 Task: Toggle the ignore the legacy warning.
Action: Mouse moved to (8, 635)
Screenshot: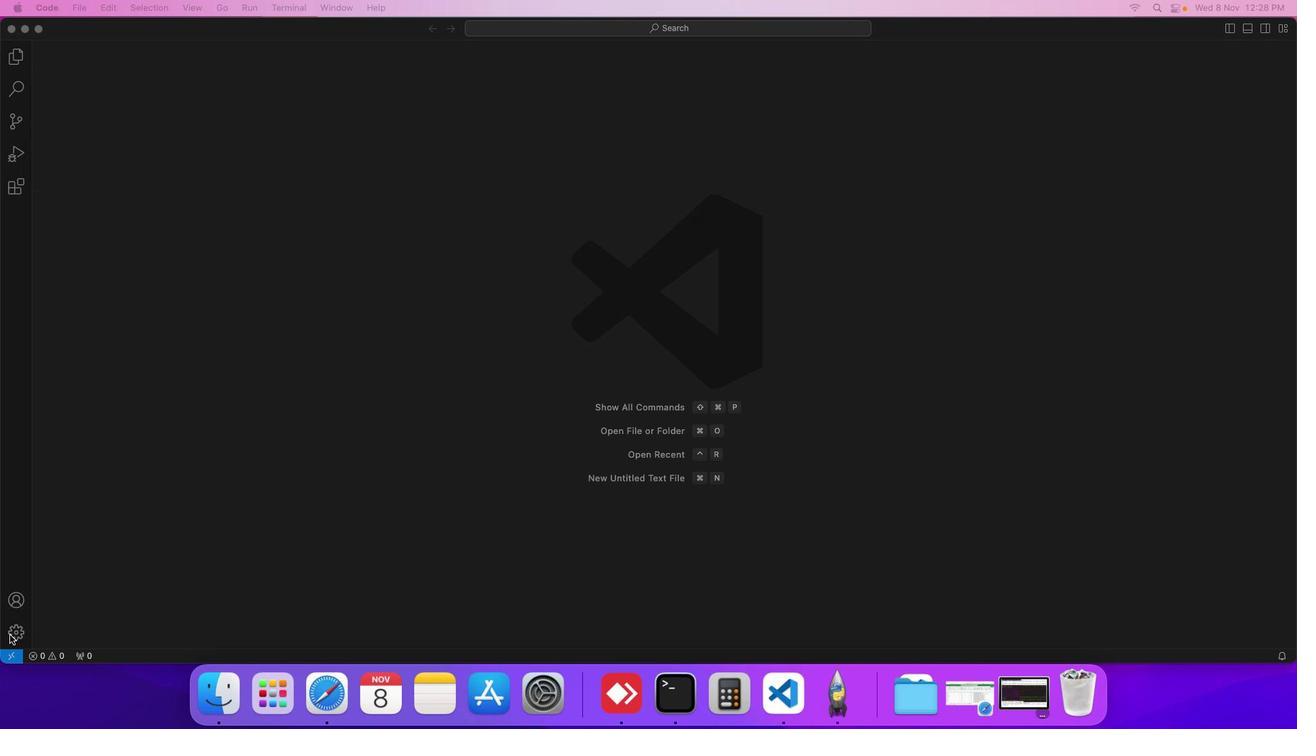 
Action: Mouse pressed left at (8, 635)
Screenshot: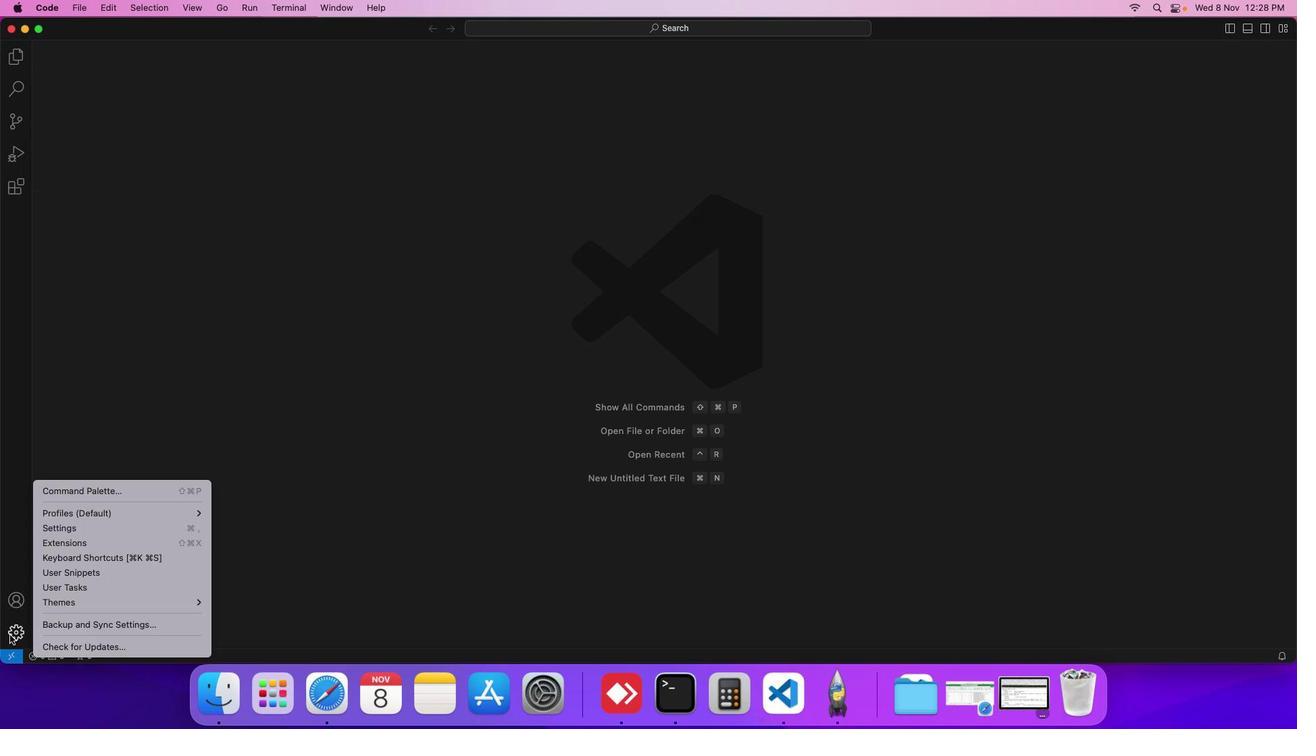 
Action: Mouse moved to (79, 529)
Screenshot: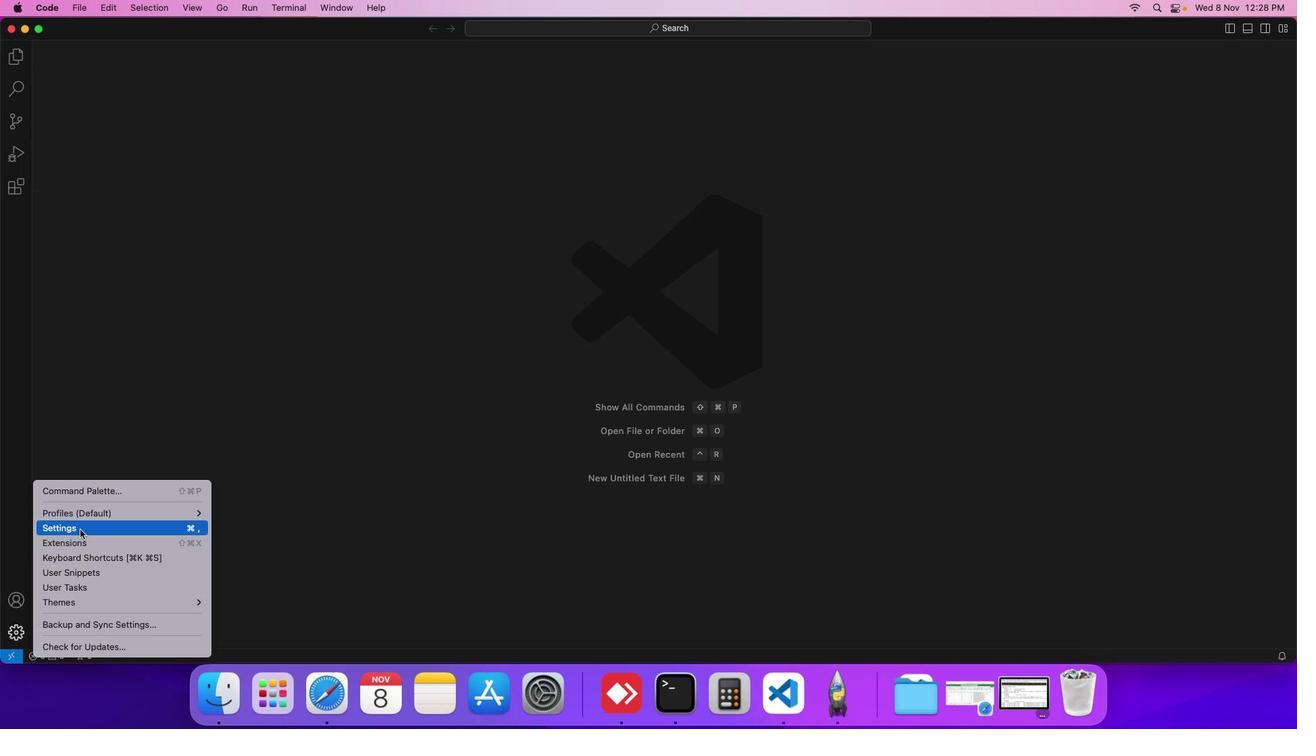 
Action: Mouse pressed left at (79, 529)
Screenshot: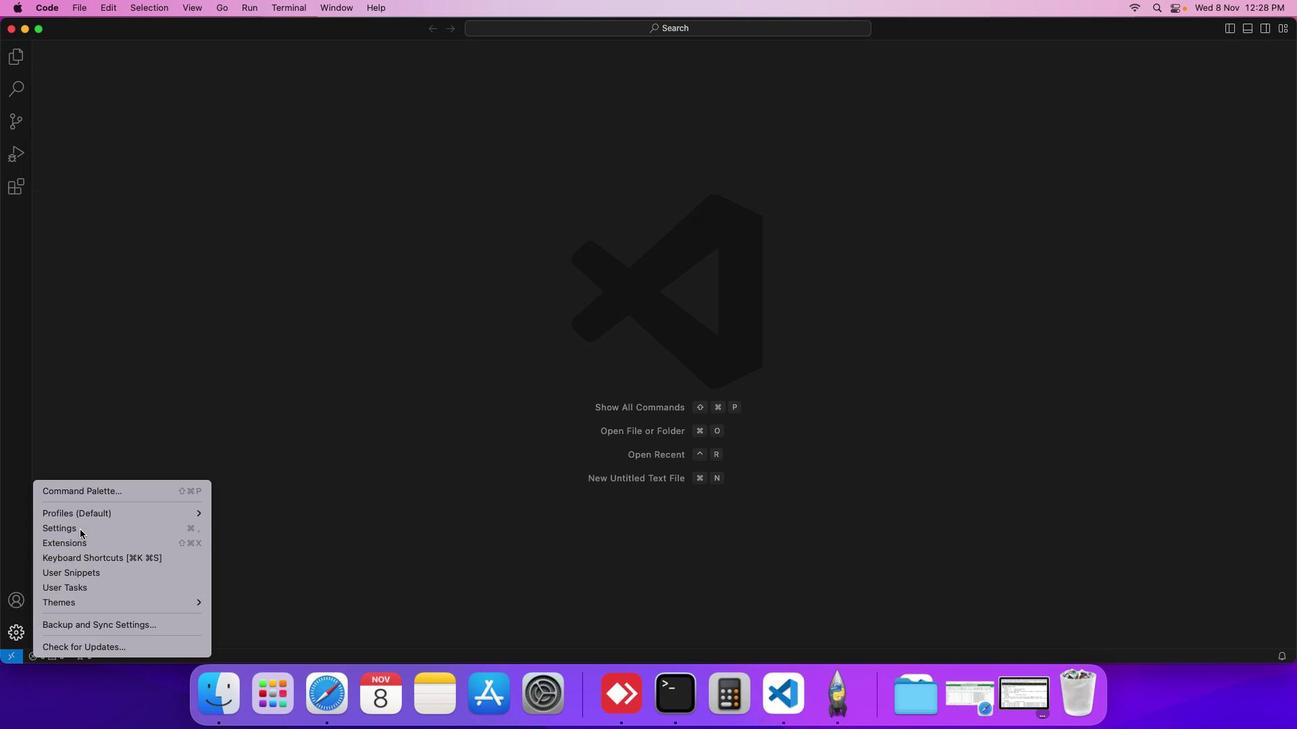 
Action: Mouse moved to (321, 238)
Screenshot: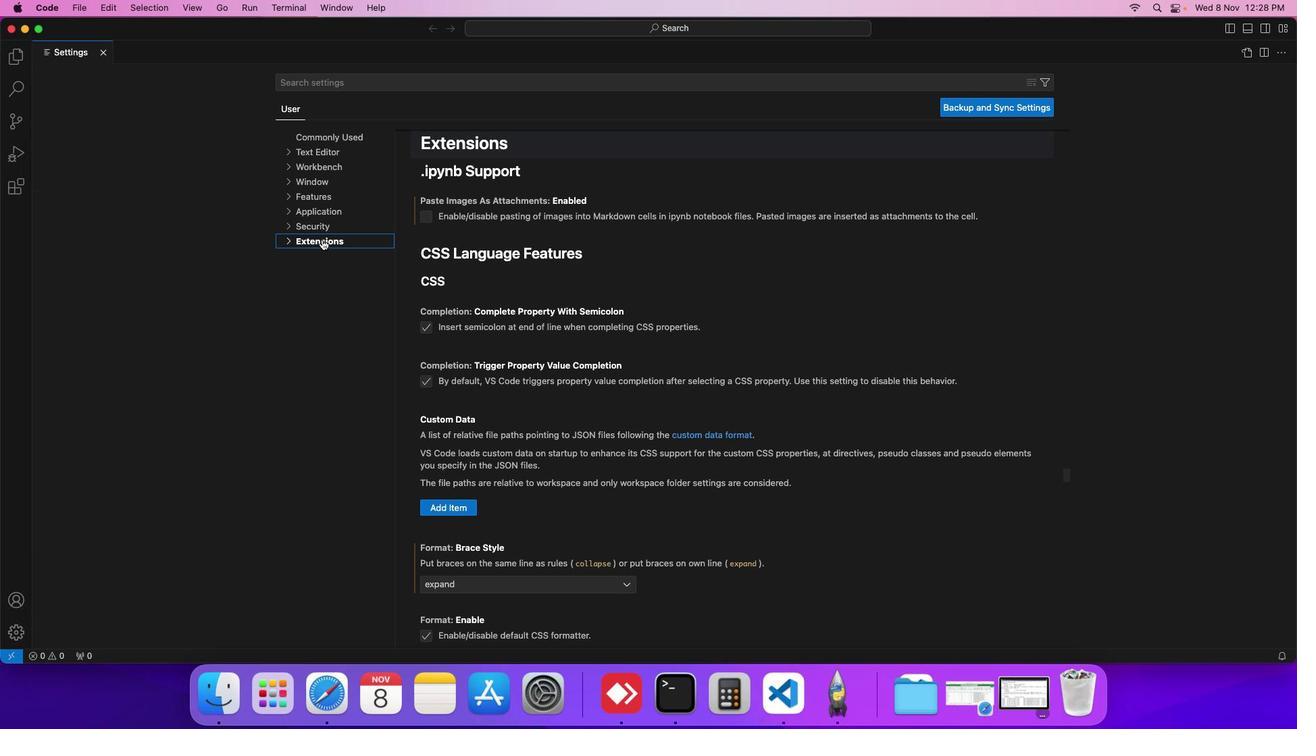 
Action: Mouse pressed left at (321, 238)
Screenshot: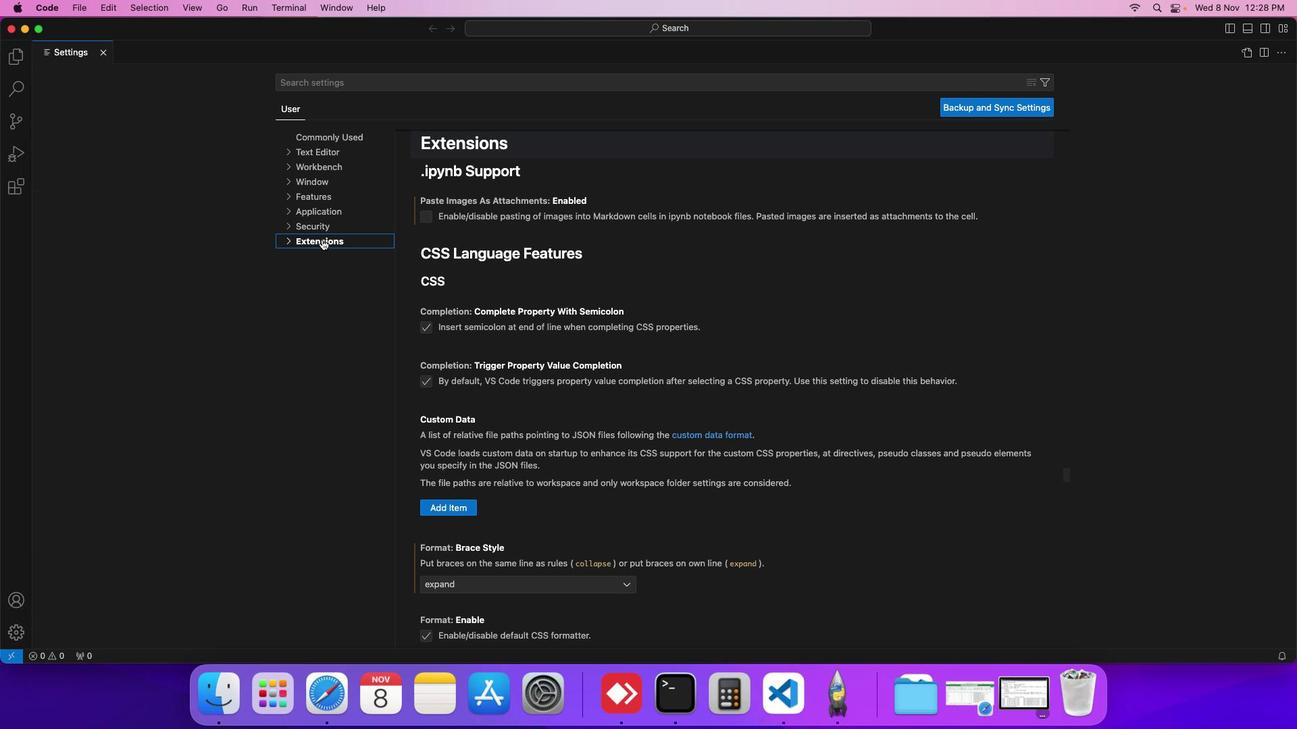 
Action: Mouse moved to (316, 298)
Screenshot: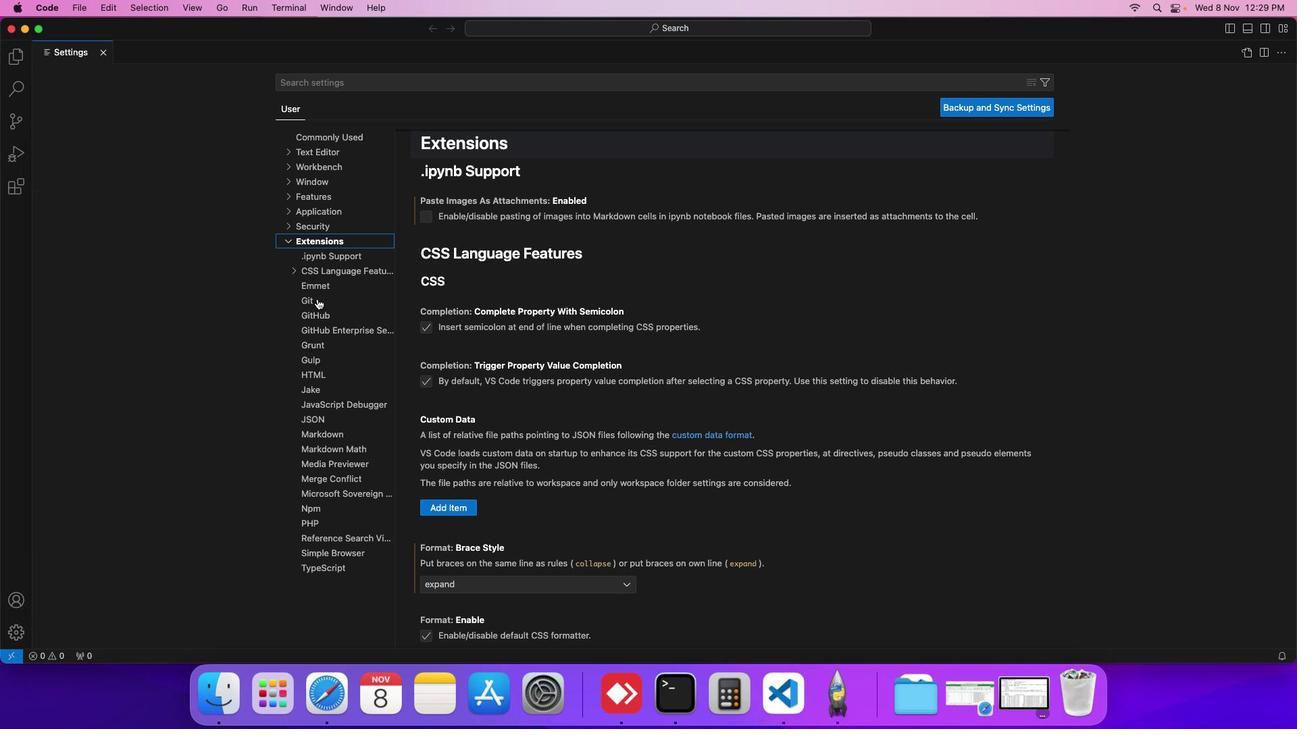 
Action: Mouse pressed left at (316, 298)
Screenshot: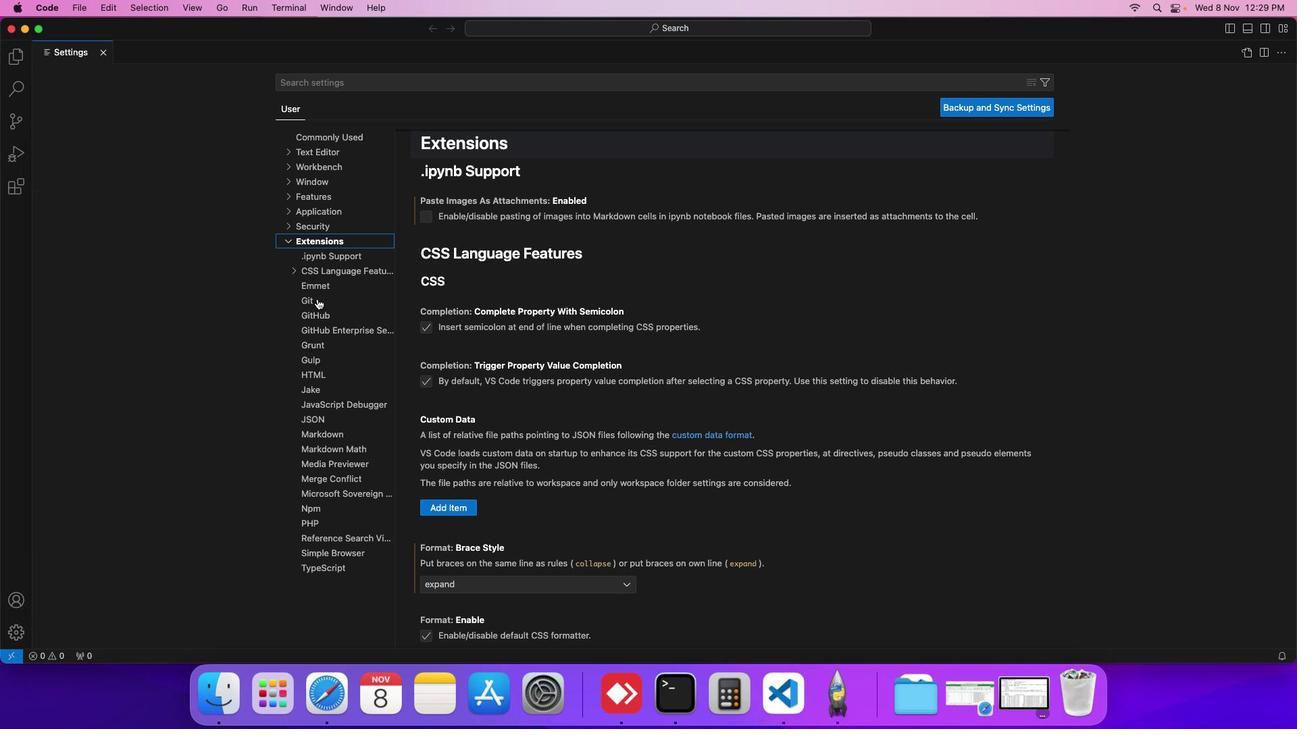 
Action: Mouse moved to (459, 419)
Screenshot: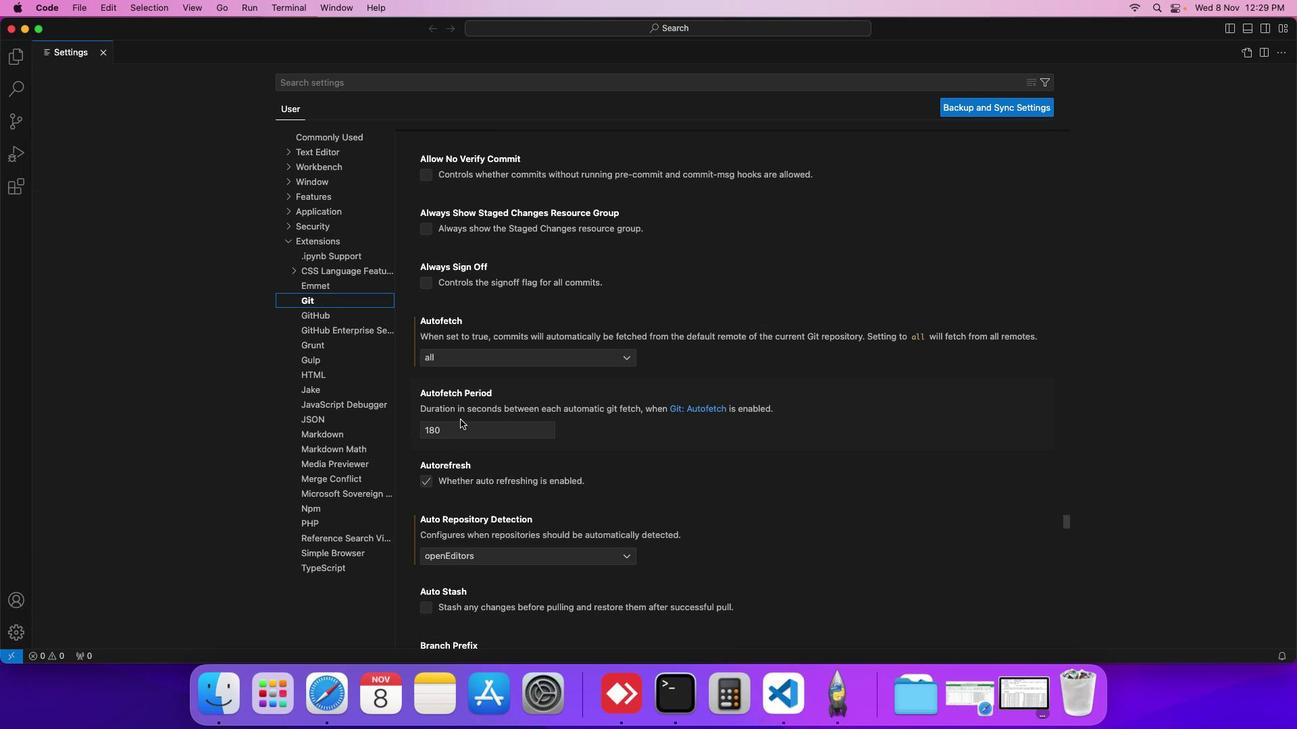 
Action: Mouse scrolled (459, 419) with delta (0, 0)
Screenshot: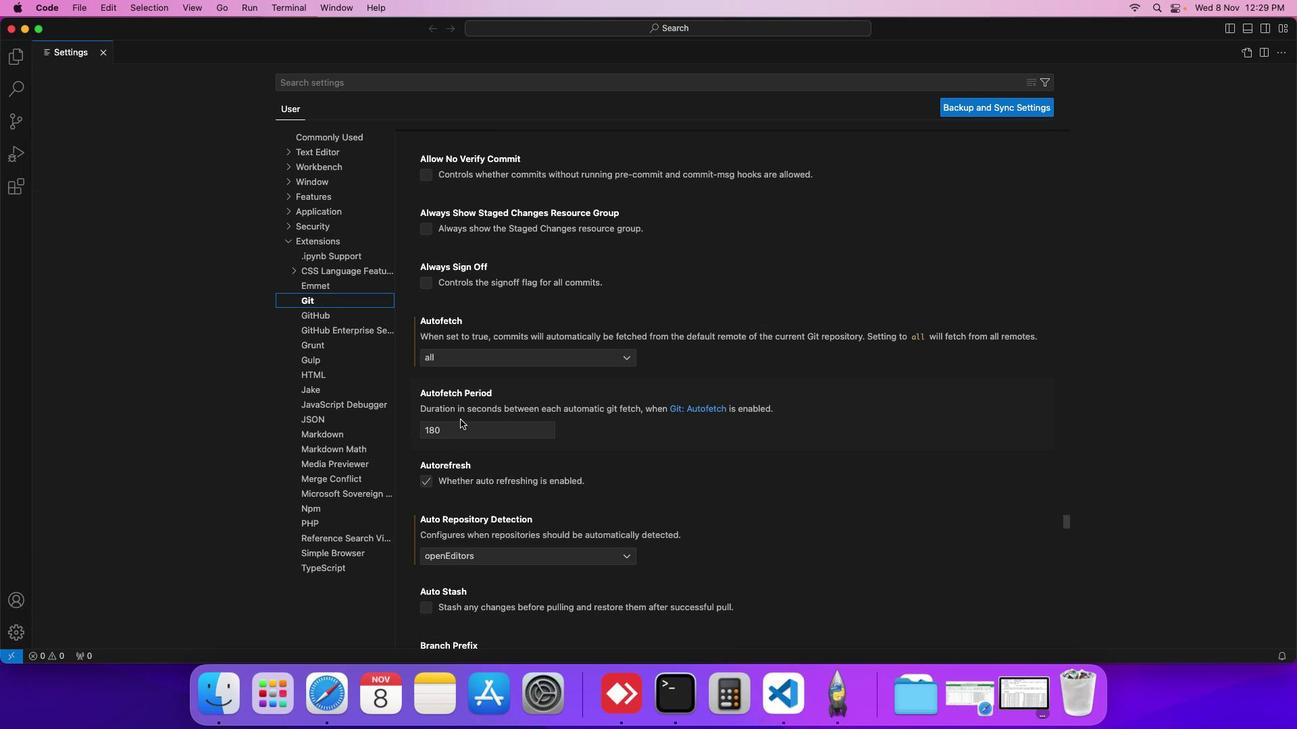
Action: Mouse scrolled (459, 419) with delta (0, 0)
Screenshot: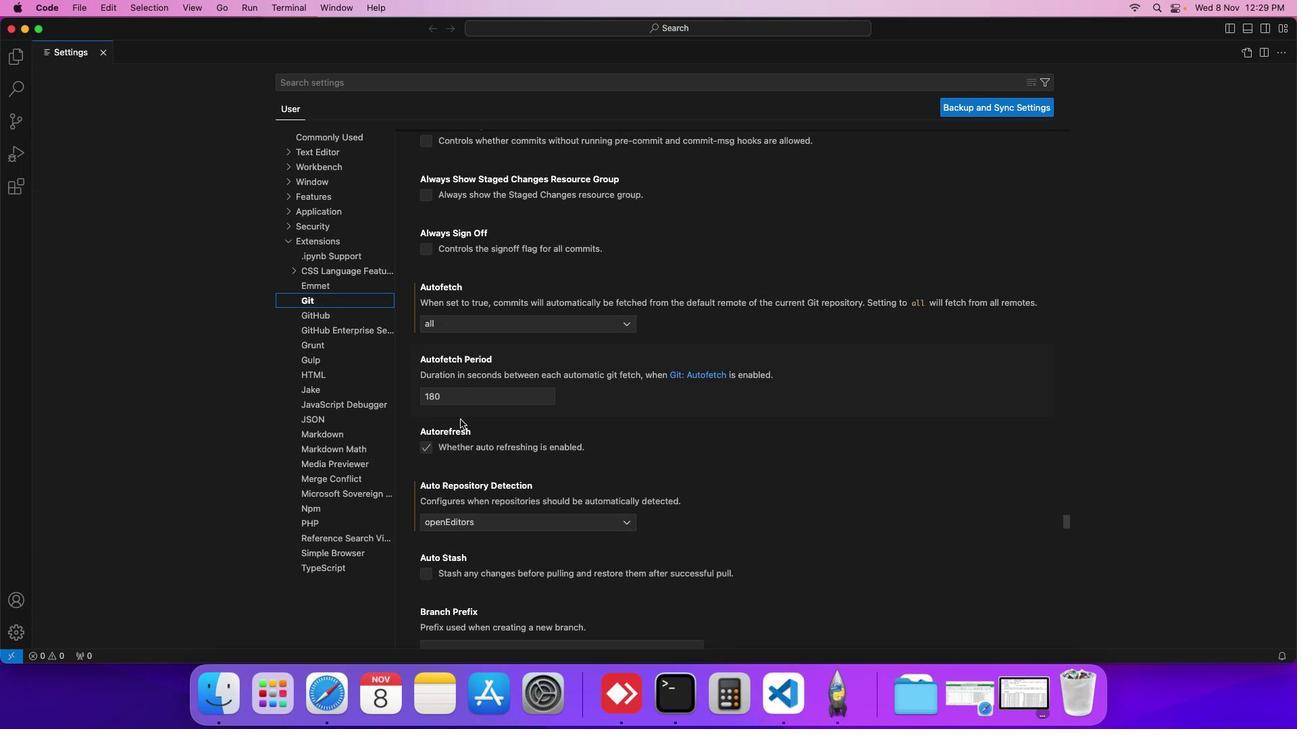 
Action: Mouse scrolled (459, 419) with delta (0, 0)
Screenshot: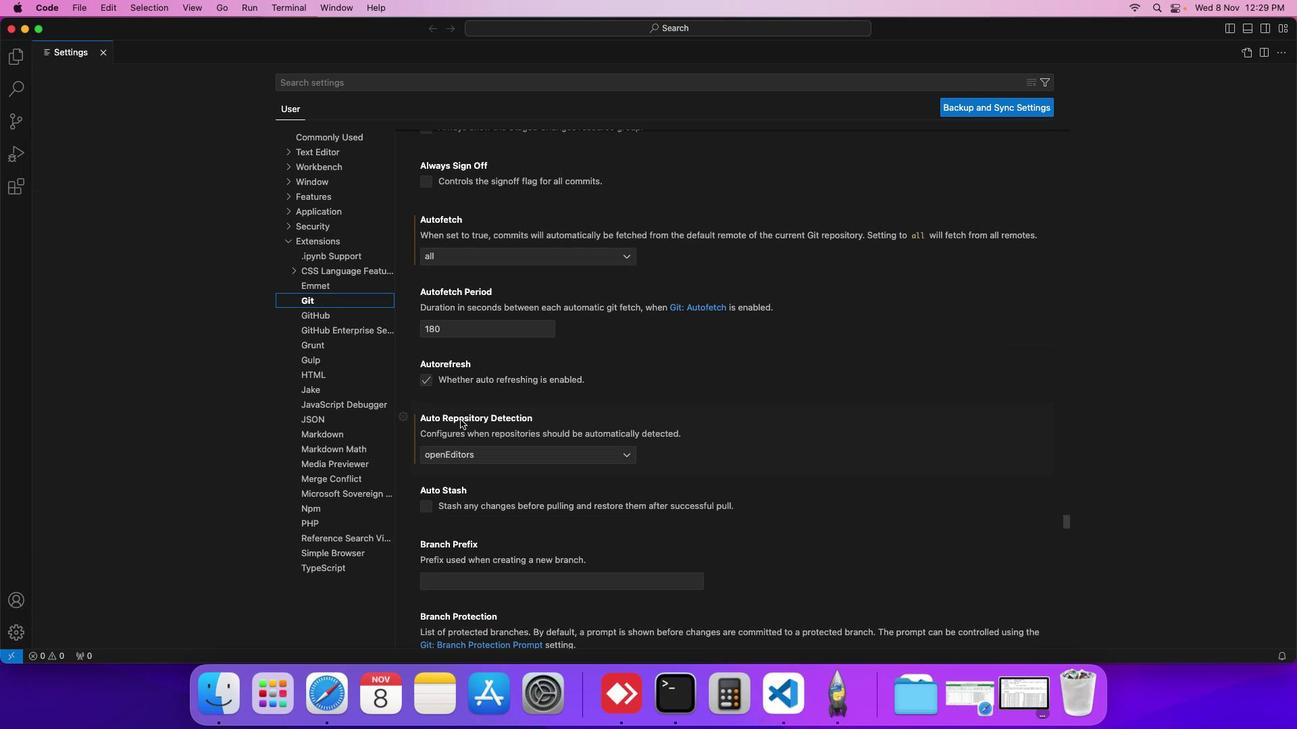 
Action: Mouse scrolled (459, 419) with delta (0, -1)
Screenshot: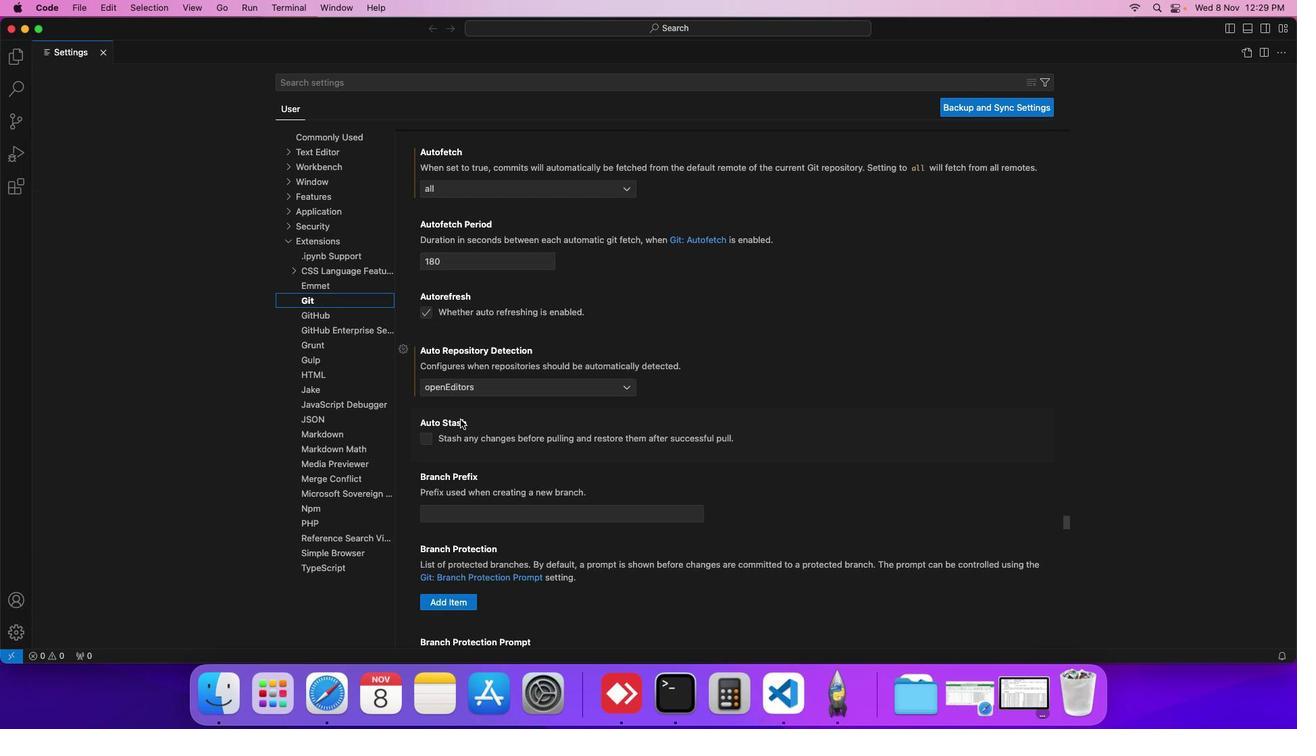 
Action: Mouse scrolled (459, 419) with delta (0, -1)
Screenshot: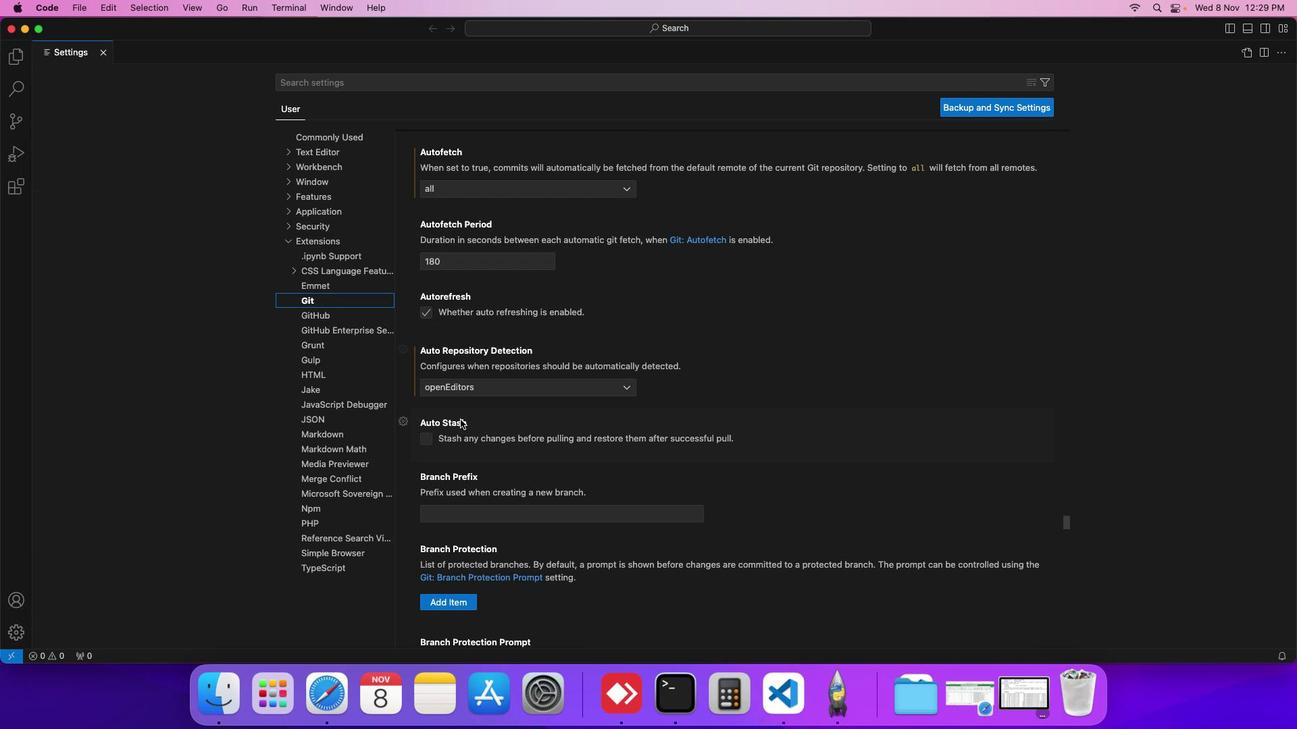 
Action: Mouse scrolled (459, 419) with delta (0, -1)
Screenshot: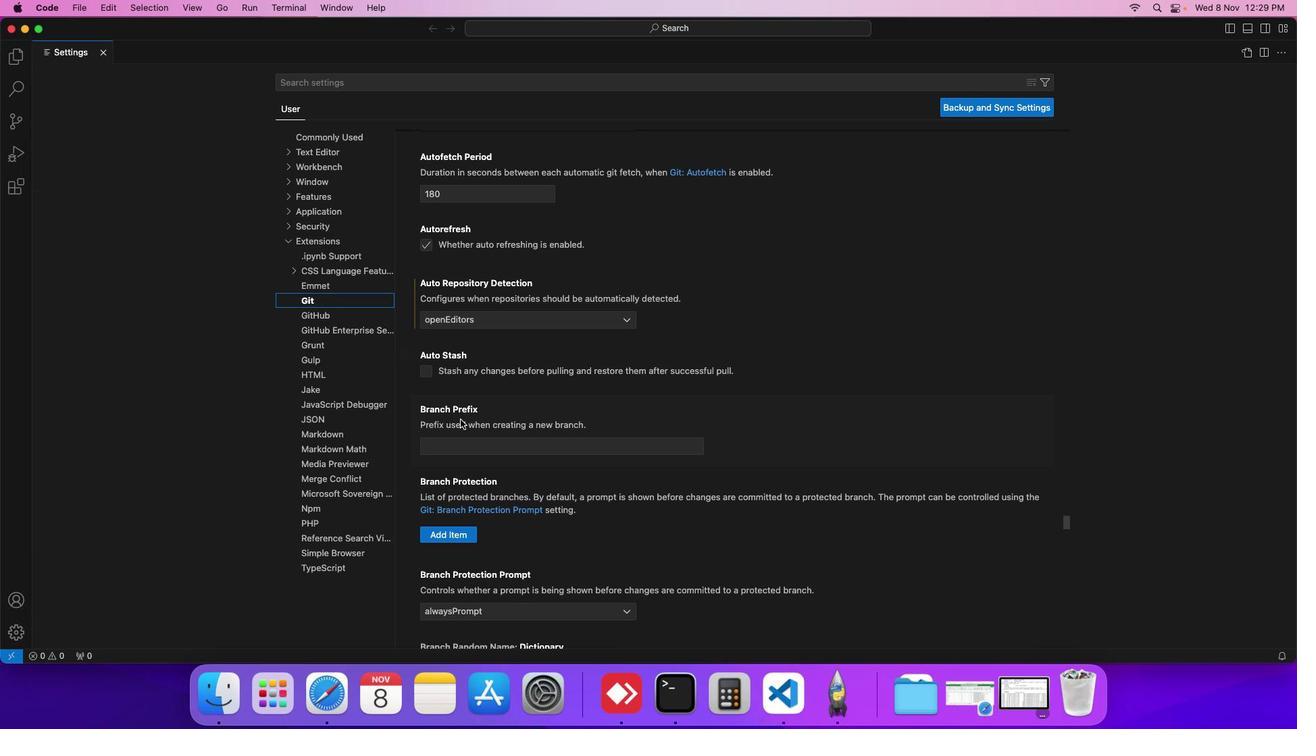 
Action: Mouse scrolled (459, 419) with delta (0, 0)
Screenshot: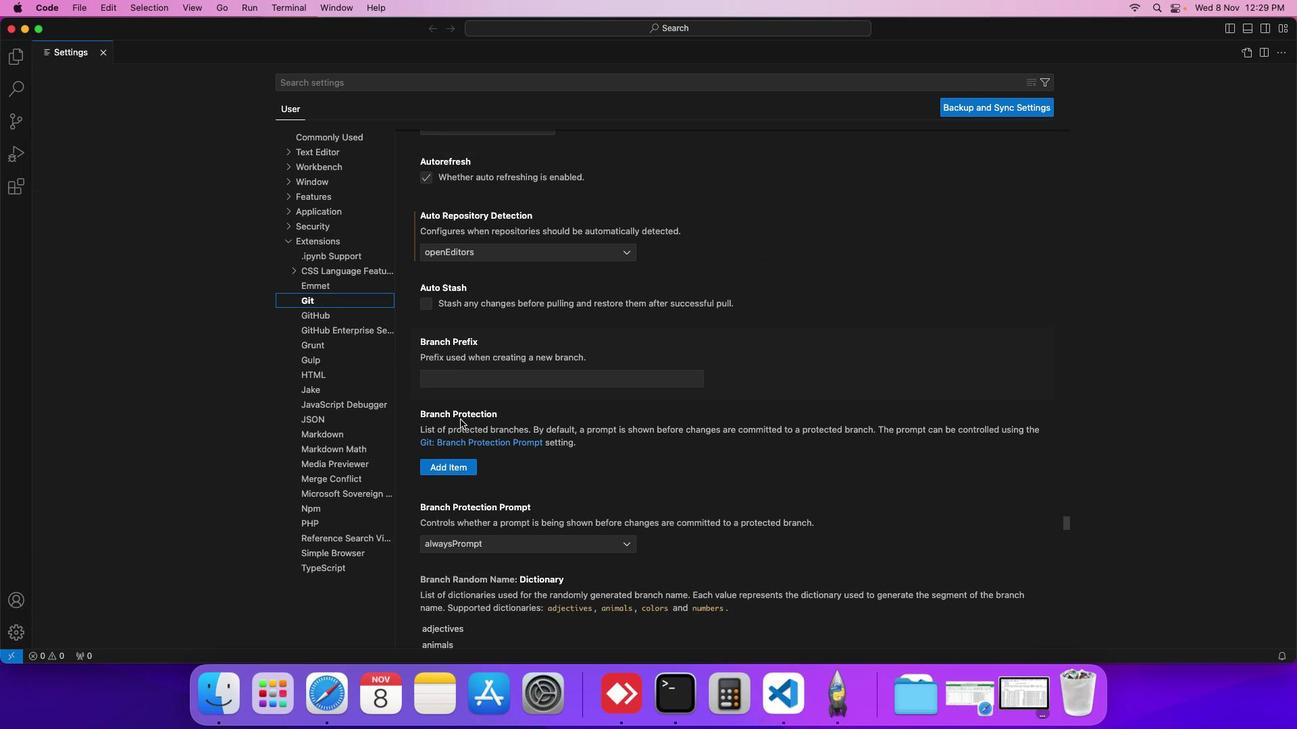 
Action: Mouse scrolled (459, 419) with delta (0, 0)
Screenshot: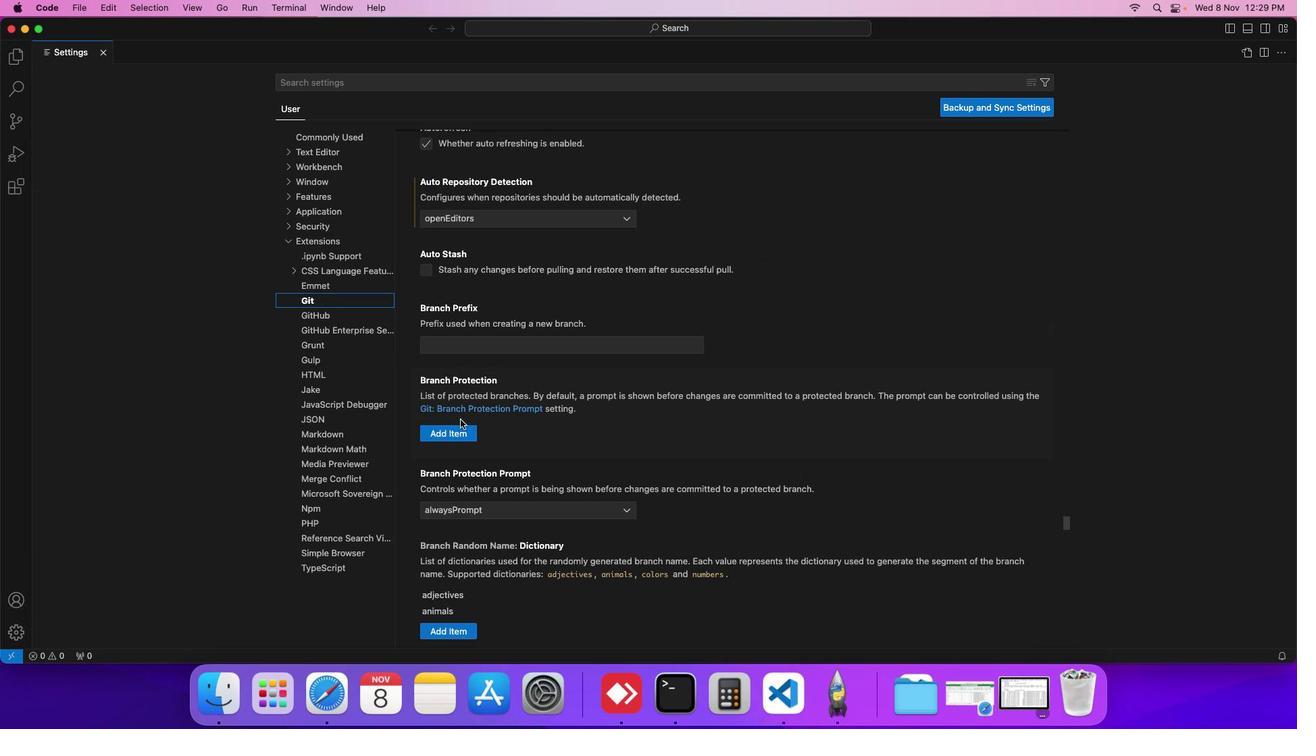 
Action: Mouse scrolled (459, 419) with delta (0, 0)
Screenshot: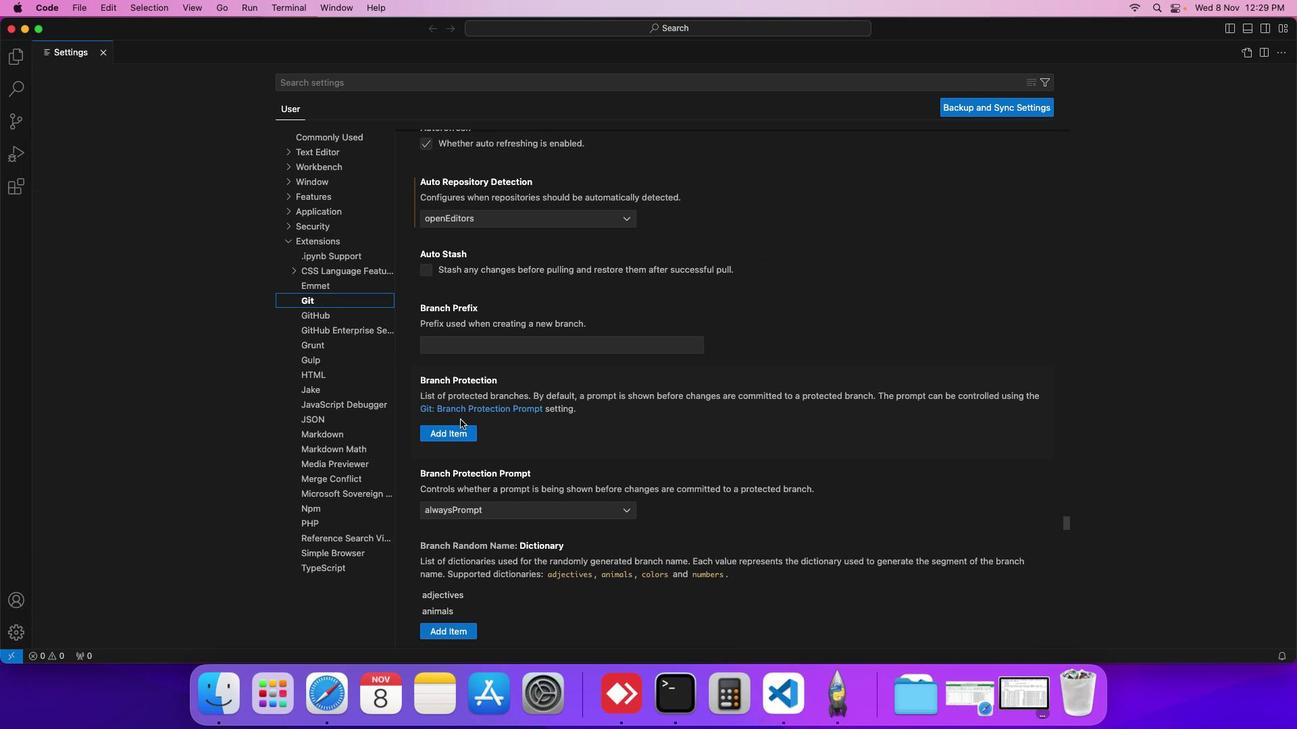 
Action: Mouse scrolled (459, 419) with delta (0, 0)
Screenshot: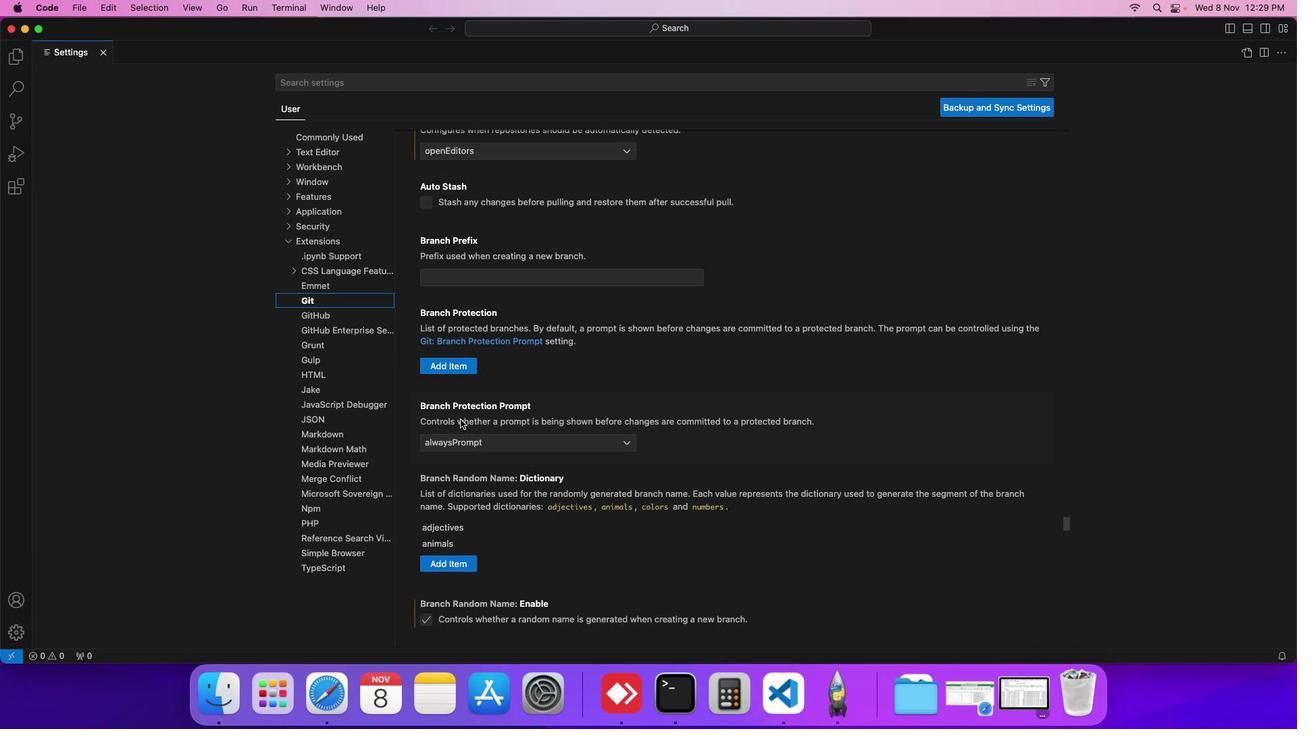 
Action: Mouse scrolled (459, 419) with delta (0, 0)
Screenshot: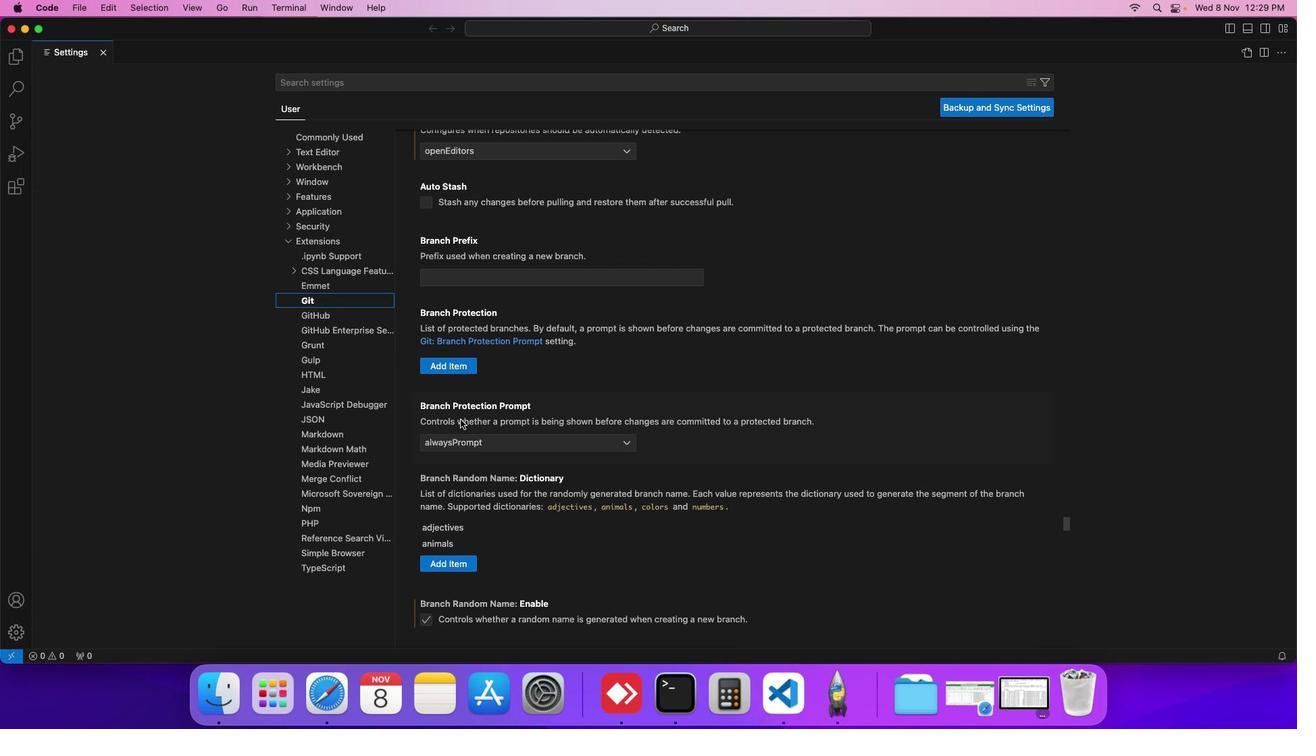 
Action: Mouse scrolled (459, 419) with delta (0, 0)
Screenshot: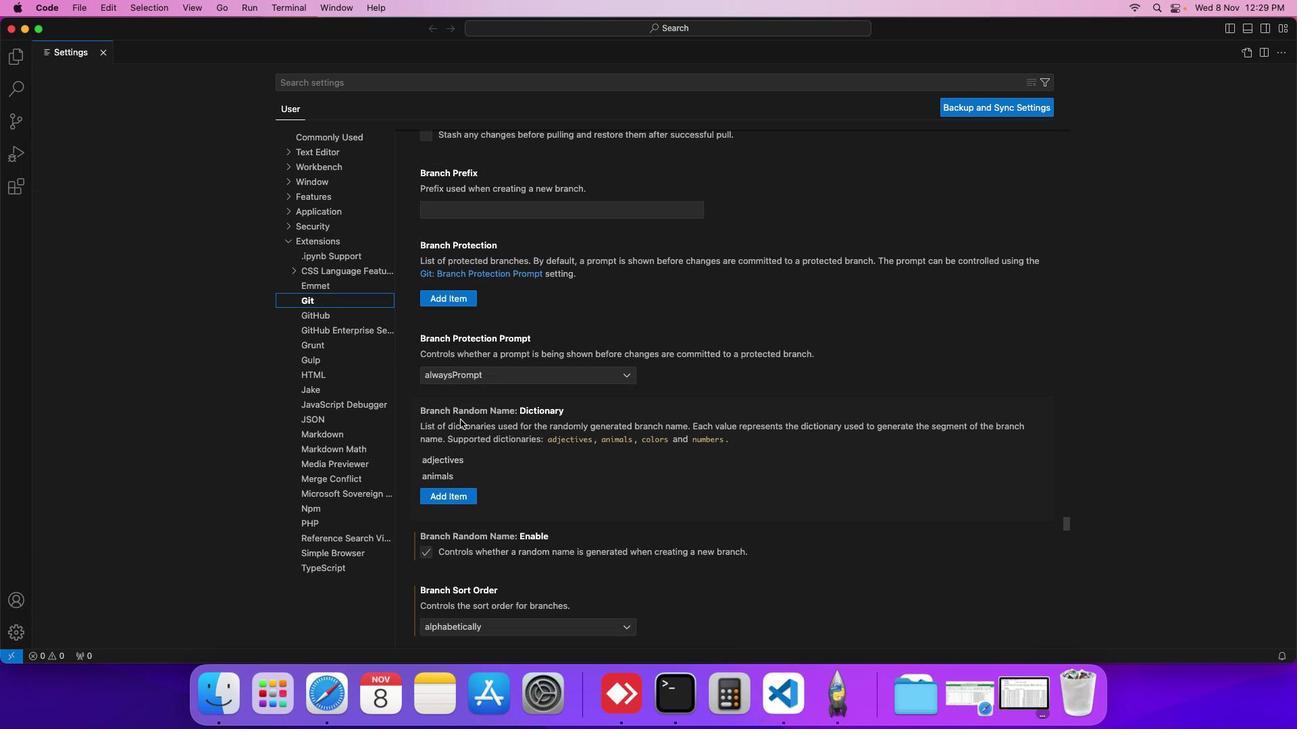 
Action: Mouse scrolled (459, 419) with delta (0, 0)
Screenshot: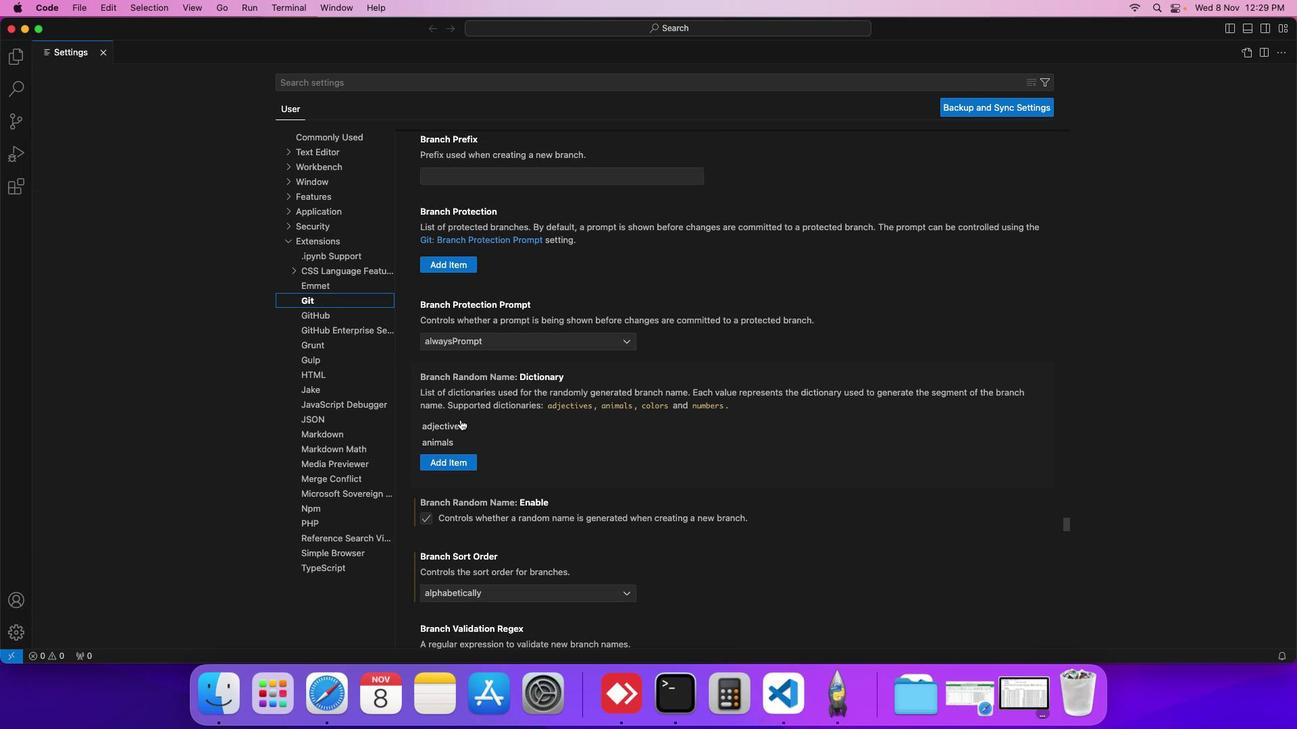 
Action: Mouse scrolled (459, 419) with delta (0, 0)
Screenshot: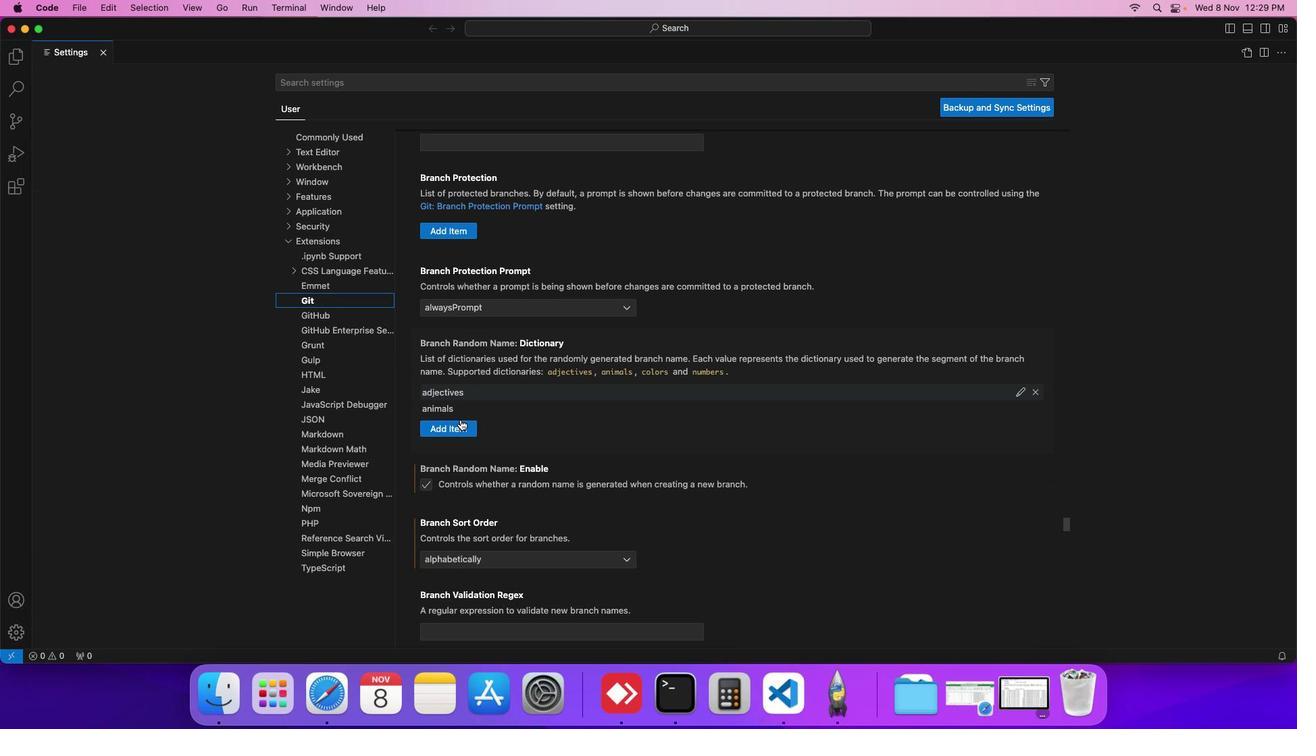 
Action: Mouse moved to (459, 419)
Screenshot: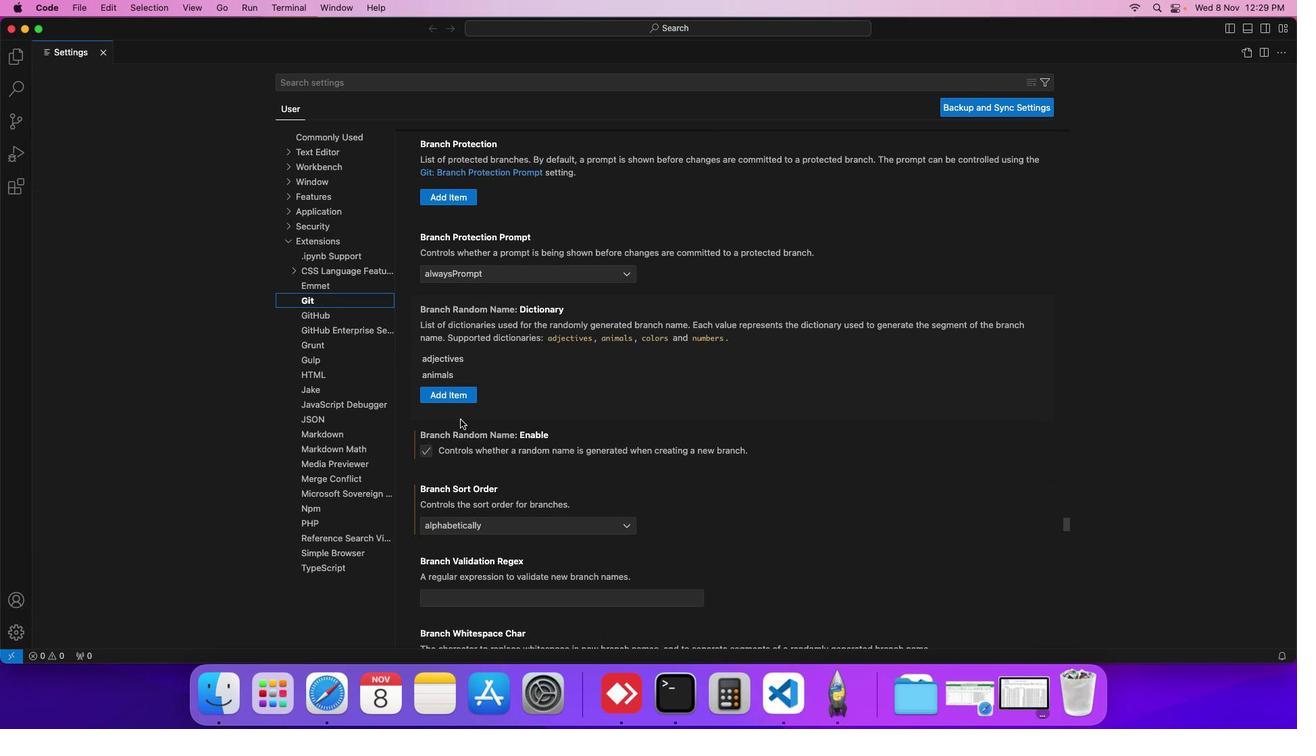 
Action: Mouse scrolled (459, 419) with delta (0, 0)
Screenshot: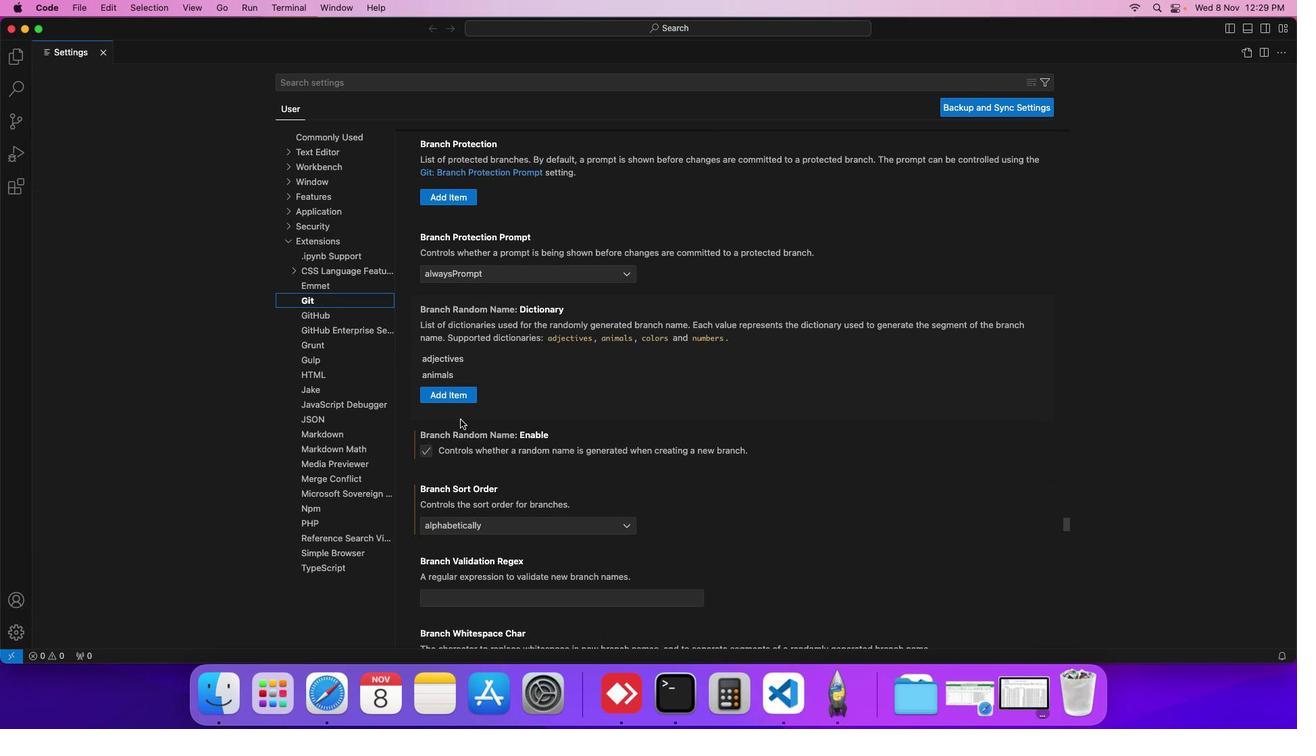 
Action: Mouse scrolled (459, 419) with delta (0, 0)
Screenshot: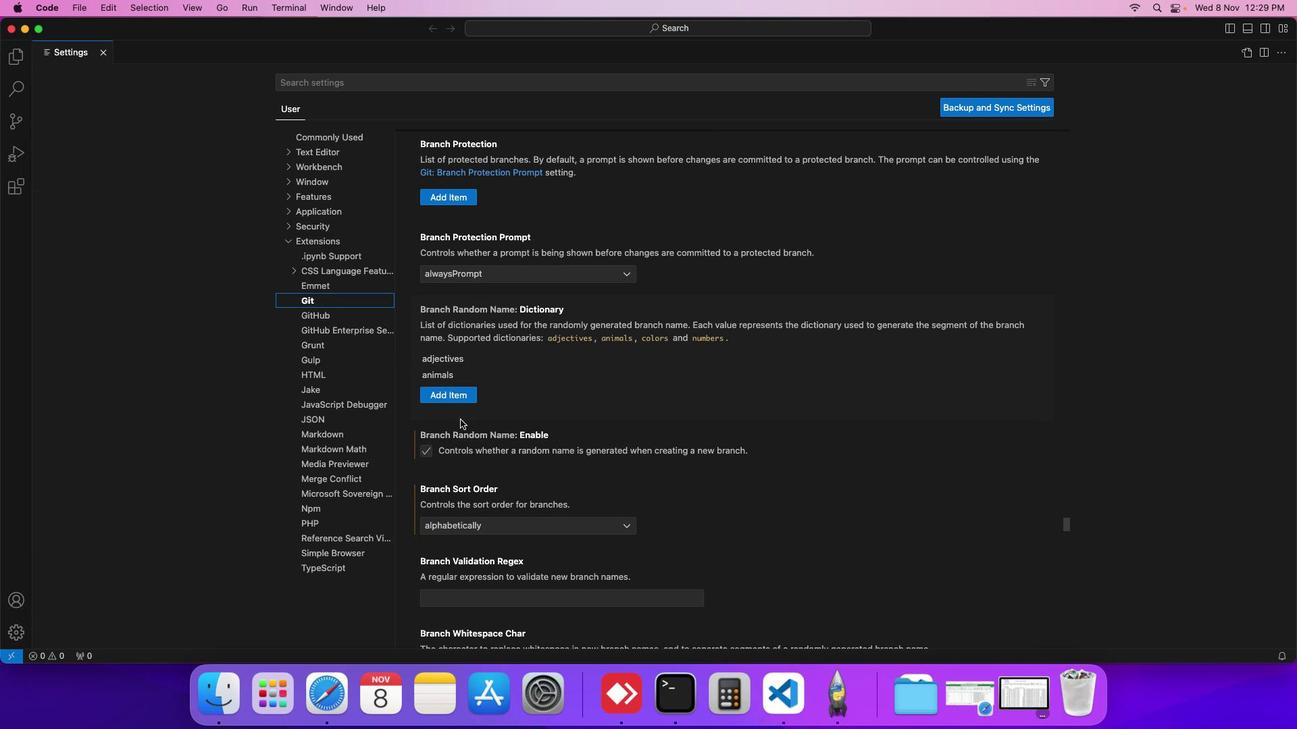 
Action: Mouse scrolled (459, 419) with delta (0, 0)
Screenshot: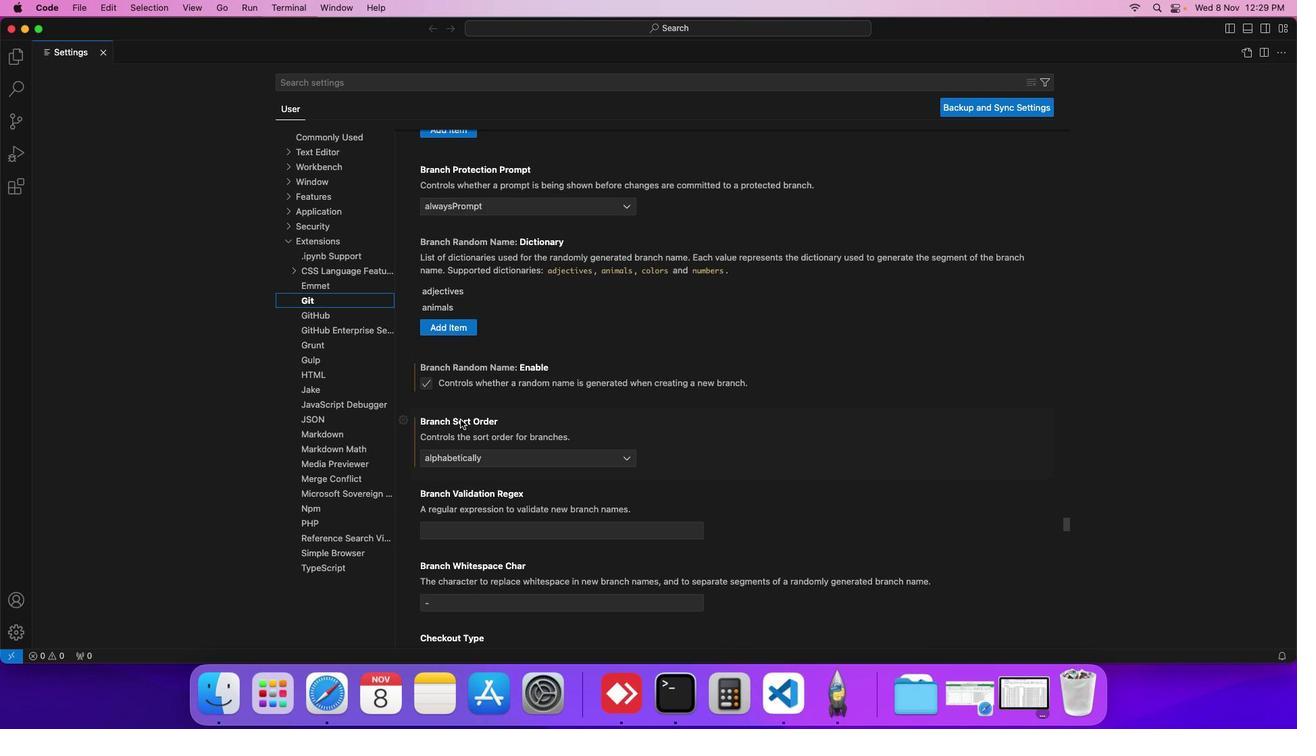
Action: Mouse scrolled (459, 419) with delta (0, 0)
Screenshot: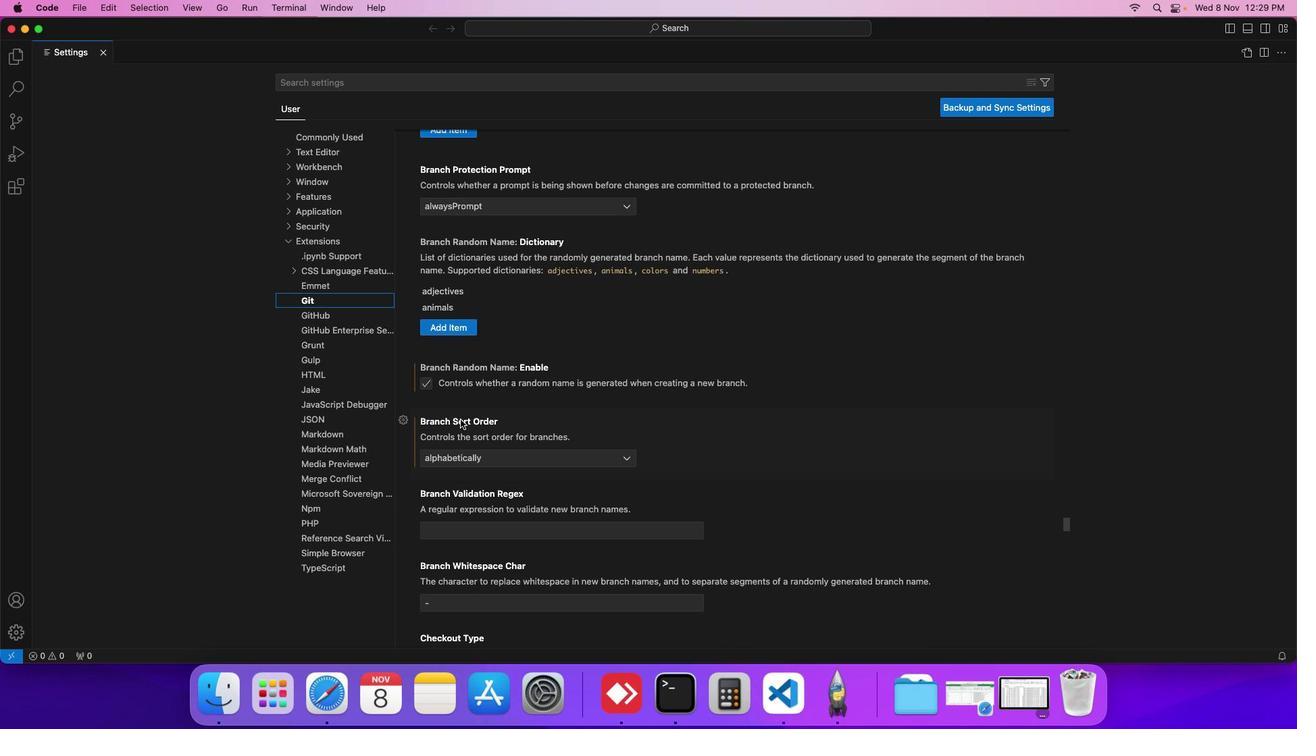 
Action: Mouse scrolled (459, 419) with delta (0, 0)
Screenshot: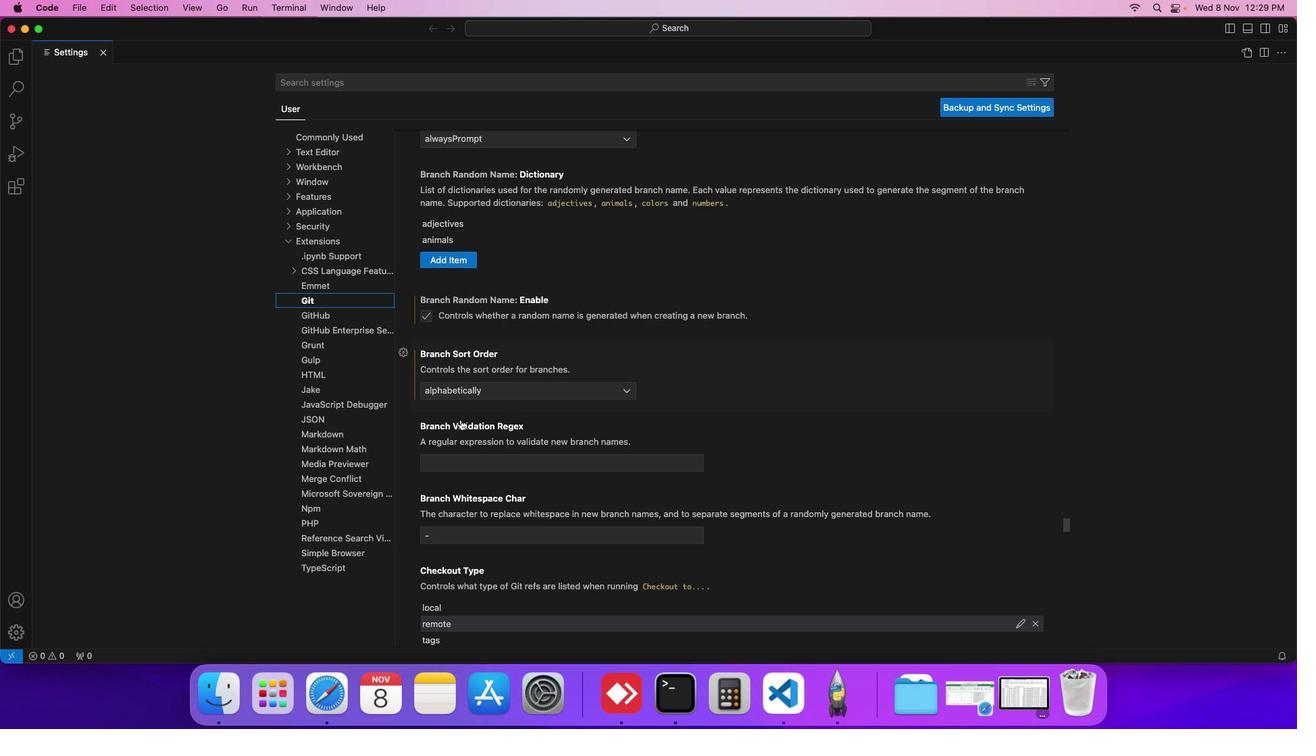 
Action: Mouse scrolled (459, 419) with delta (0, 0)
Screenshot: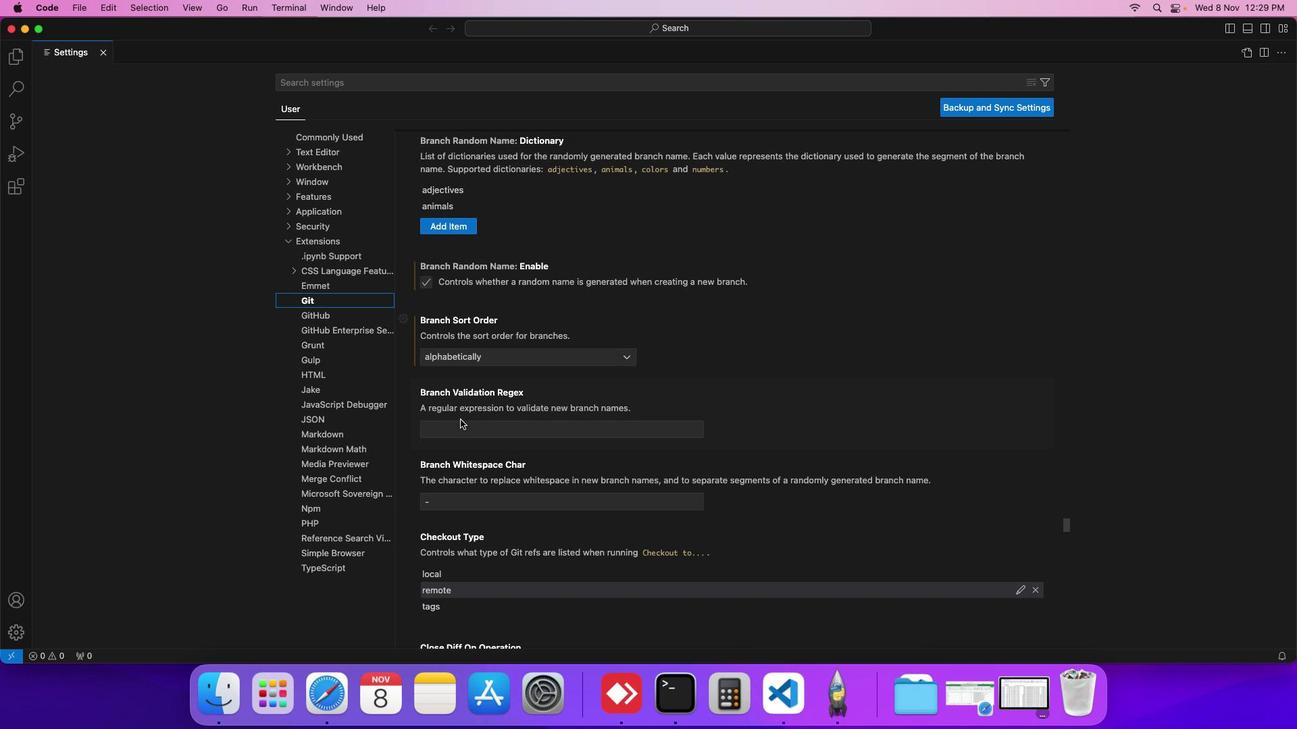 
Action: Mouse scrolled (459, 419) with delta (0, 0)
Screenshot: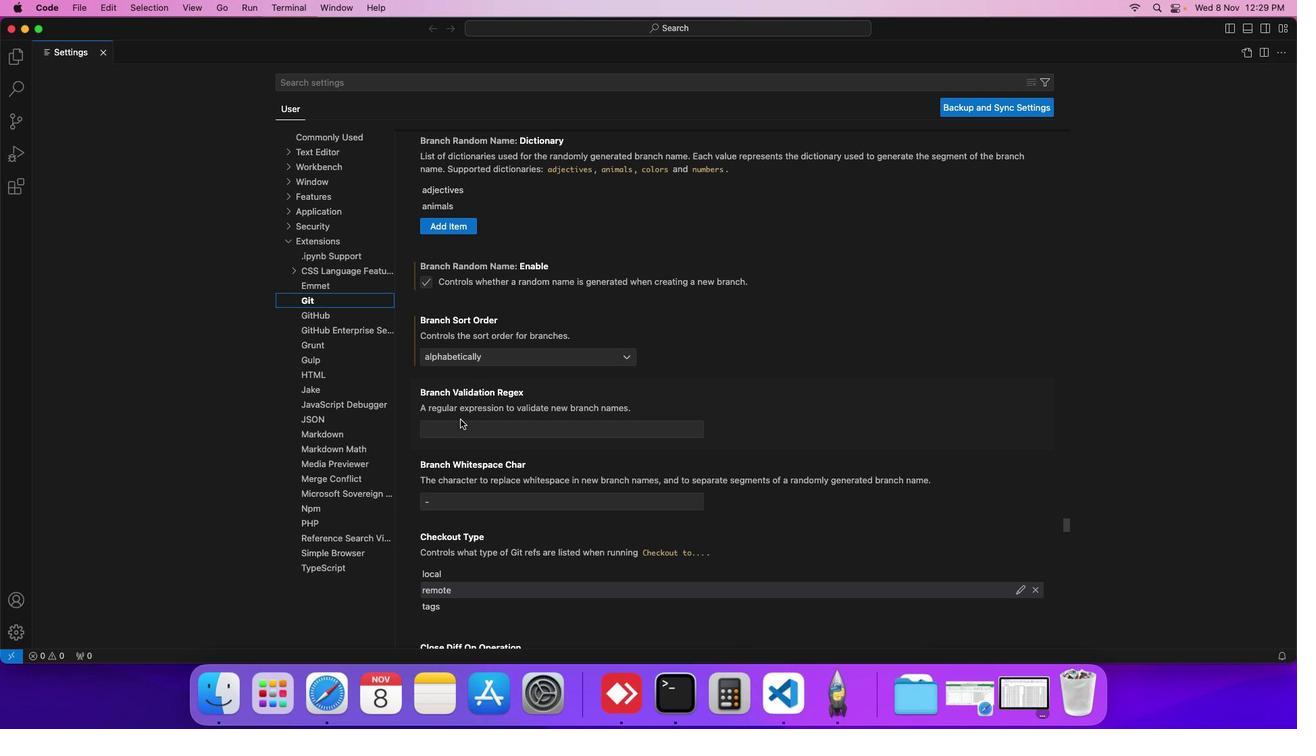 
Action: Mouse scrolled (459, 419) with delta (0, 0)
Screenshot: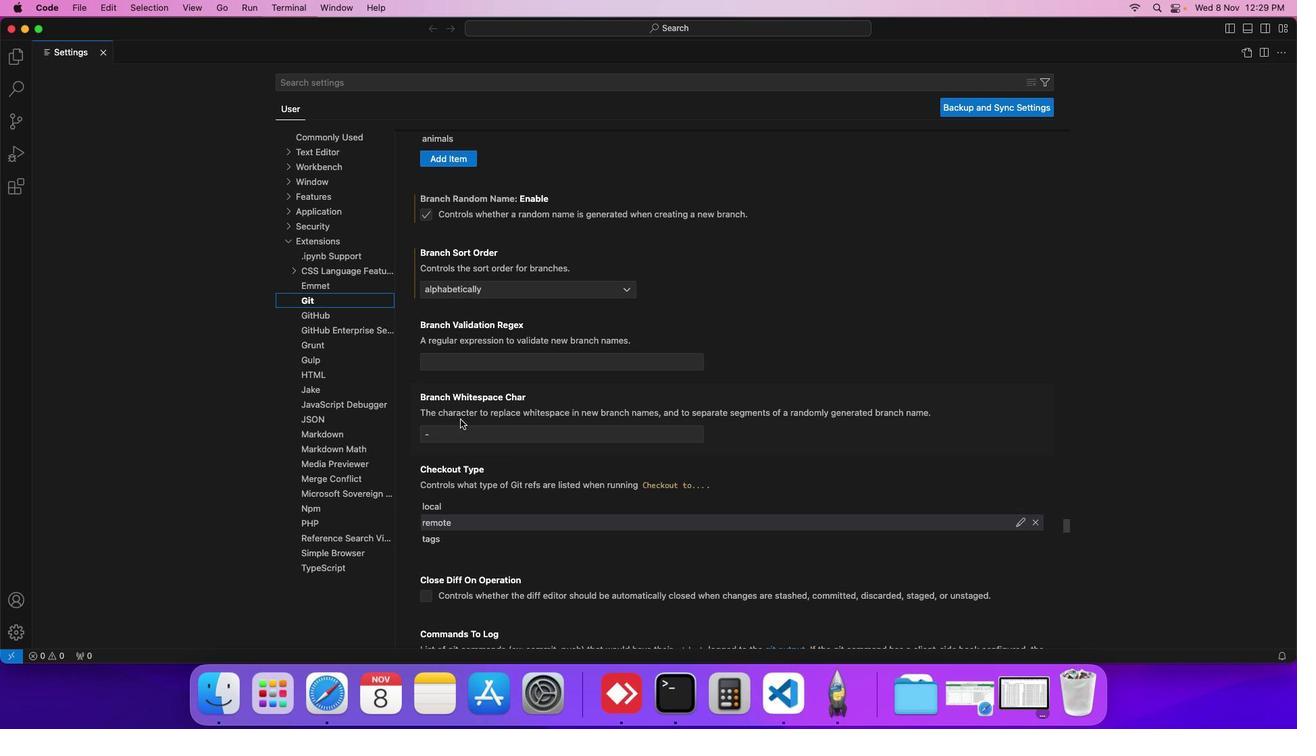 
Action: Mouse scrolled (459, 419) with delta (0, 0)
Screenshot: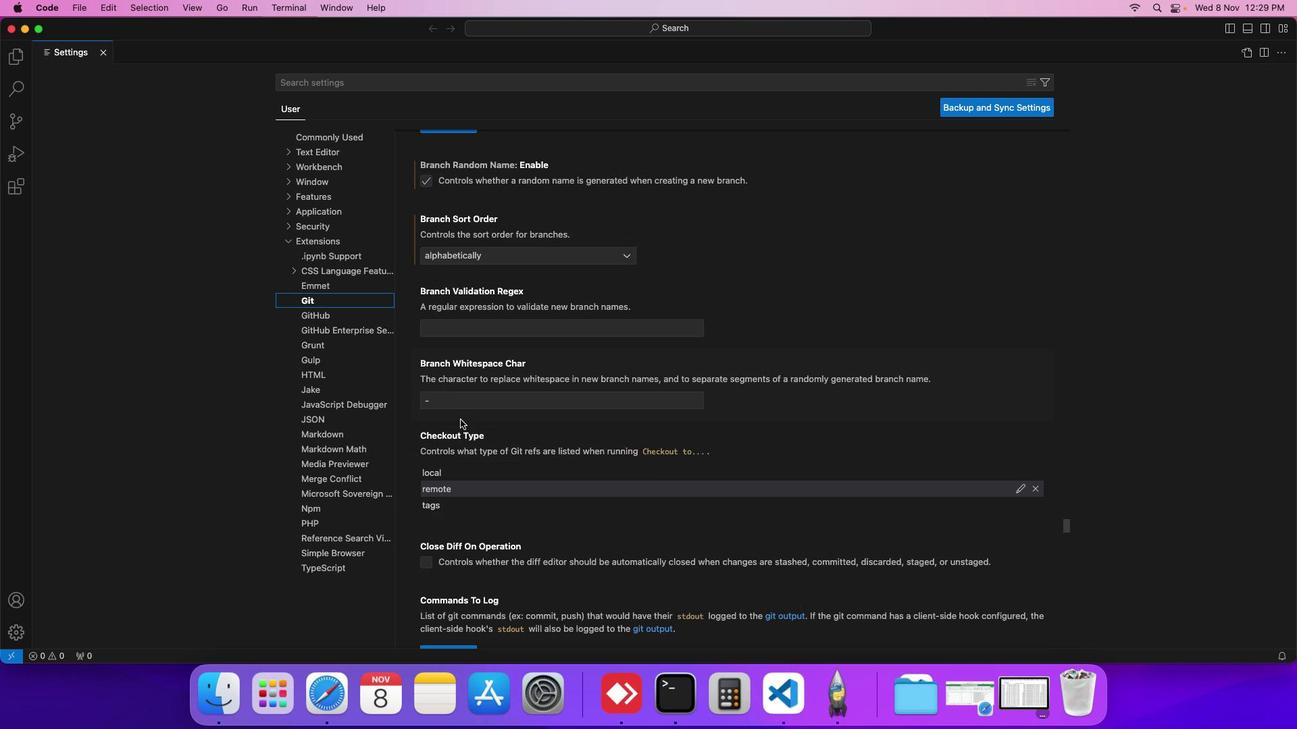 
Action: Mouse scrolled (459, 419) with delta (0, 0)
Screenshot: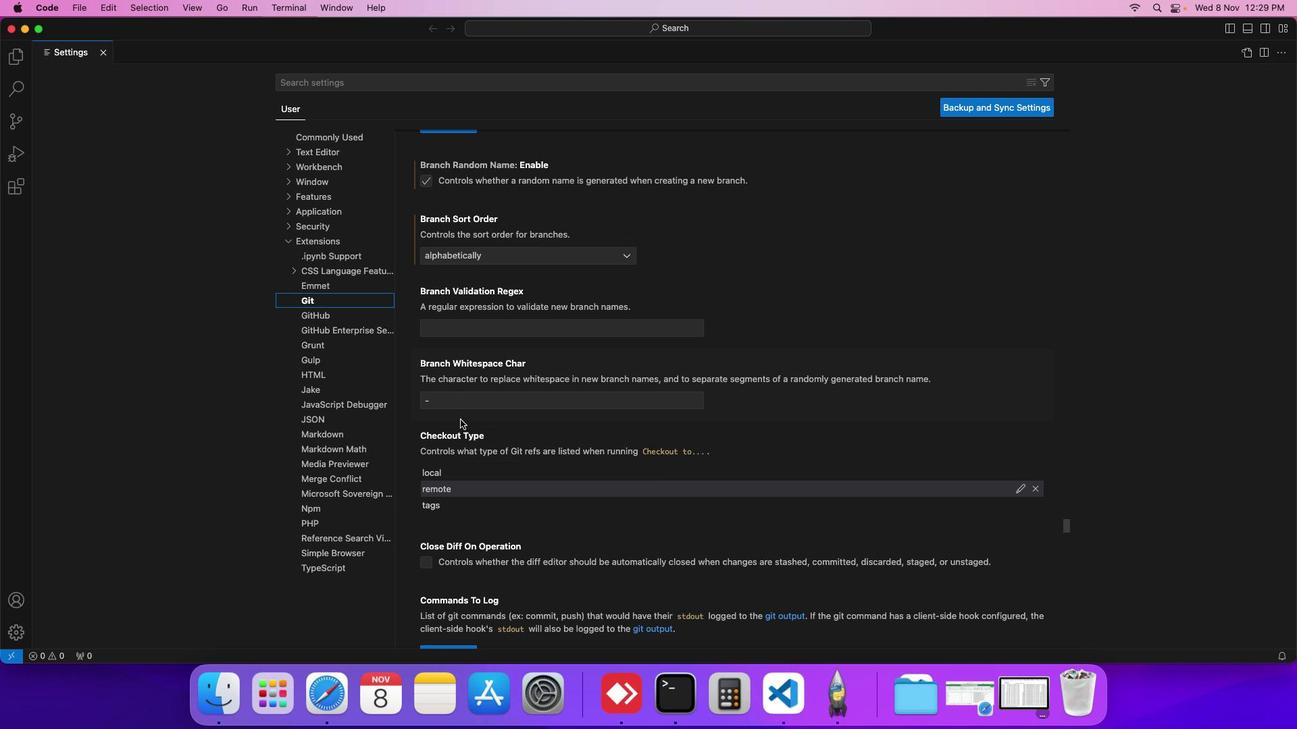 
Action: Mouse scrolled (459, 419) with delta (0, 0)
Screenshot: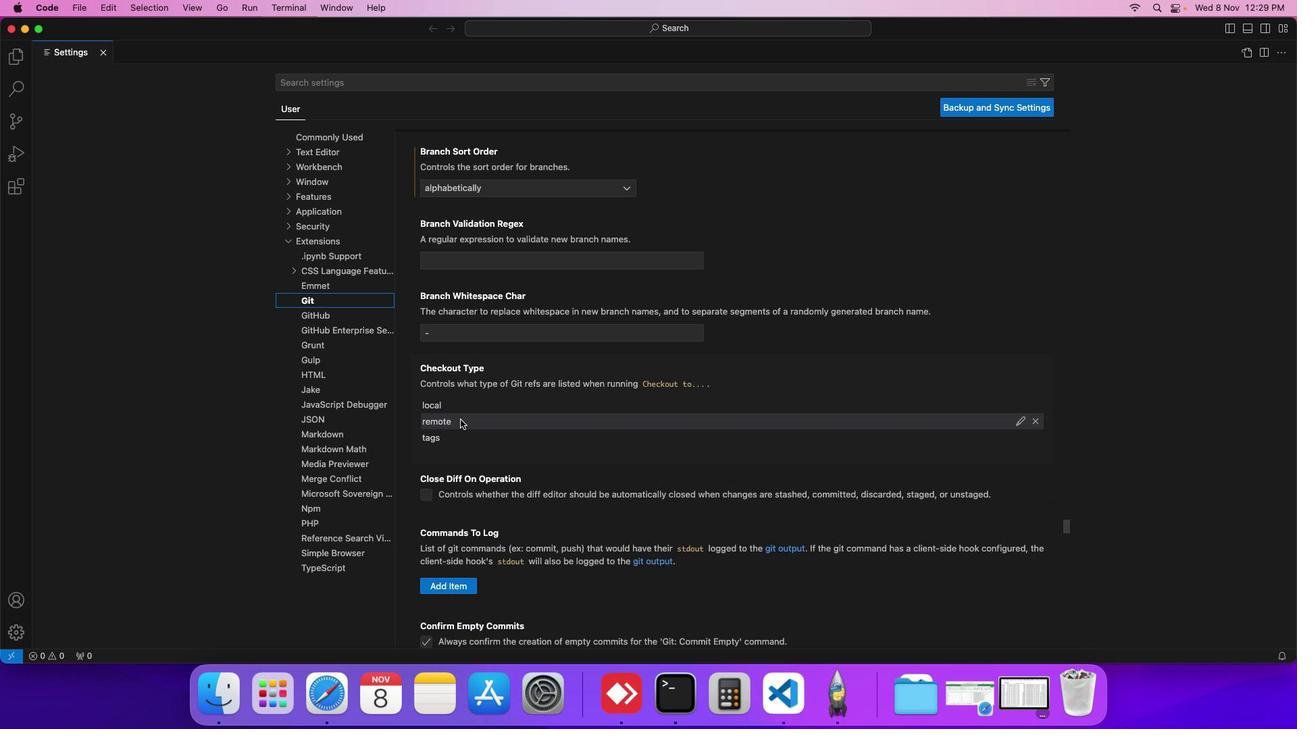 
Action: Mouse scrolled (459, 419) with delta (0, 0)
Screenshot: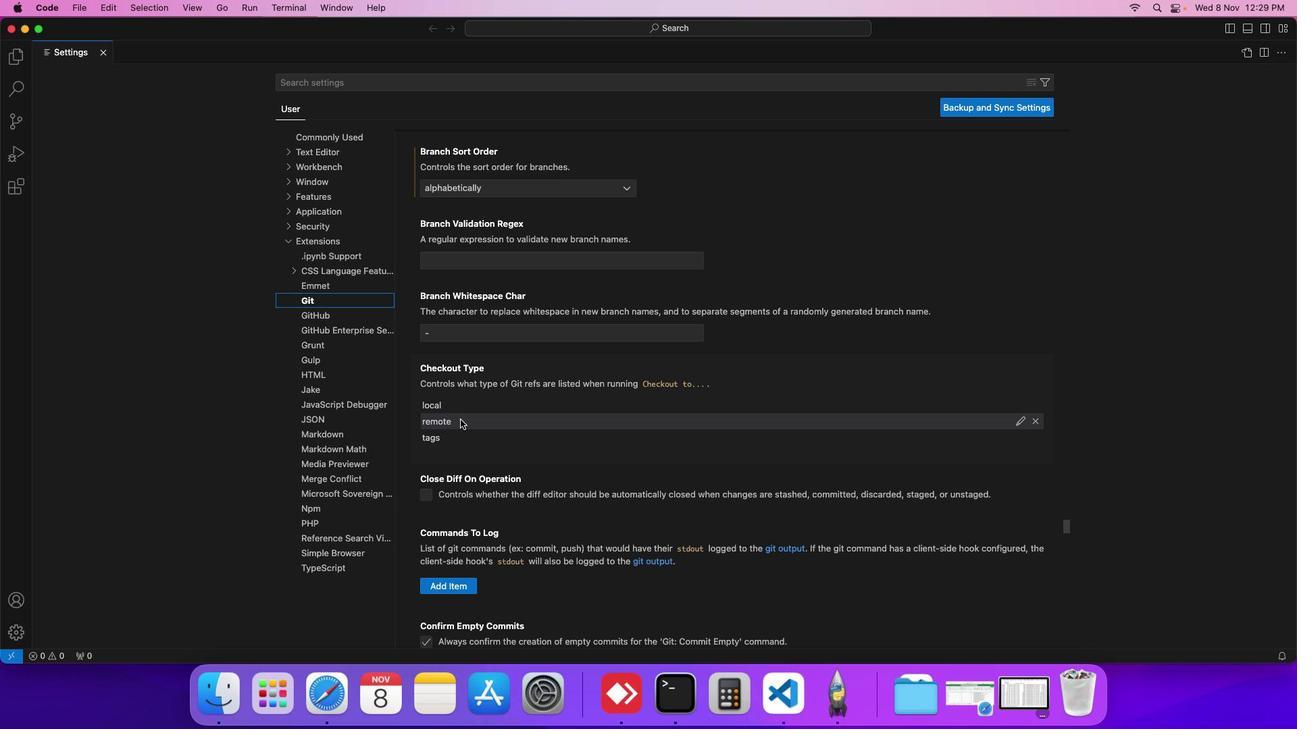 
Action: Mouse scrolled (459, 419) with delta (0, 0)
Screenshot: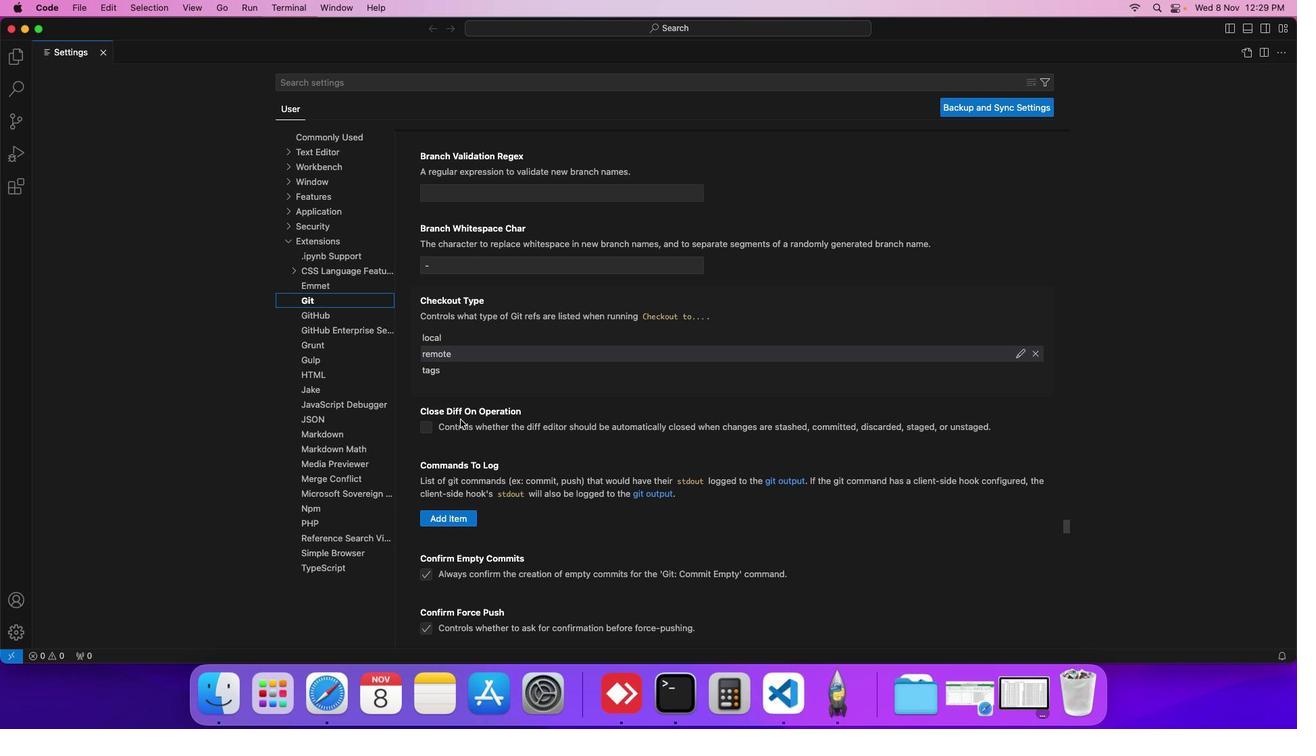
Action: Mouse scrolled (459, 419) with delta (0, 0)
Screenshot: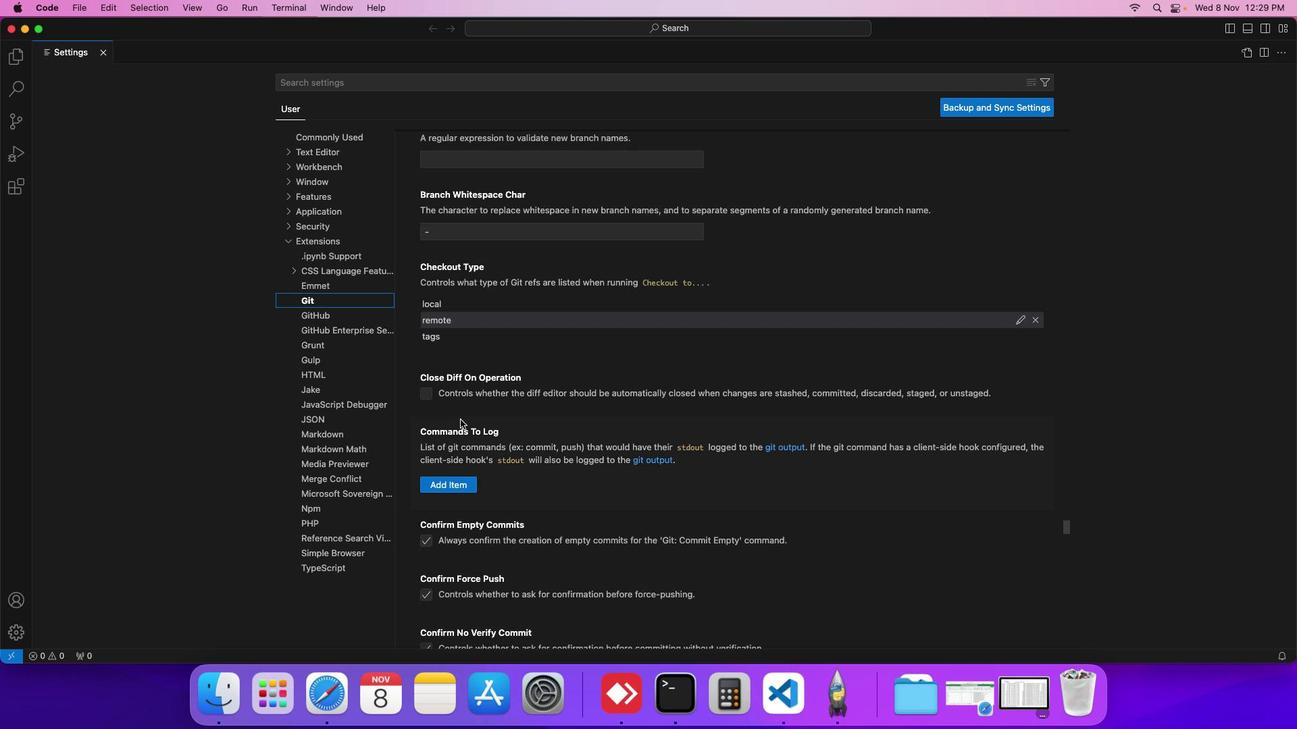 
Action: Mouse scrolled (459, 419) with delta (0, 0)
Screenshot: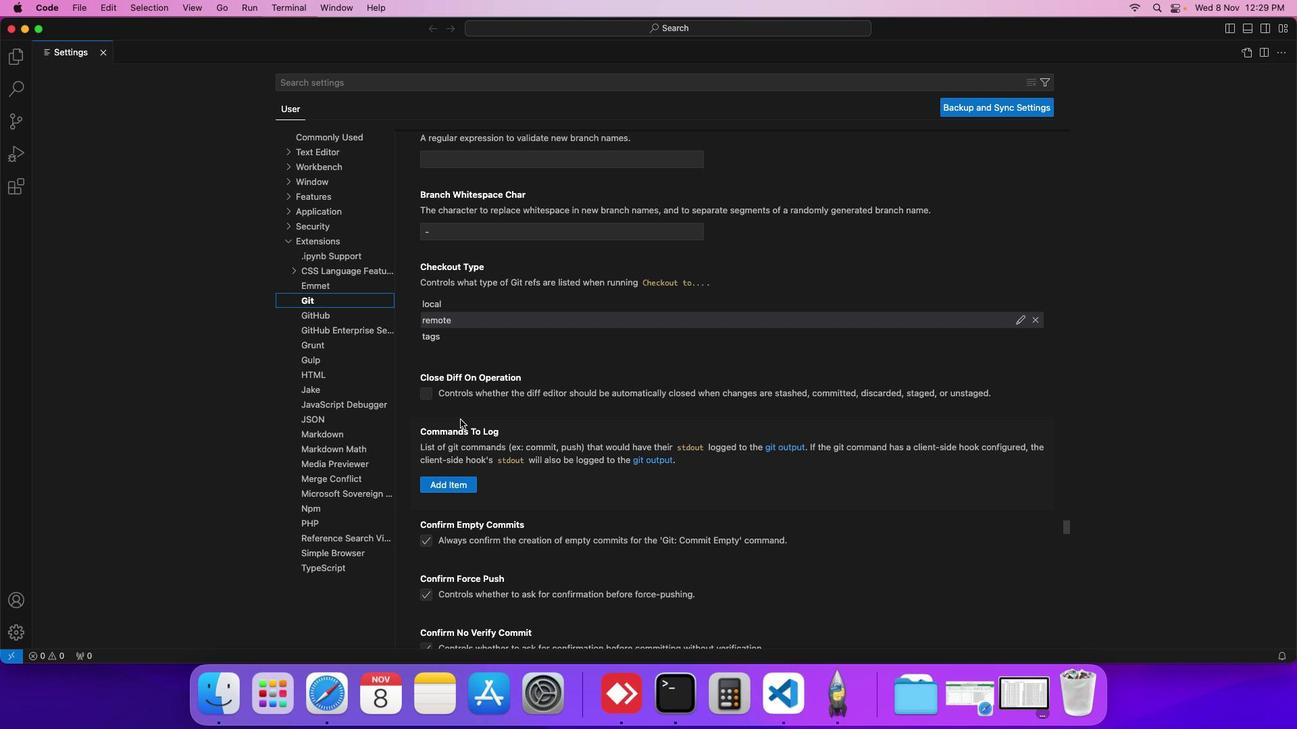 
Action: Mouse moved to (459, 419)
Screenshot: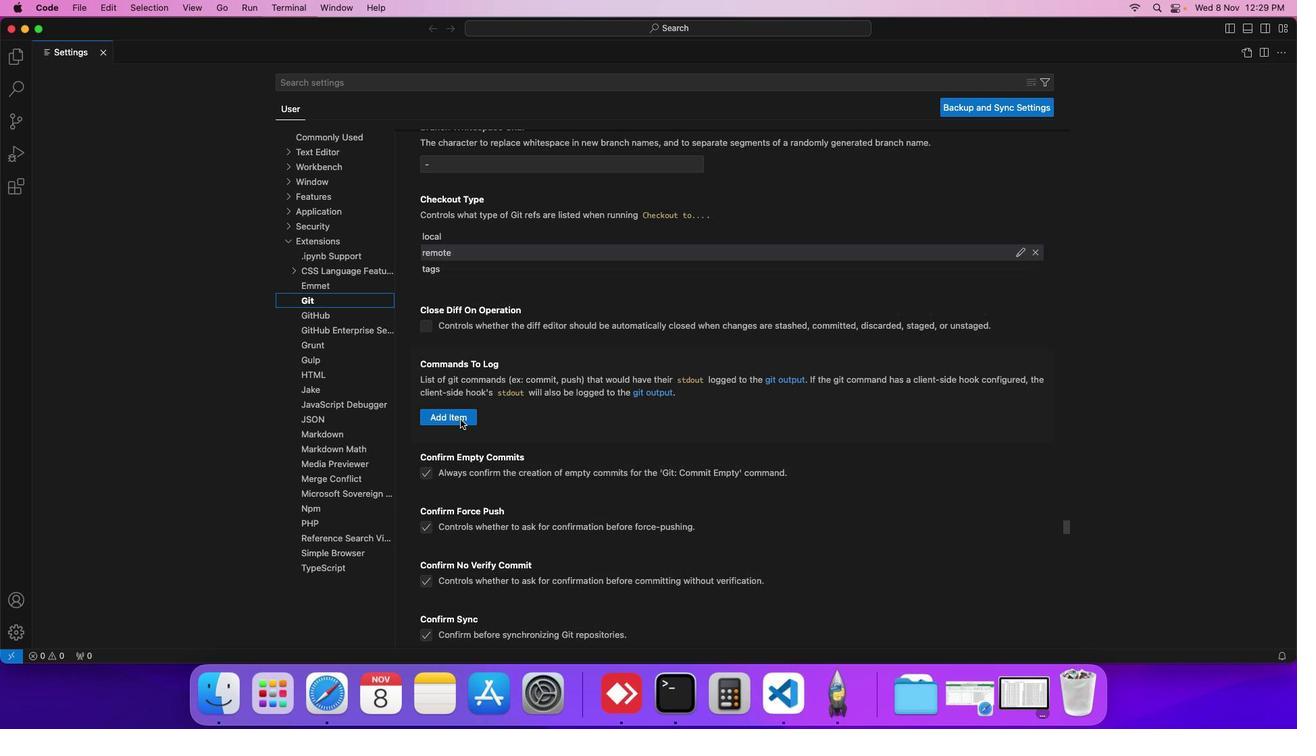 
Action: Mouse scrolled (459, 419) with delta (0, 0)
Screenshot: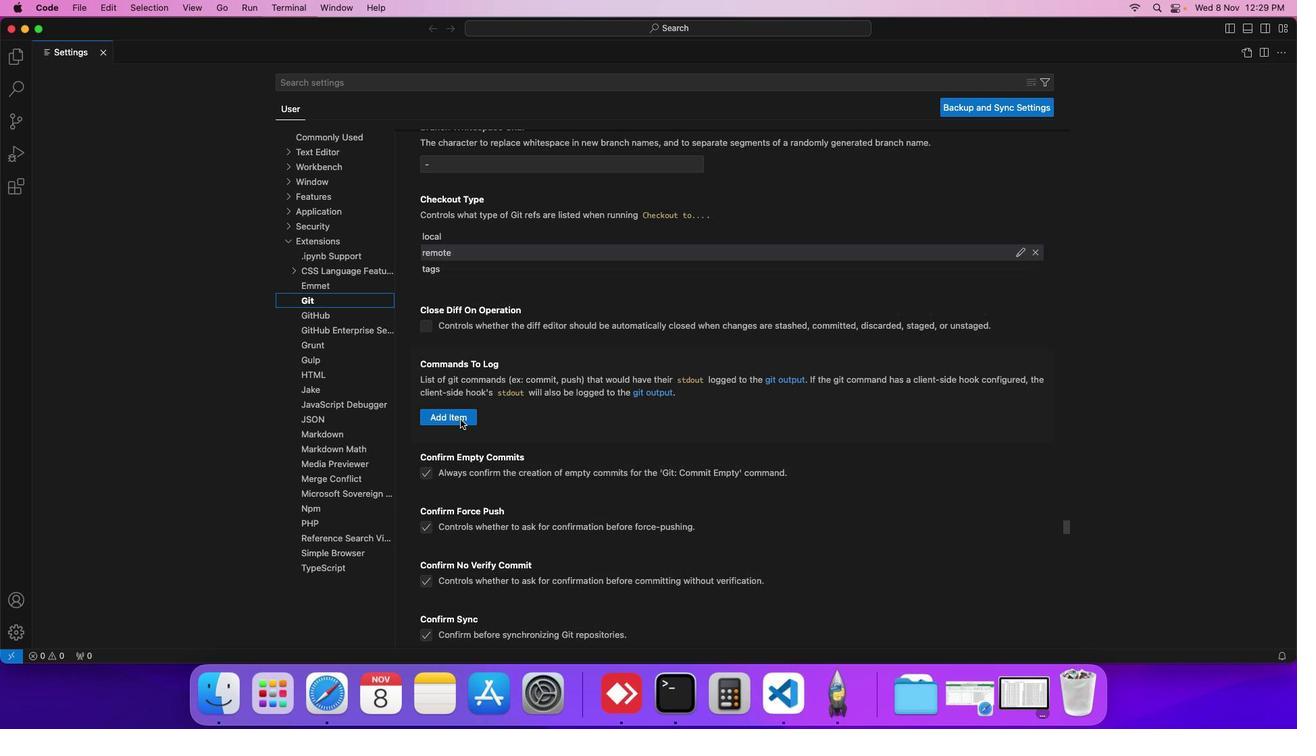 
Action: Mouse moved to (460, 419)
Screenshot: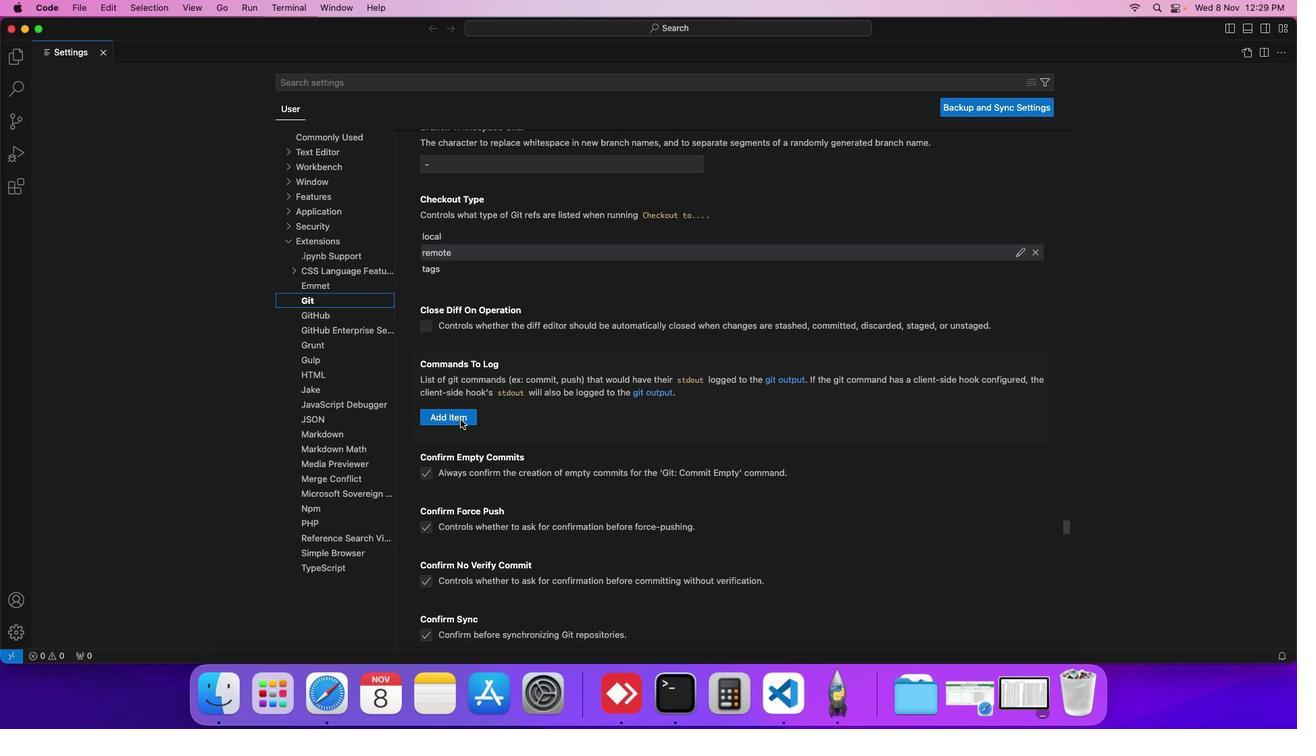 
Action: Mouse scrolled (460, 419) with delta (0, 0)
Screenshot: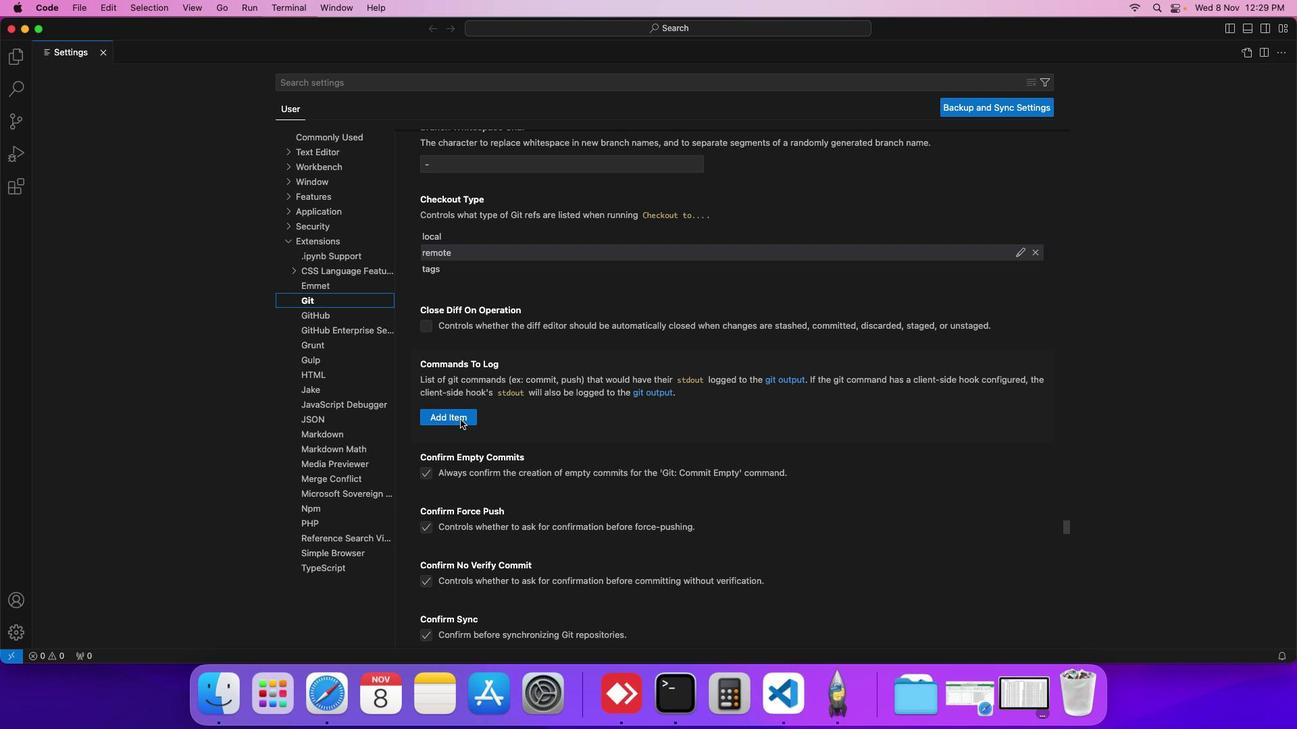 
Action: Mouse scrolled (460, 419) with delta (0, 0)
Screenshot: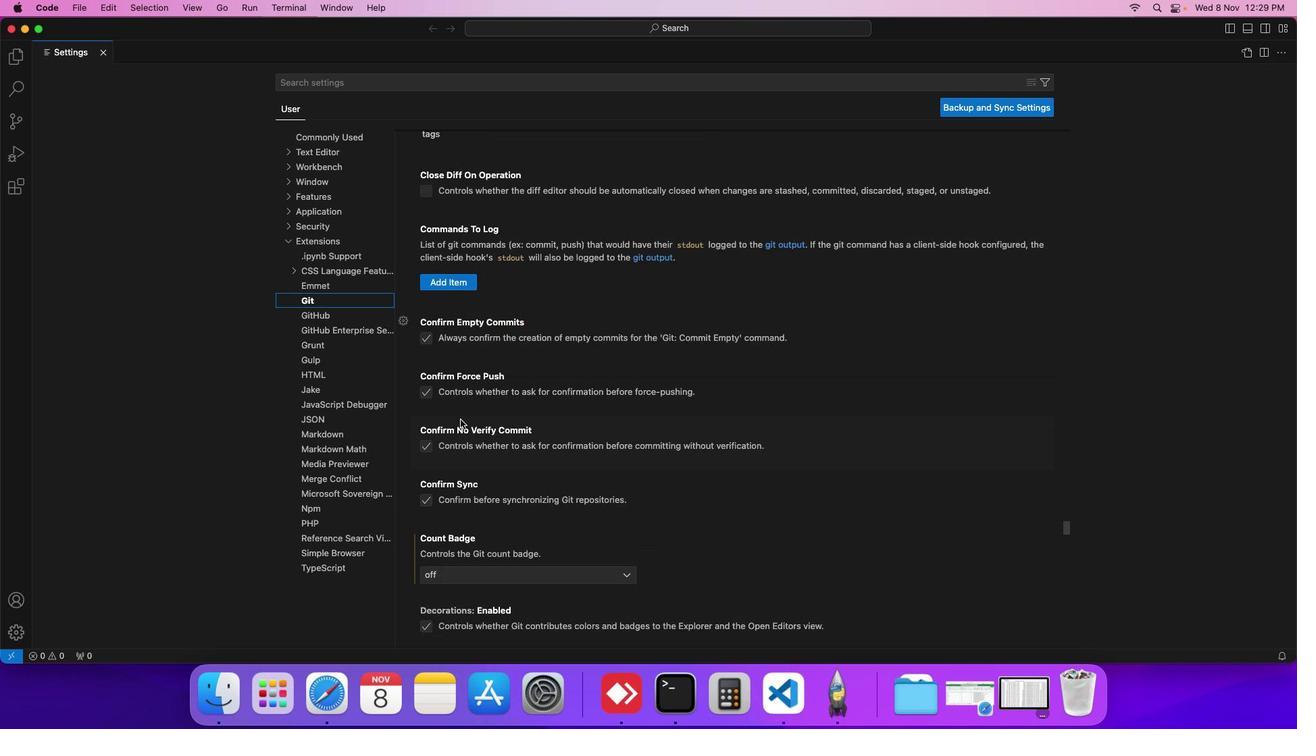 
Action: Mouse scrolled (460, 419) with delta (0, 0)
Screenshot: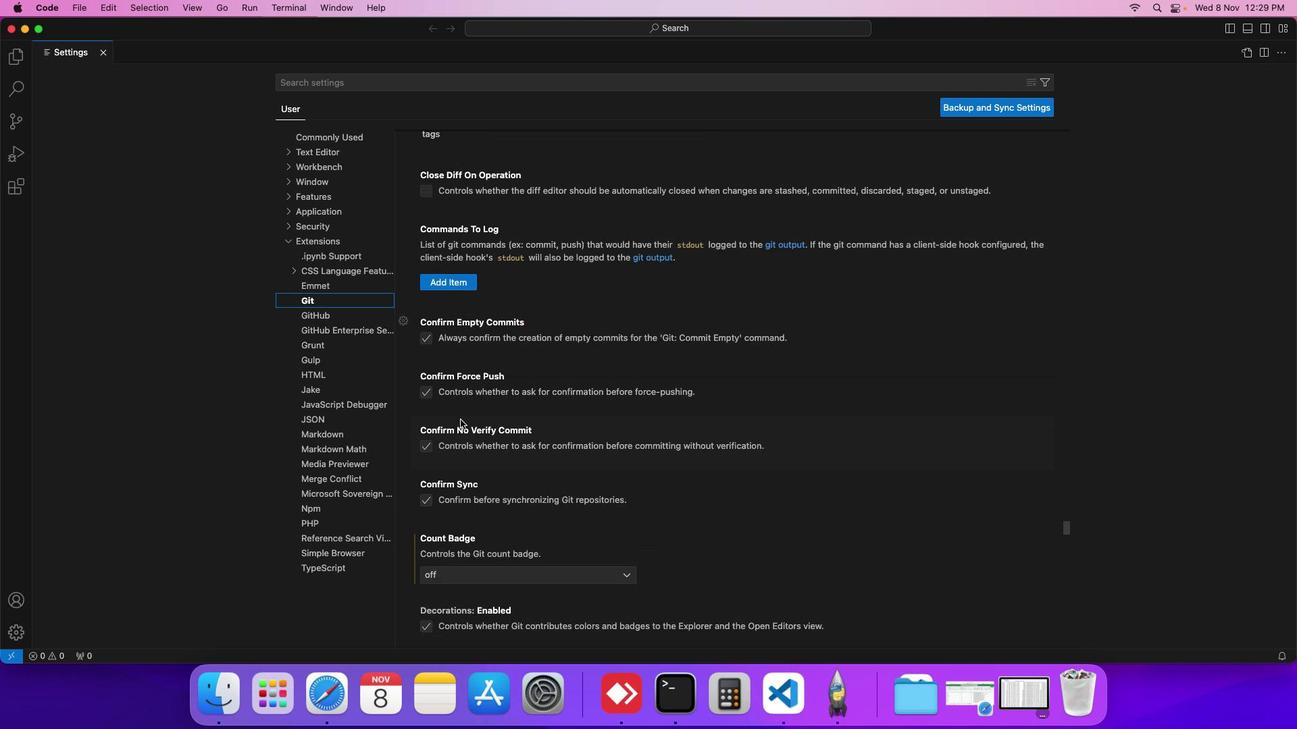 
Action: Mouse scrolled (460, 419) with delta (0, -1)
Screenshot: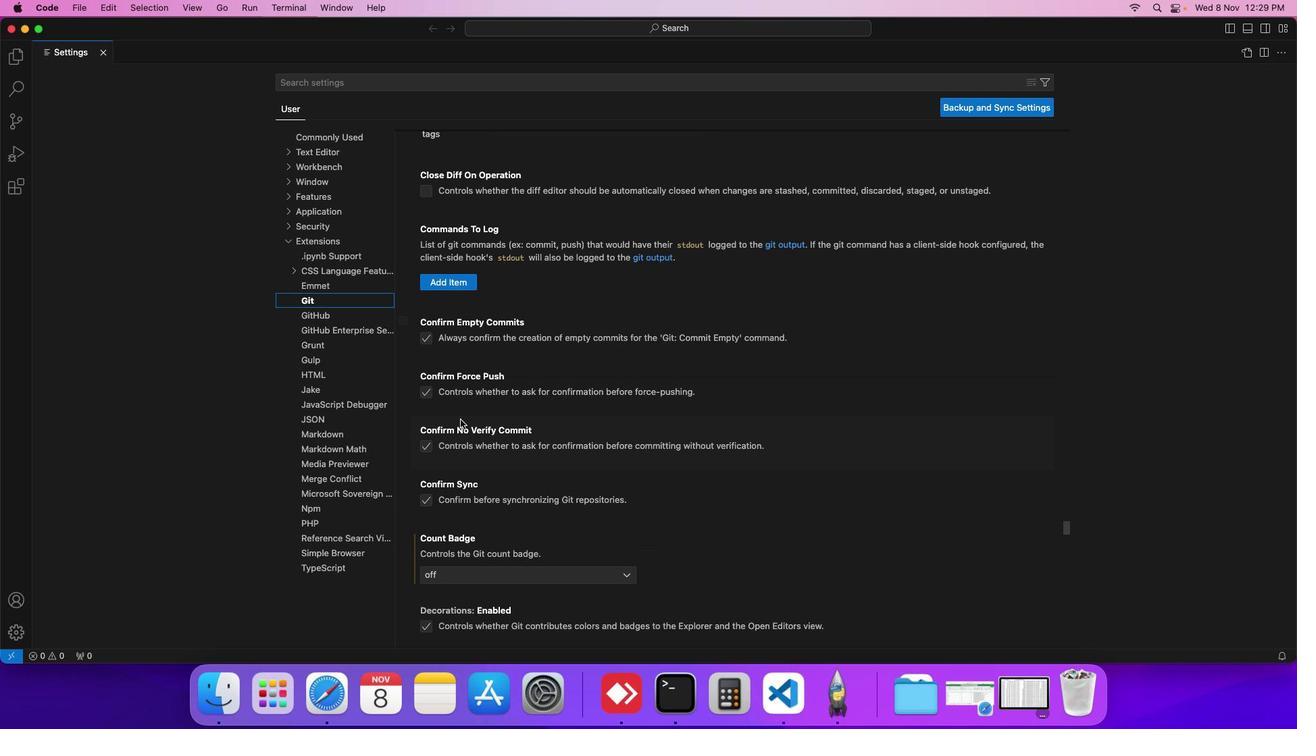
Action: Mouse scrolled (460, 419) with delta (0, 0)
Screenshot: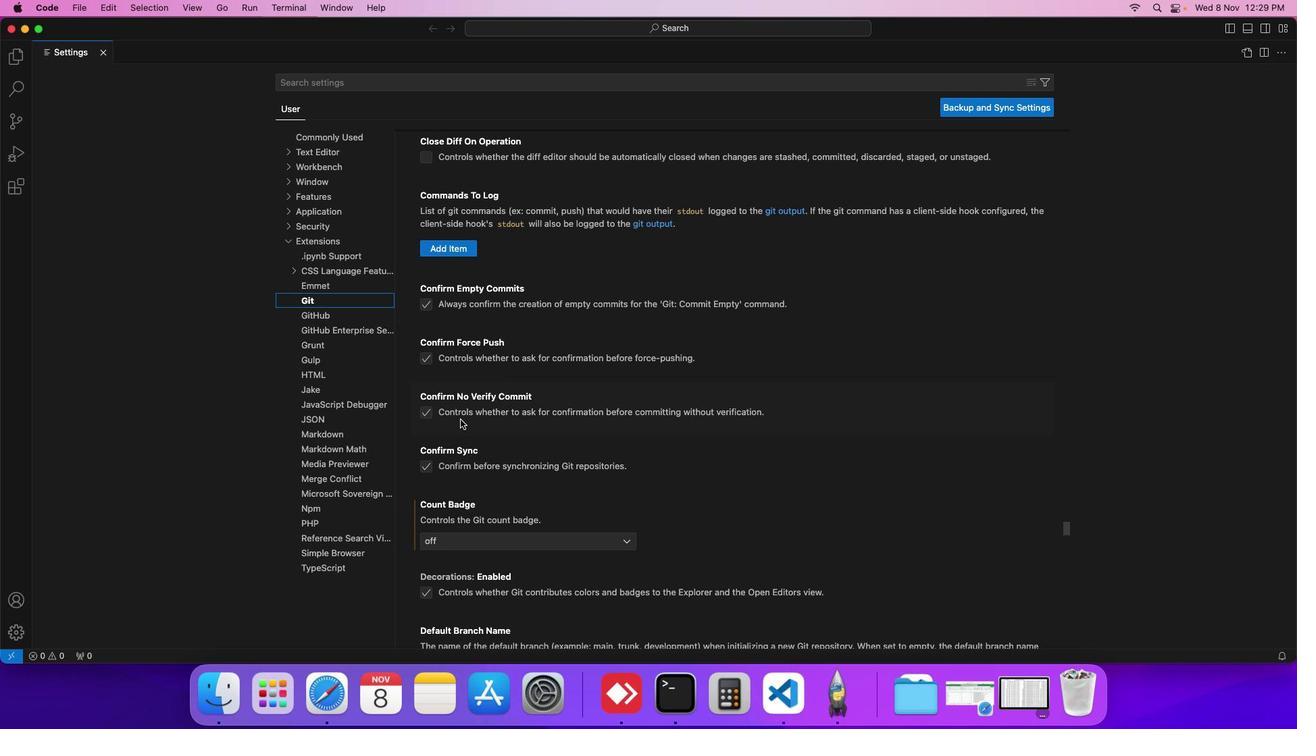 
Action: Mouse scrolled (460, 419) with delta (0, 0)
Screenshot: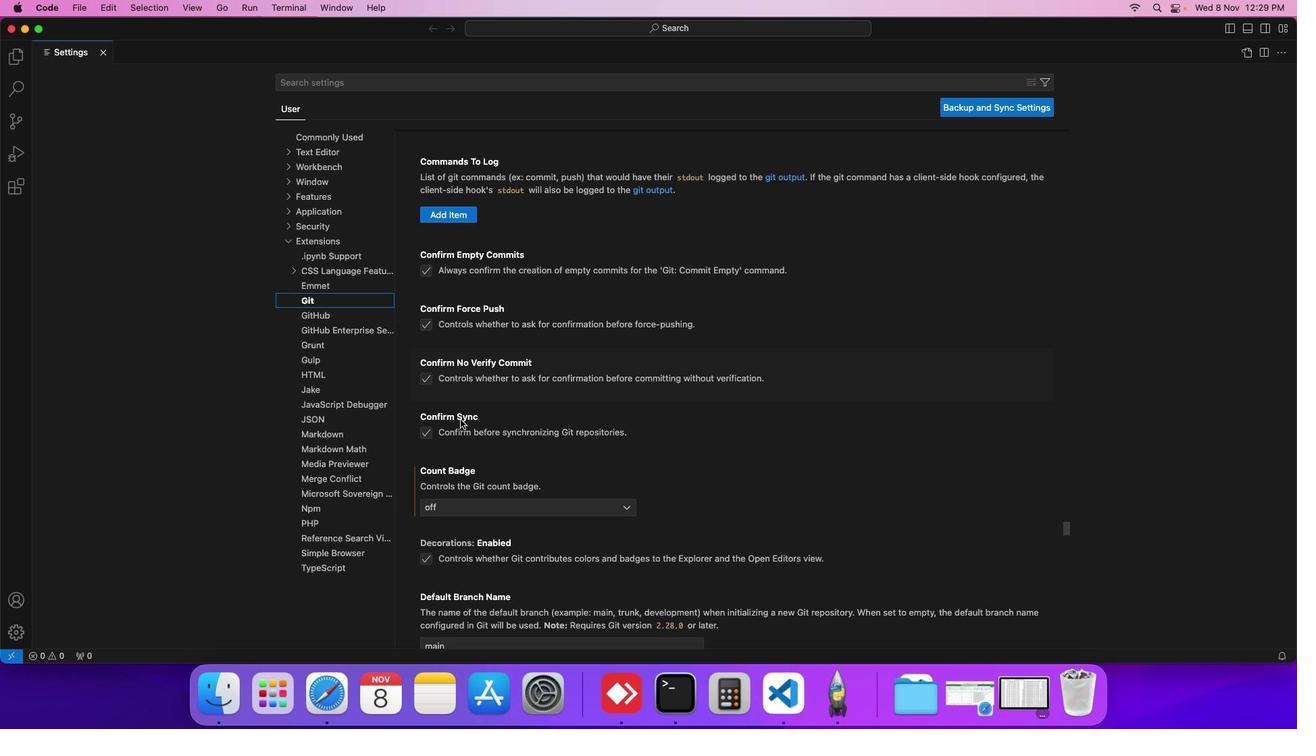 
Action: Mouse scrolled (460, 419) with delta (0, 0)
Screenshot: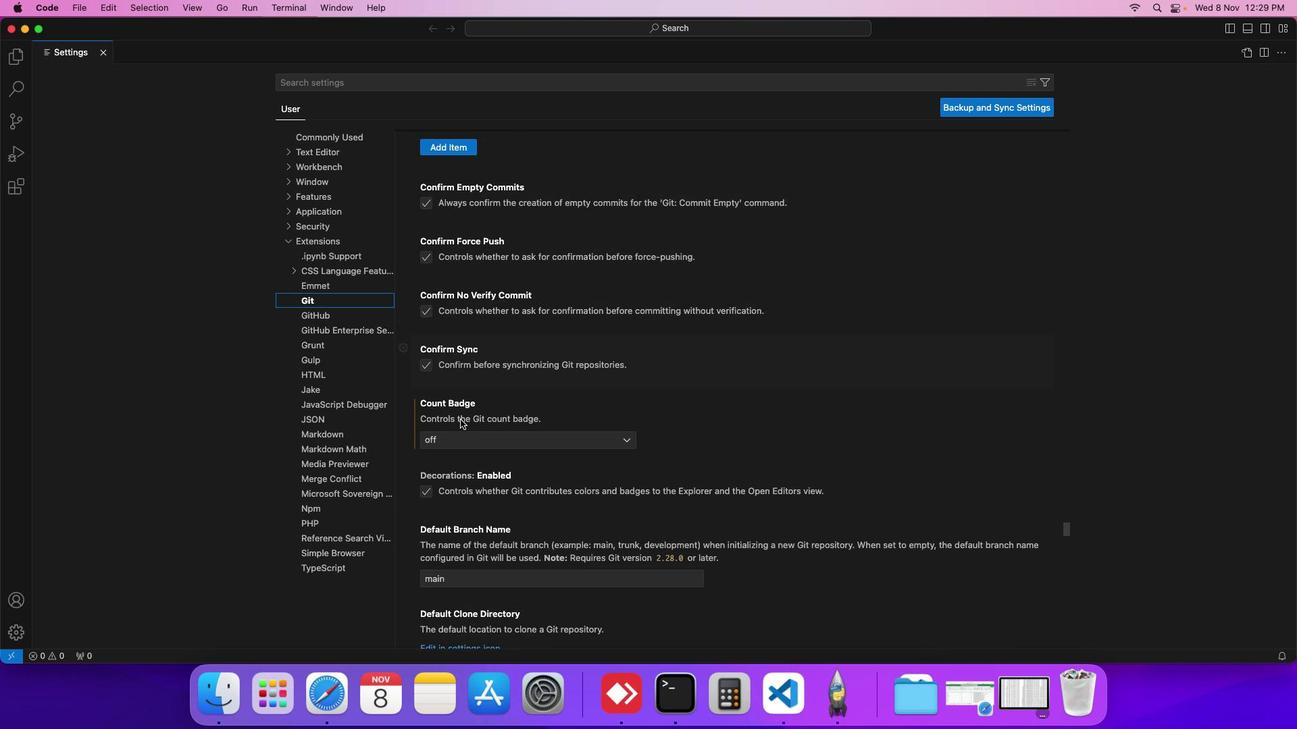 
Action: Mouse scrolled (460, 419) with delta (0, 0)
Screenshot: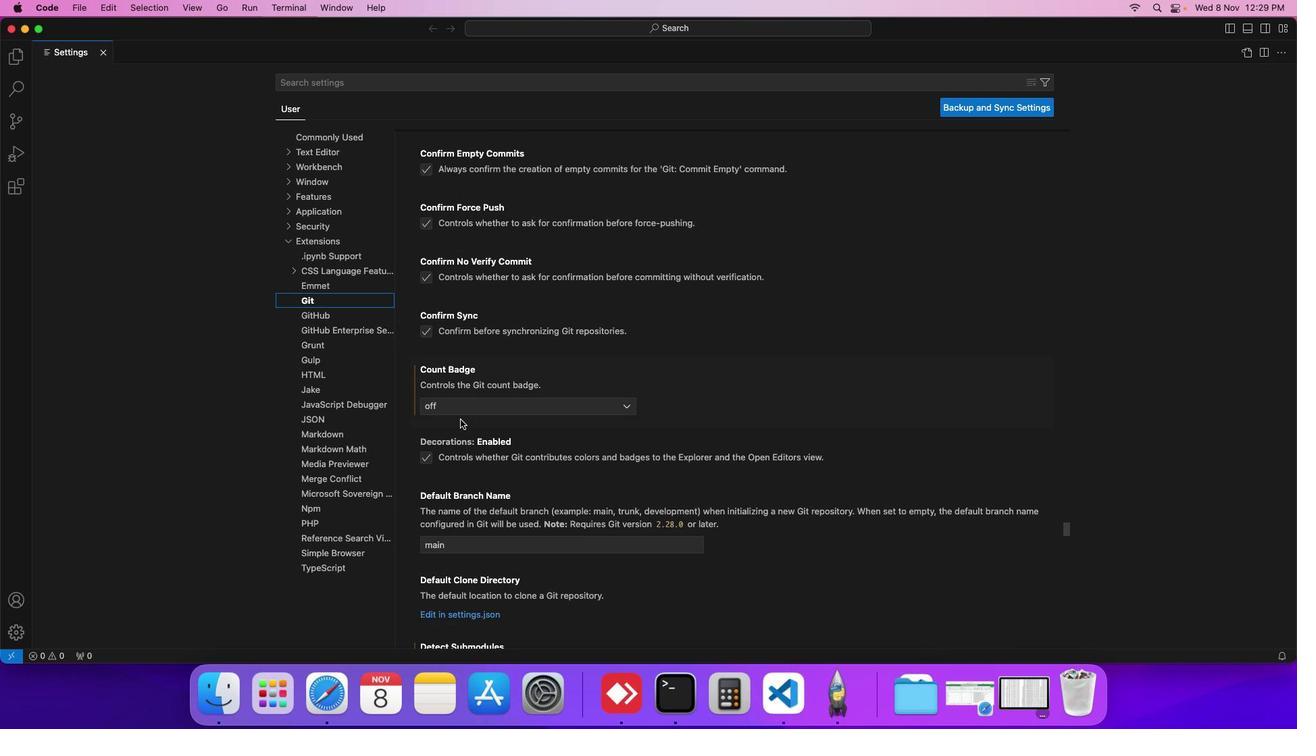 
Action: Mouse scrolled (460, 419) with delta (0, 0)
Screenshot: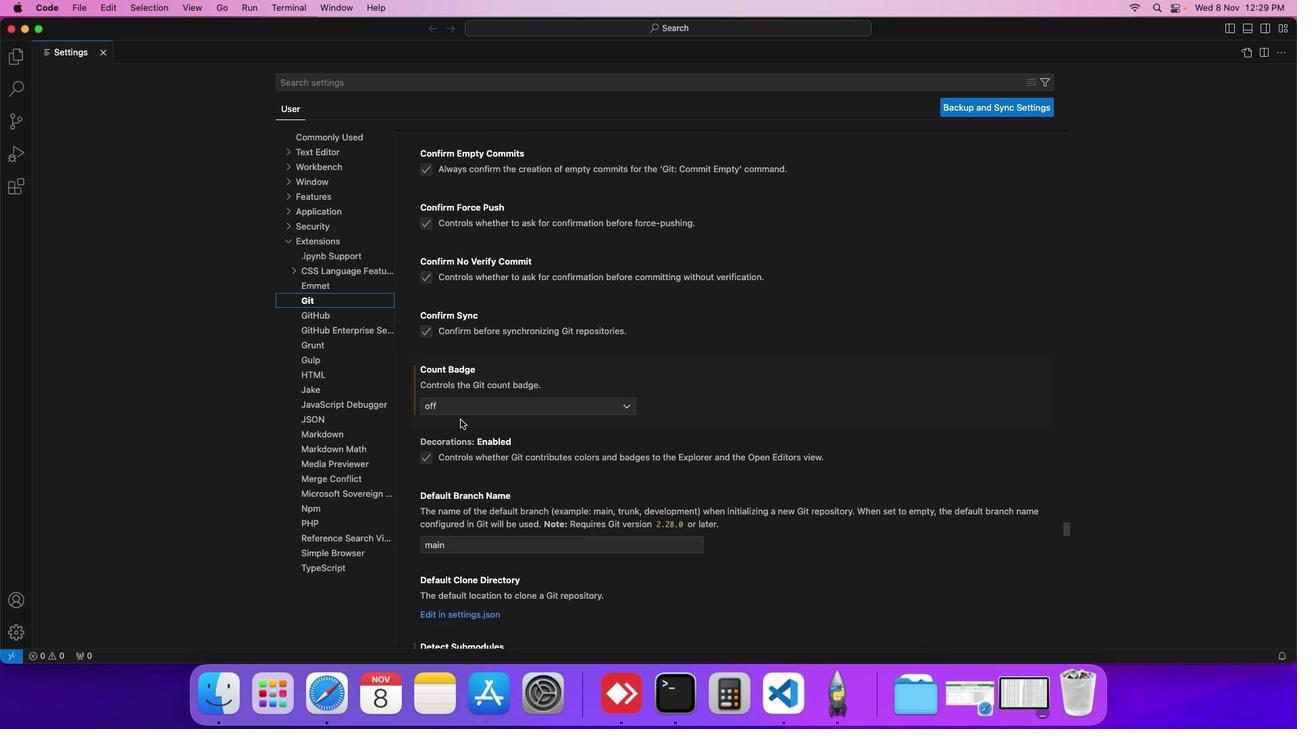 
Action: Mouse scrolled (460, 419) with delta (0, 0)
Screenshot: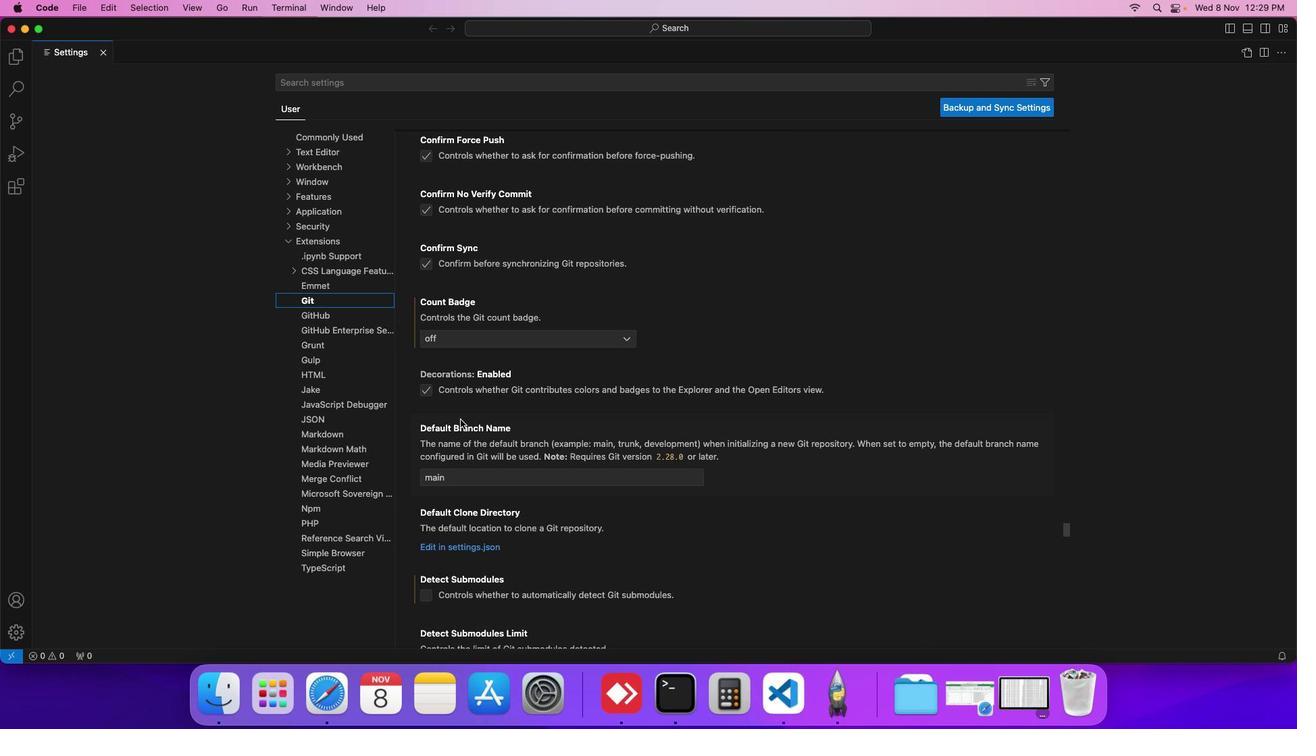 
Action: Mouse scrolled (460, 419) with delta (0, 0)
Screenshot: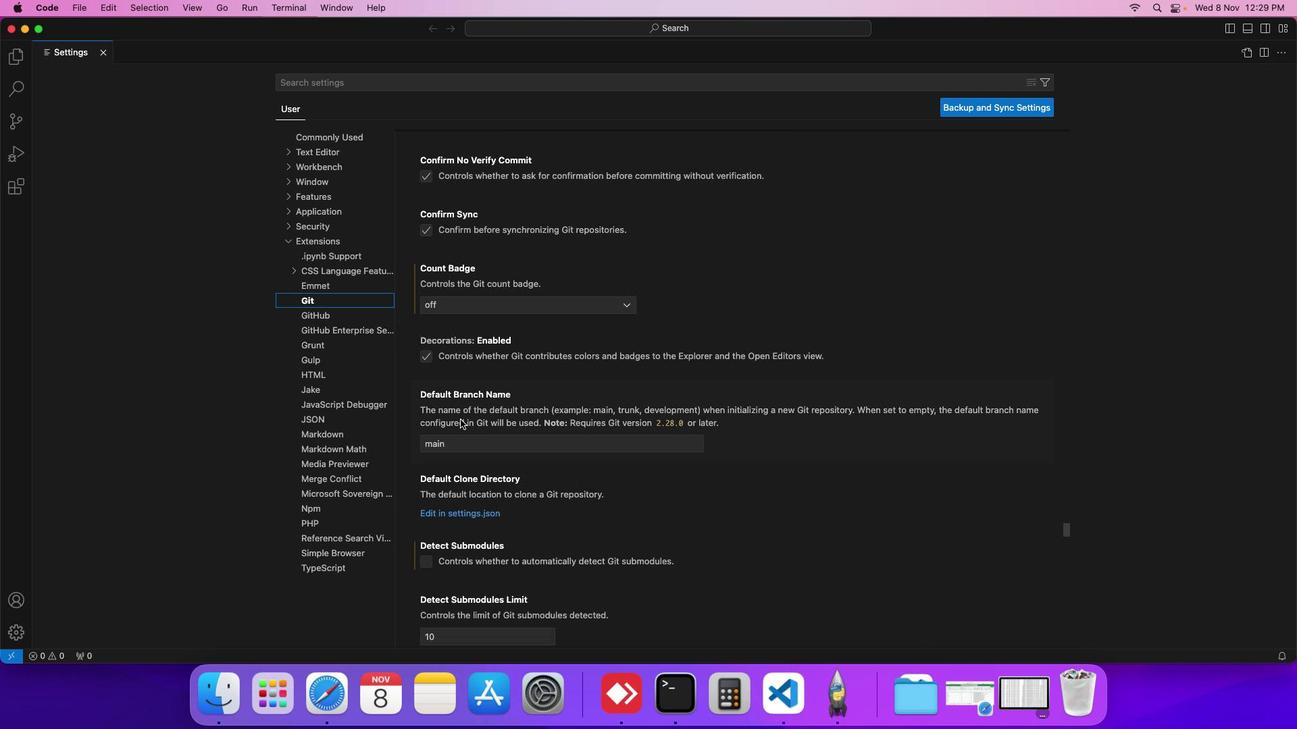 
Action: Mouse scrolled (460, 419) with delta (0, 0)
Screenshot: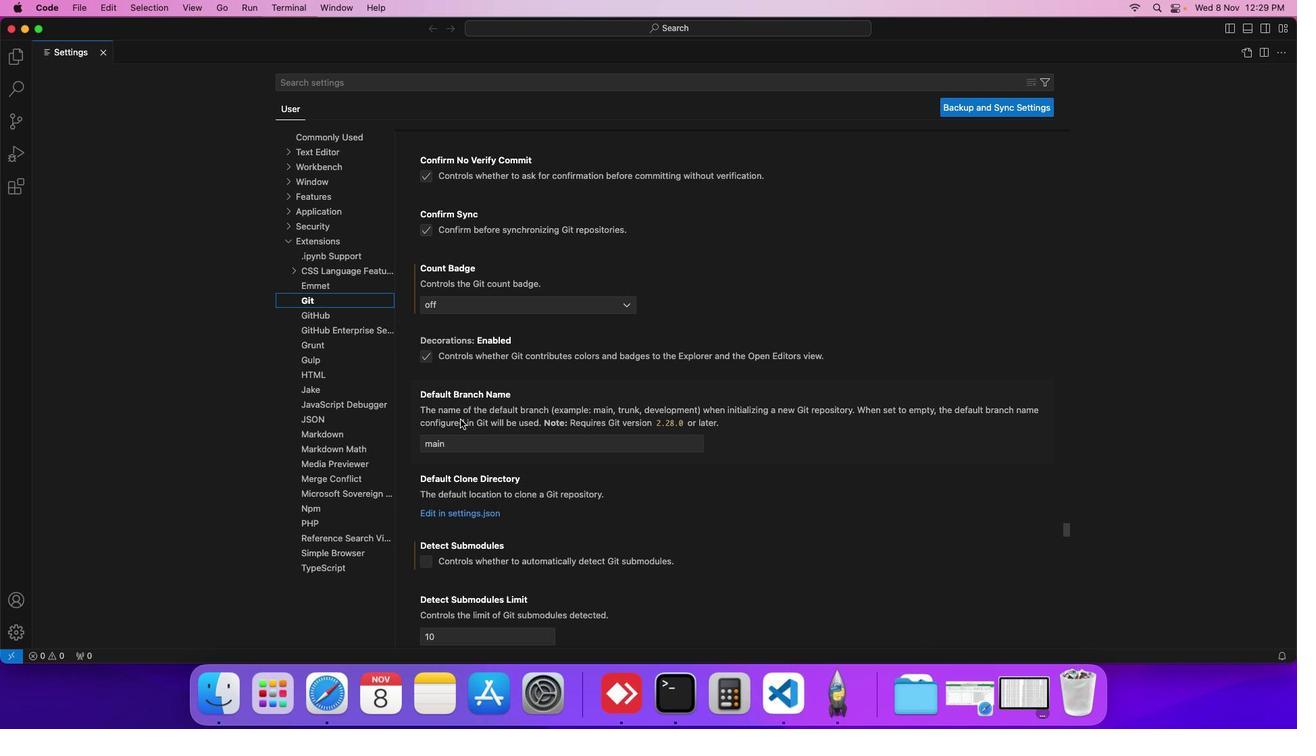 
Action: Mouse scrolled (460, 419) with delta (0, 0)
Screenshot: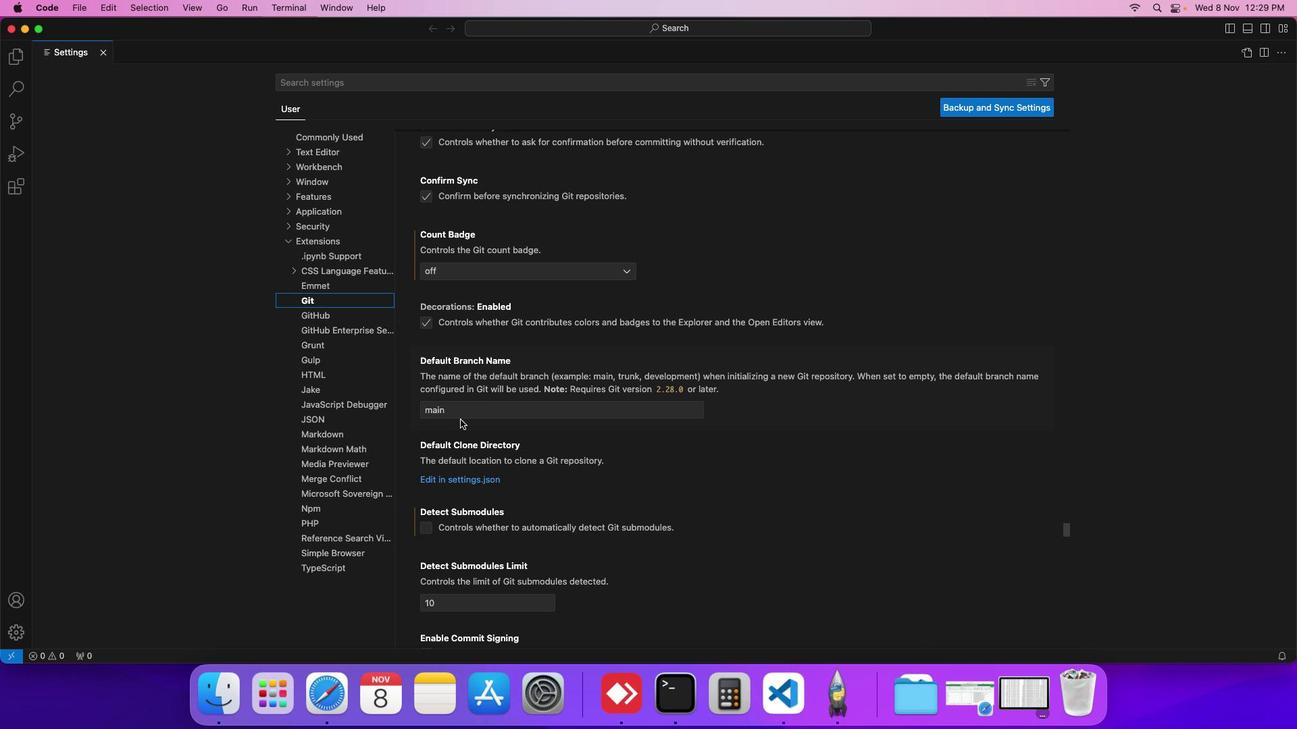 
Action: Mouse scrolled (460, 419) with delta (0, 0)
Screenshot: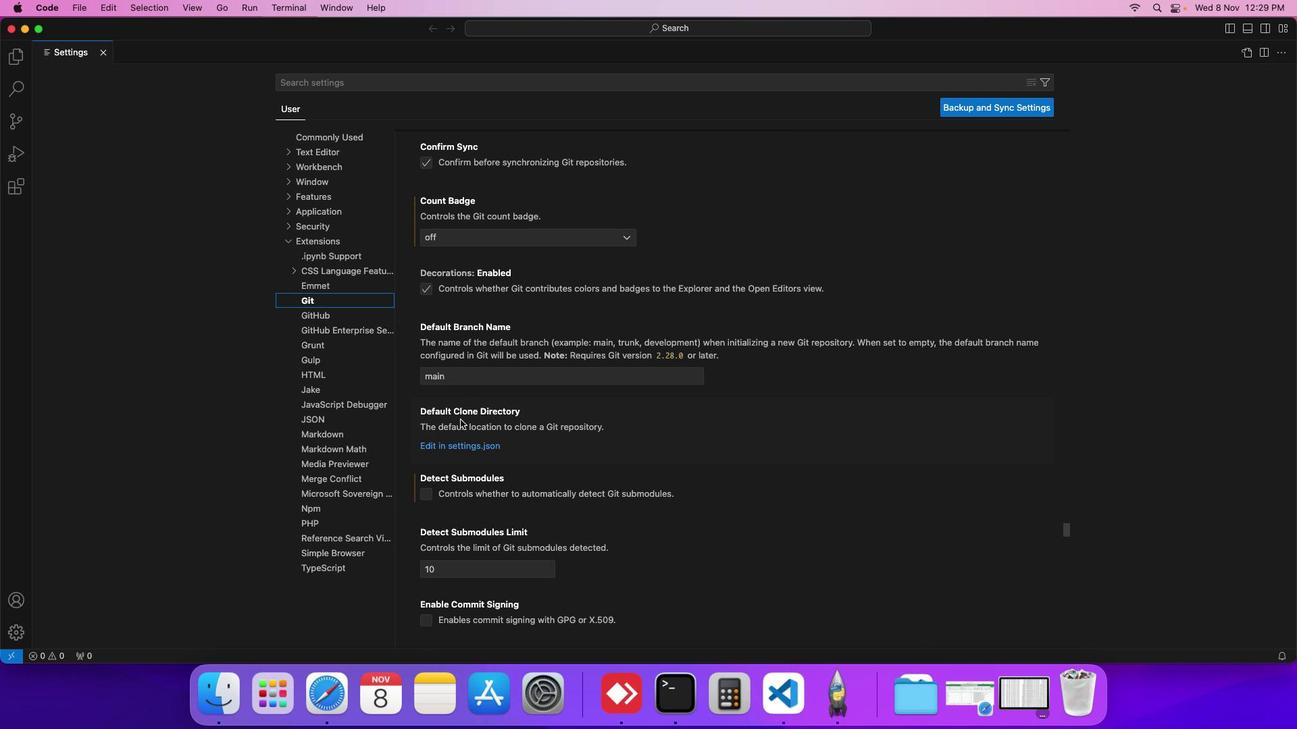 
Action: Mouse scrolled (460, 419) with delta (0, 0)
Screenshot: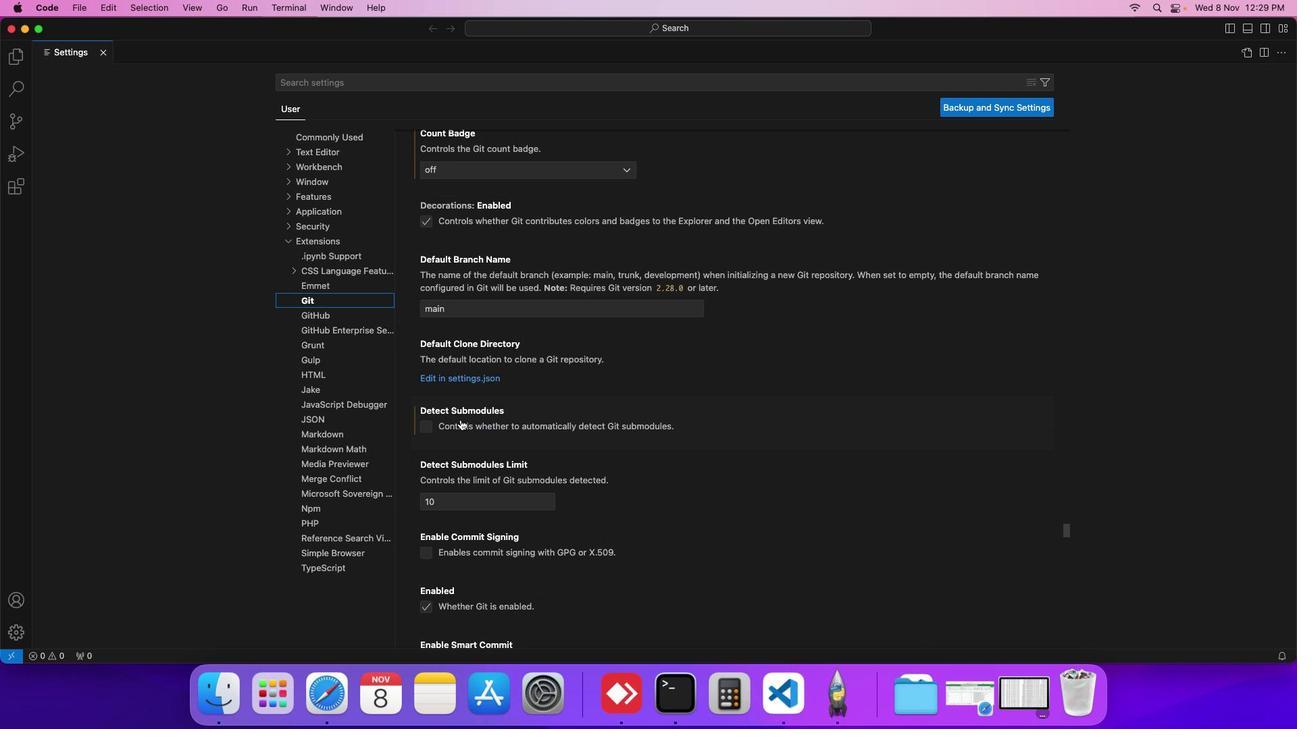 
Action: Mouse scrolled (460, 419) with delta (0, 0)
Screenshot: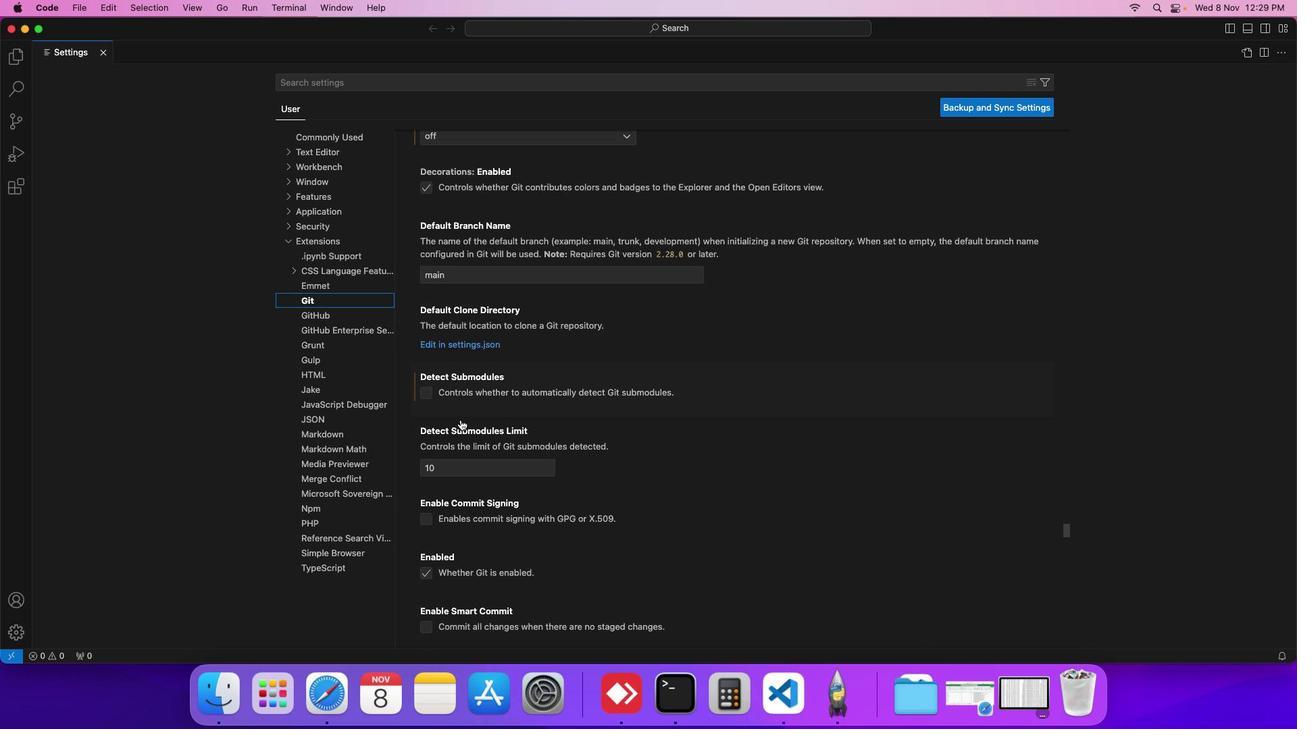 
Action: Mouse scrolled (460, 419) with delta (0, 0)
Screenshot: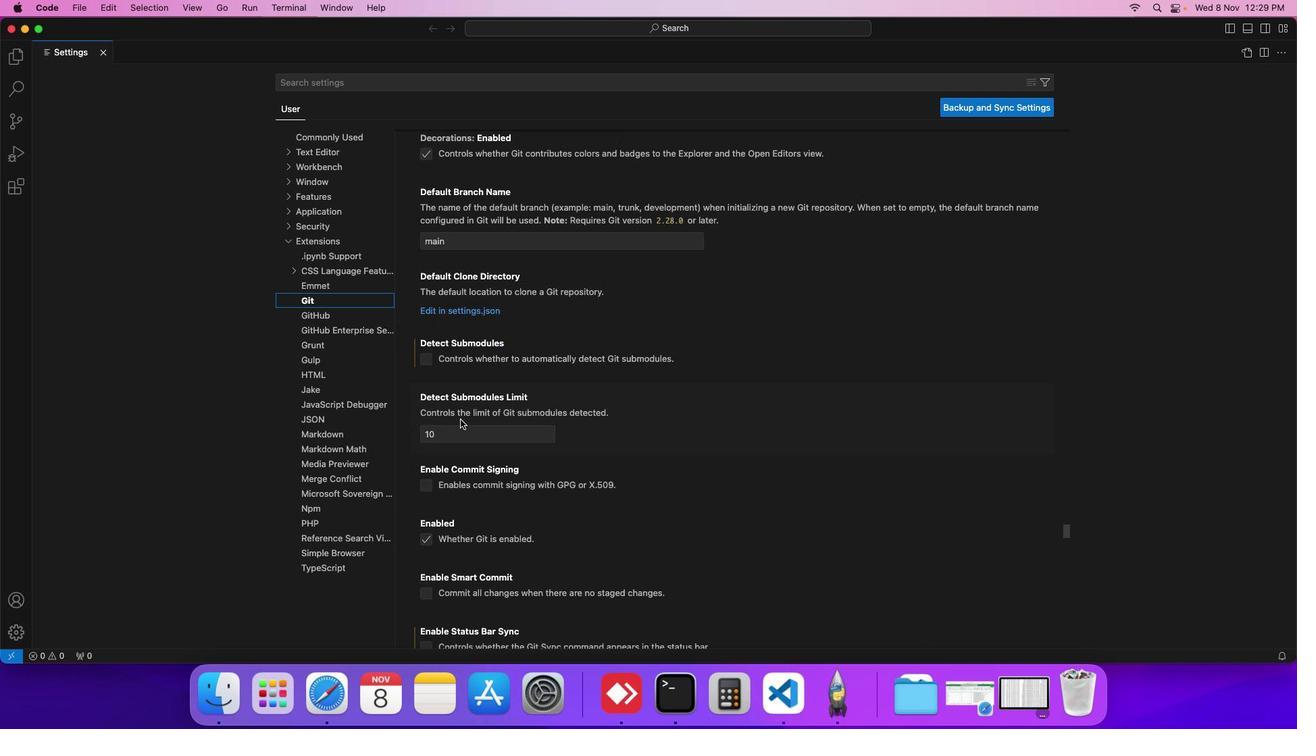 
Action: Mouse scrolled (460, 419) with delta (0, 0)
Screenshot: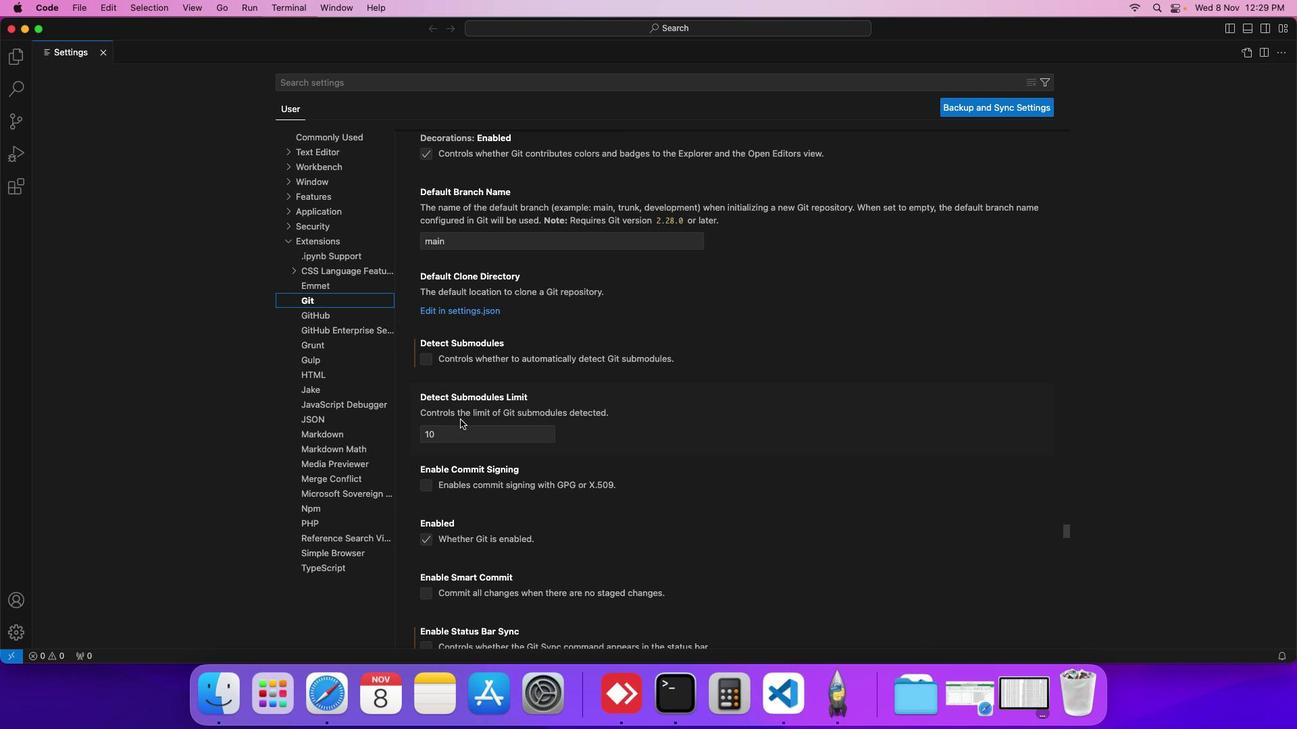 
Action: Mouse scrolled (460, 419) with delta (0, 0)
Screenshot: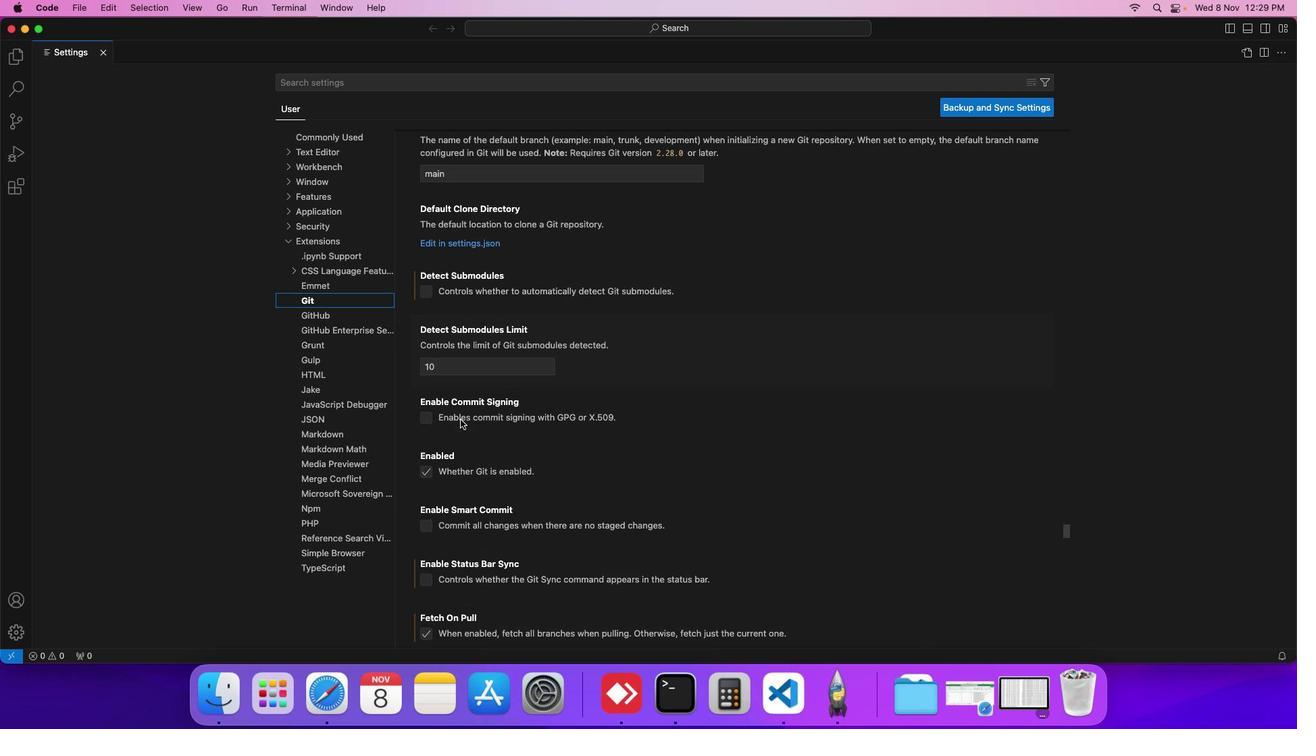
Action: Mouse scrolled (460, 419) with delta (0, 0)
Screenshot: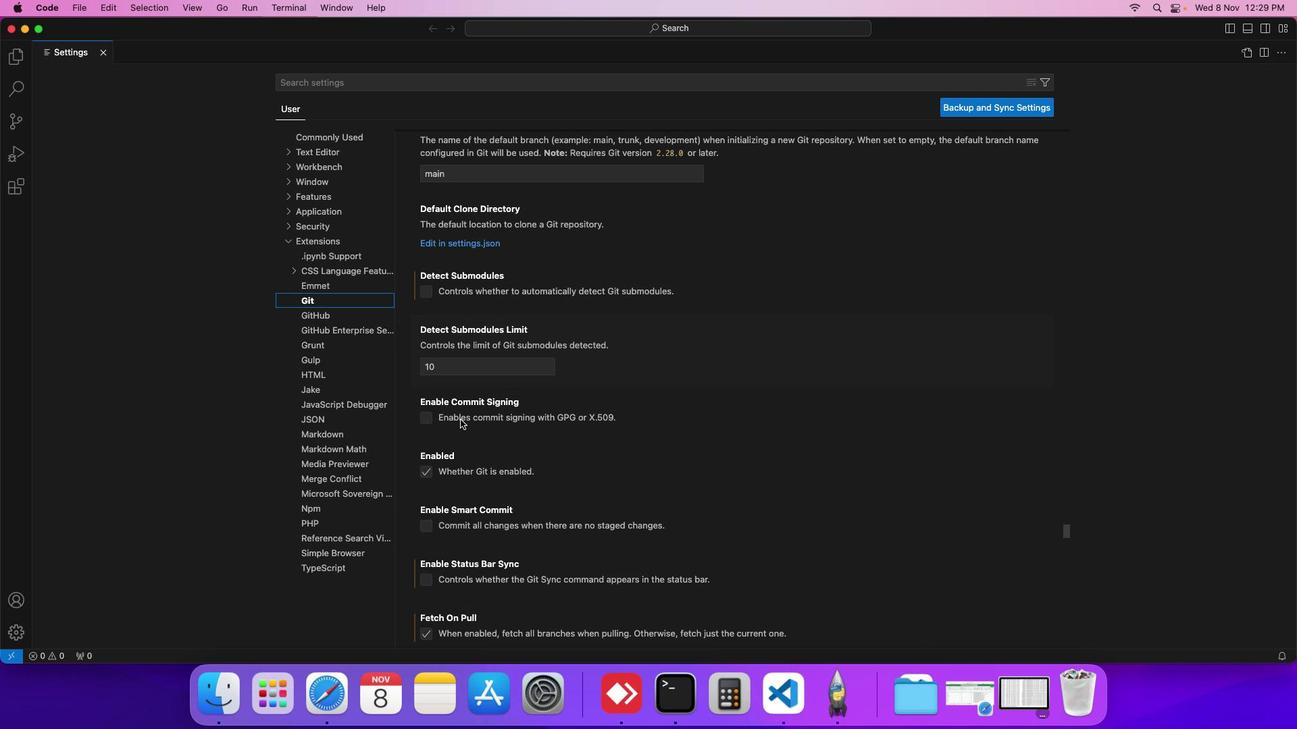
Action: Mouse scrolled (460, 419) with delta (0, 0)
Screenshot: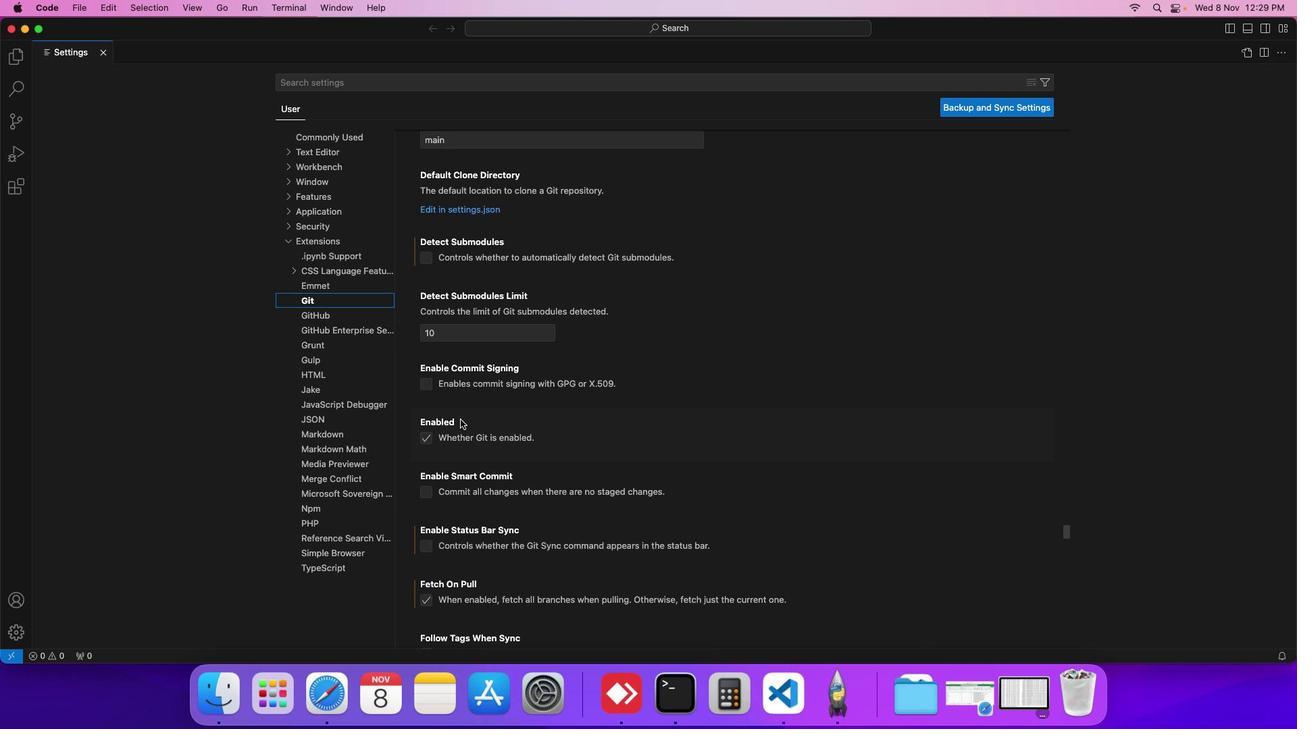 
Action: Mouse scrolled (460, 419) with delta (0, 0)
Screenshot: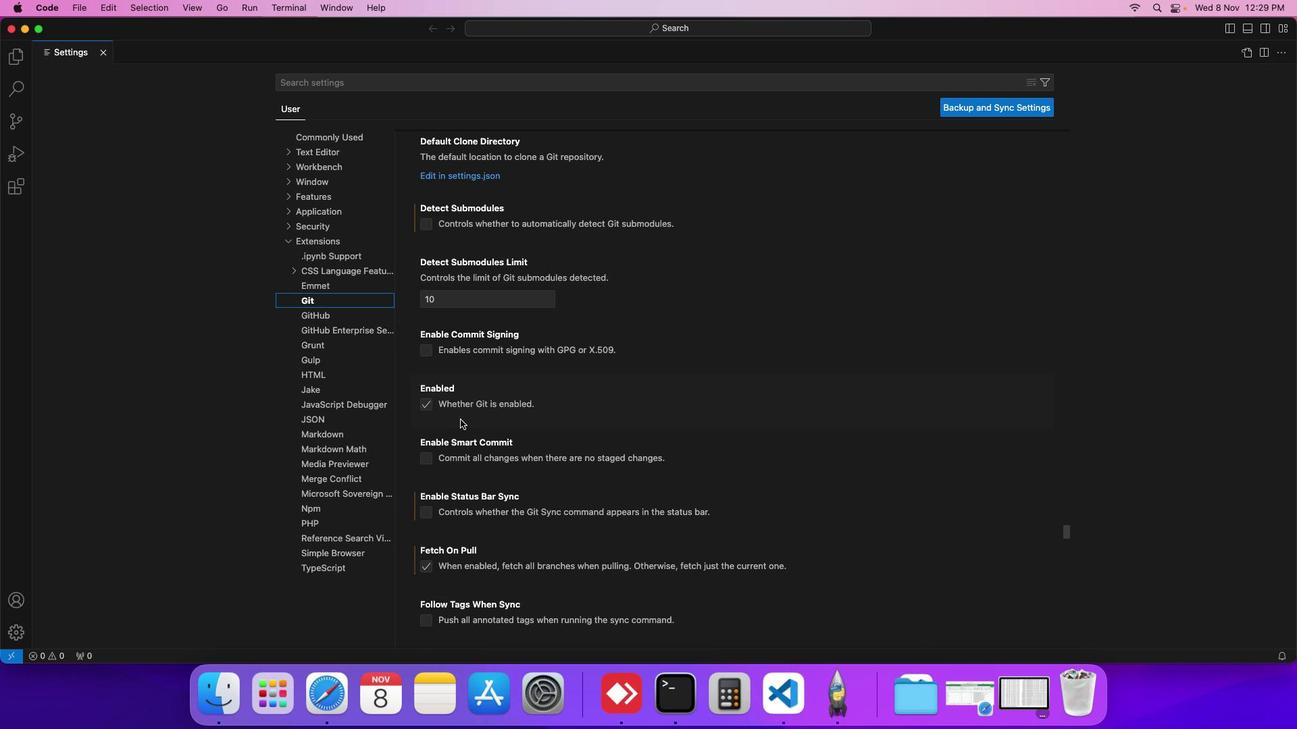 
Action: Mouse scrolled (460, 419) with delta (0, 0)
Screenshot: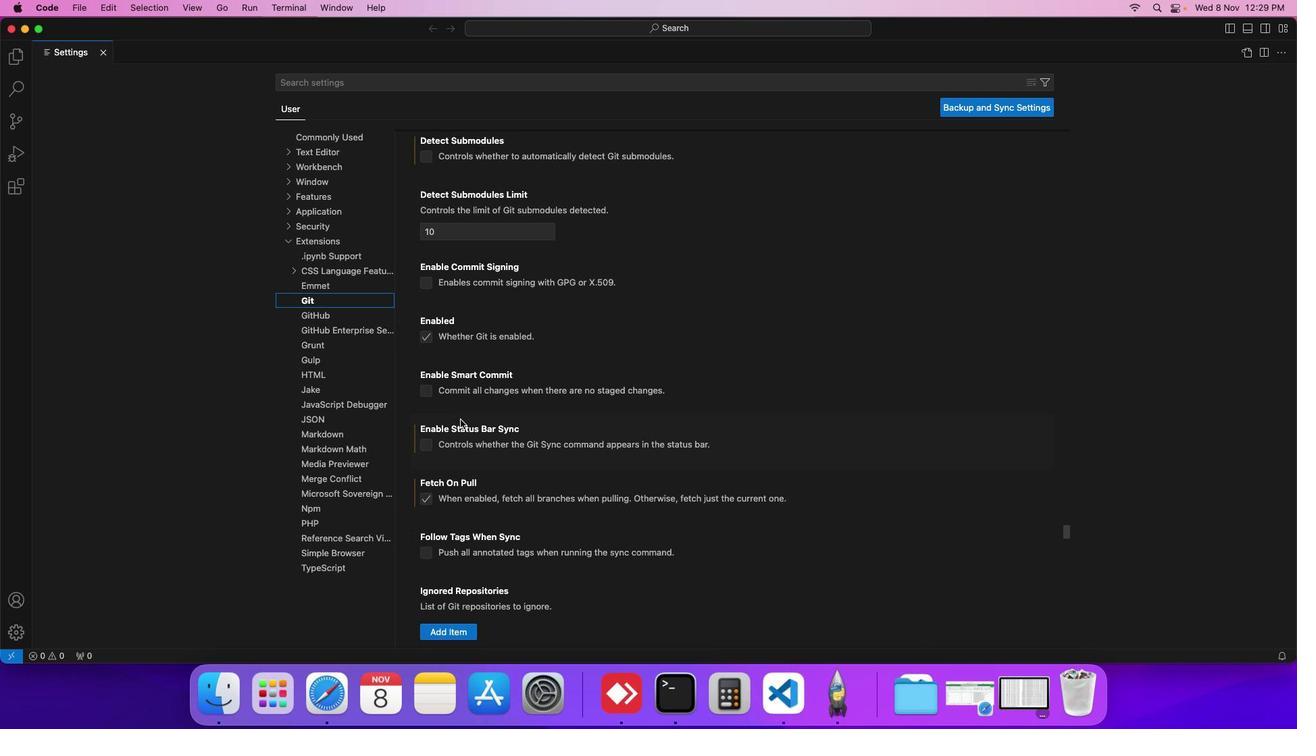 
Action: Mouse scrolled (460, 419) with delta (0, 0)
Screenshot: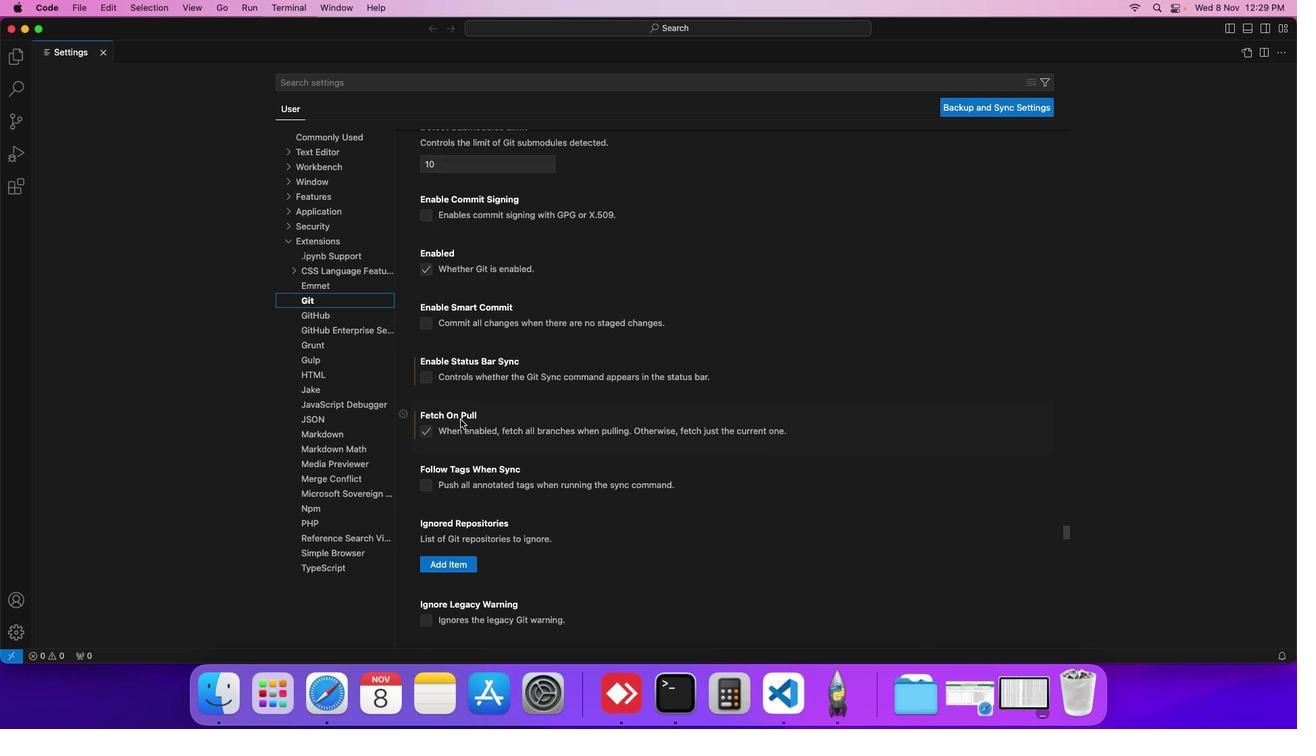 
Action: Mouse scrolled (460, 419) with delta (0, -1)
Screenshot: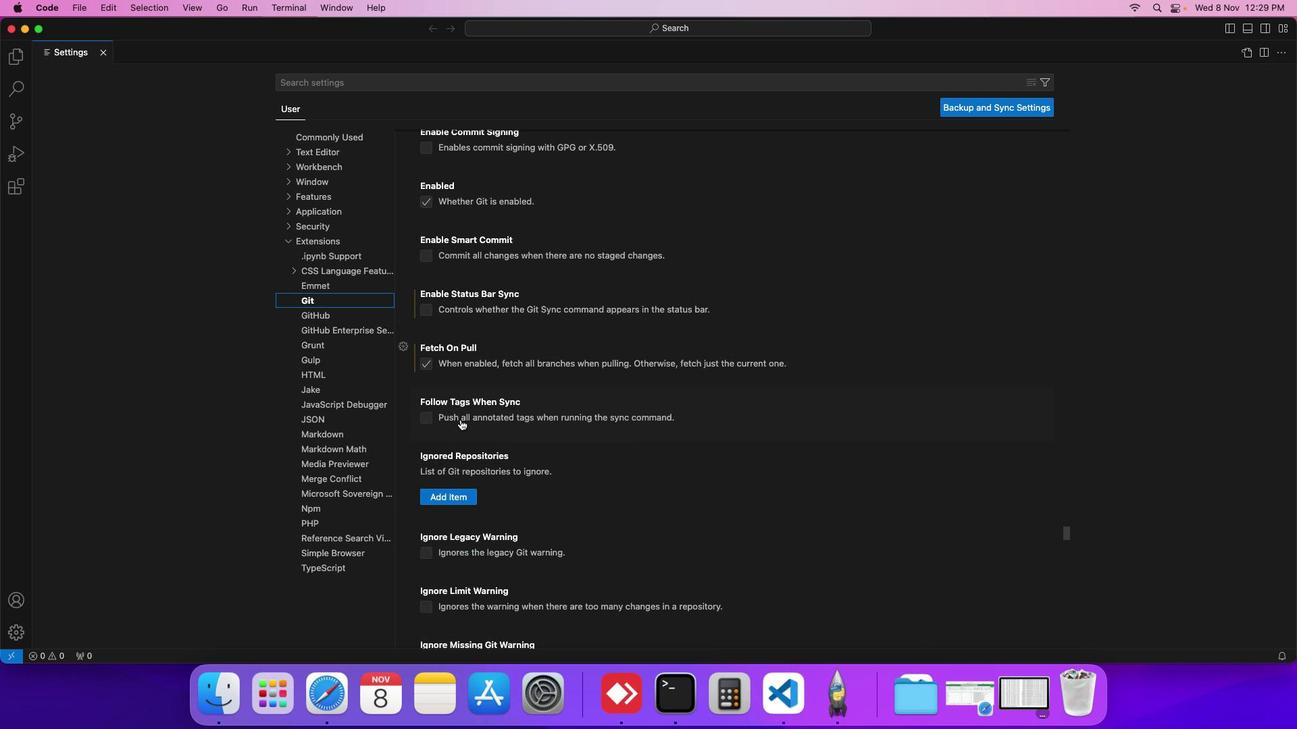 
Action: Mouse scrolled (460, 419) with delta (0, -1)
Screenshot: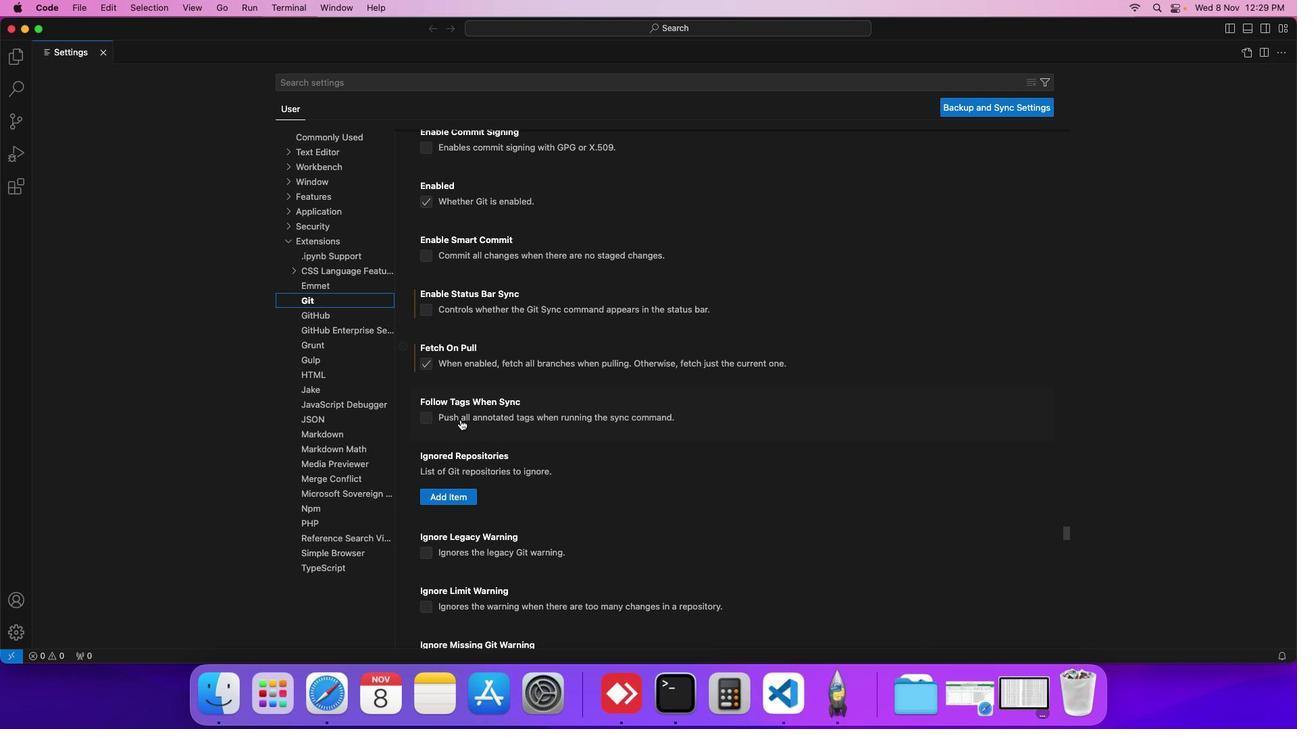 
Action: Mouse scrolled (460, 419) with delta (0, 0)
Screenshot: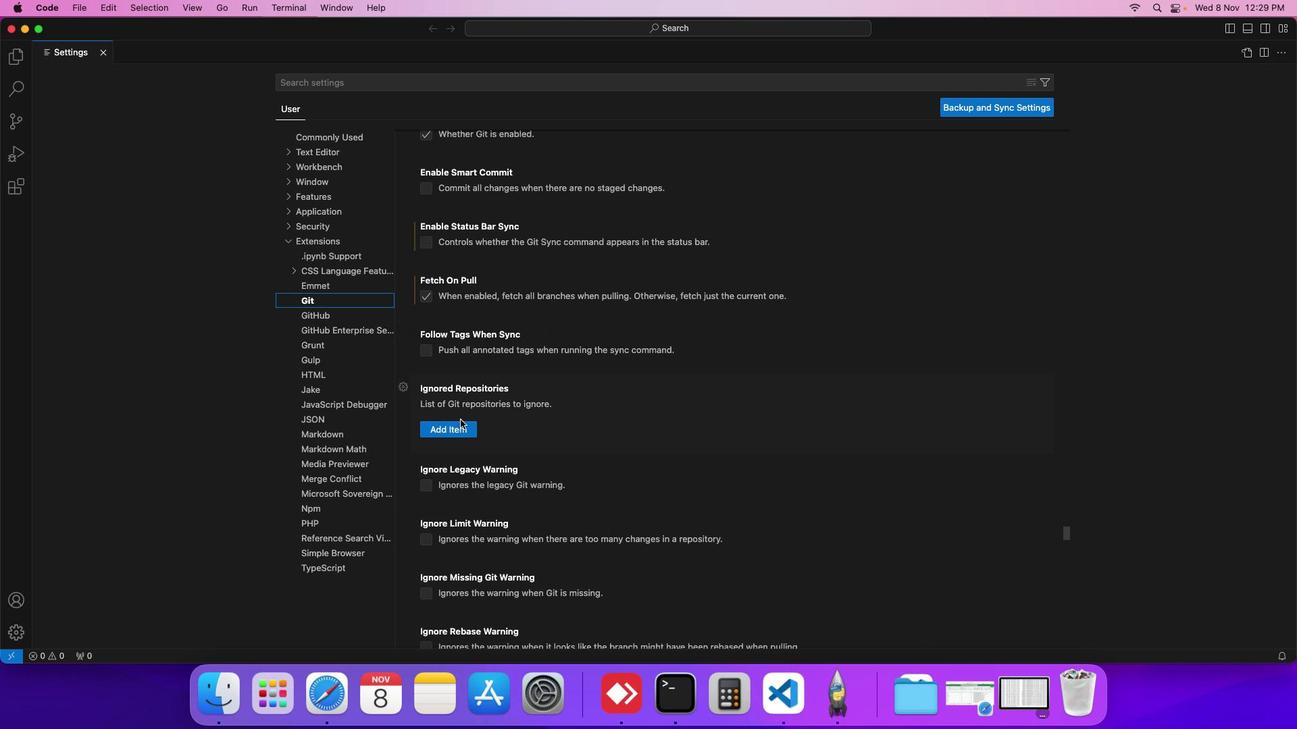 
Action: Mouse scrolled (460, 419) with delta (0, 0)
Screenshot: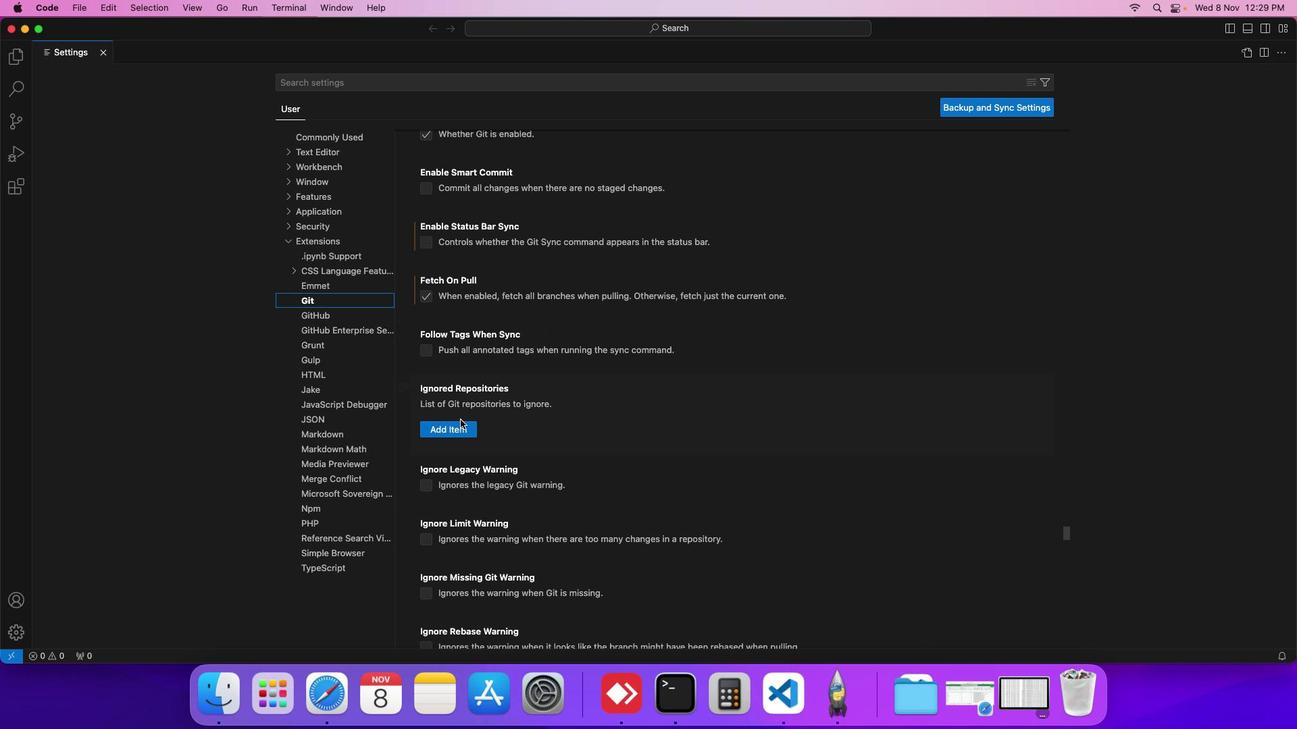
Action: Mouse scrolled (460, 419) with delta (0, 0)
Screenshot: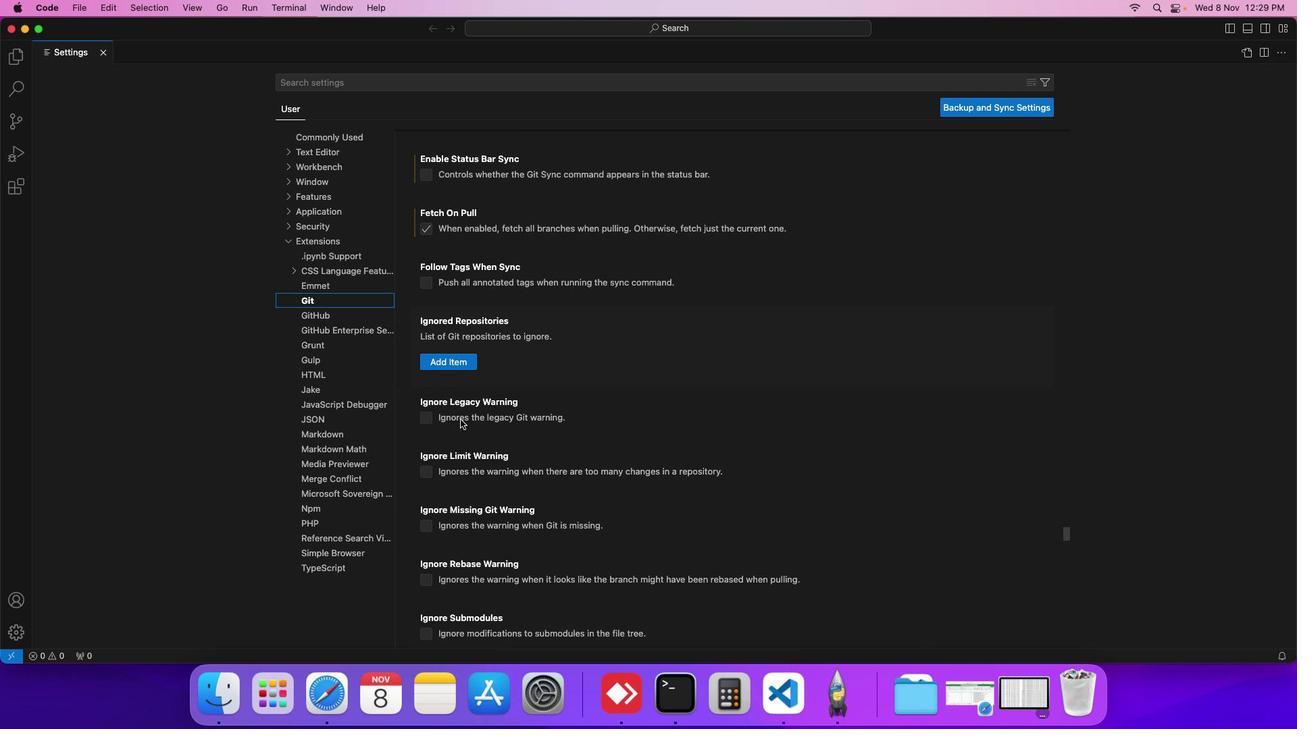 
Action: Mouse scrolled (460, 419) with delta (0, 0)
Screenshot: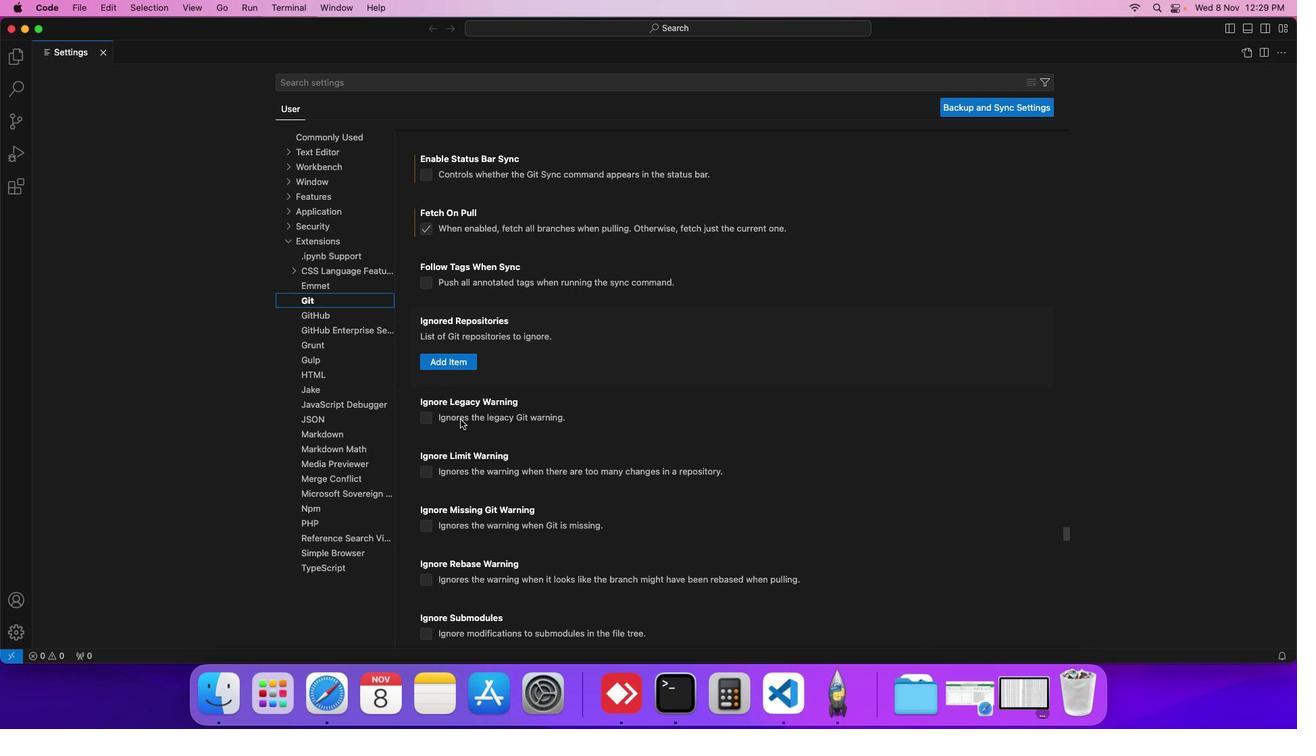 
Action: Mouse scrolled (460, 419) with delta (0, 0)
Screenshot: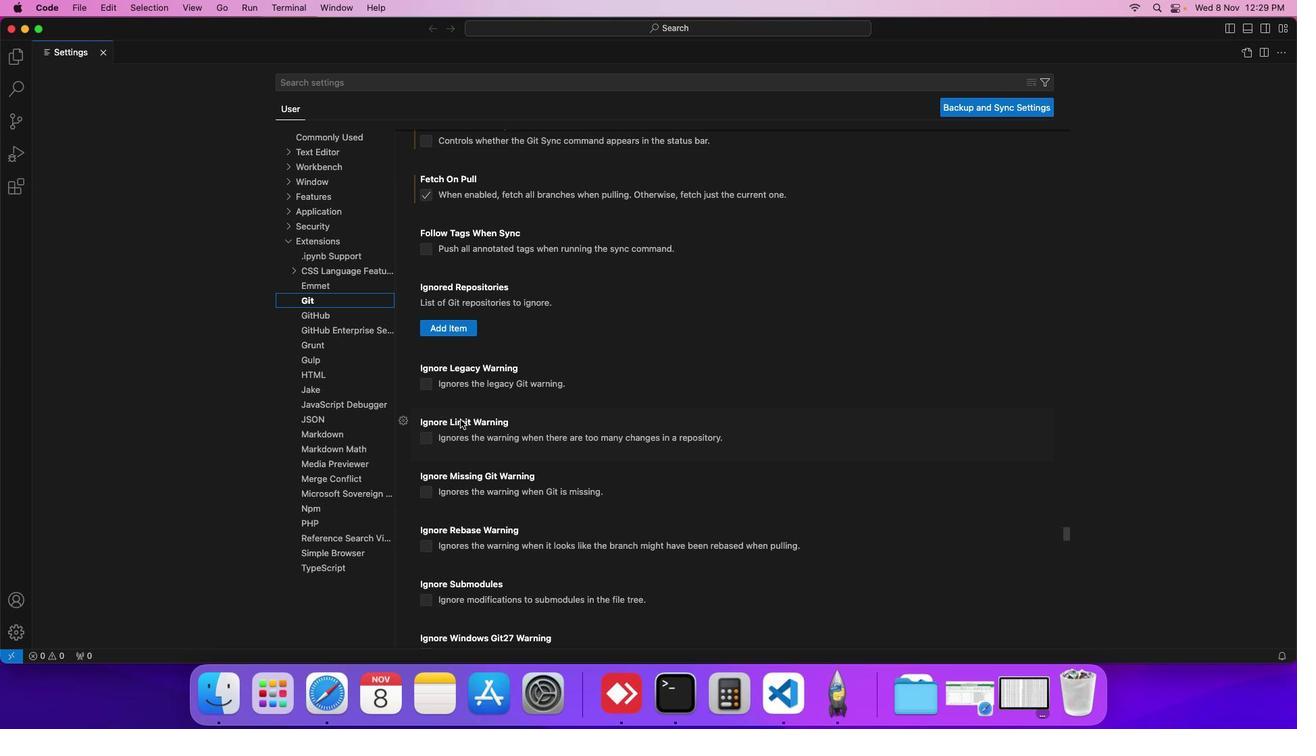
Action: Mouse moved to (426, 387)
Screenshot: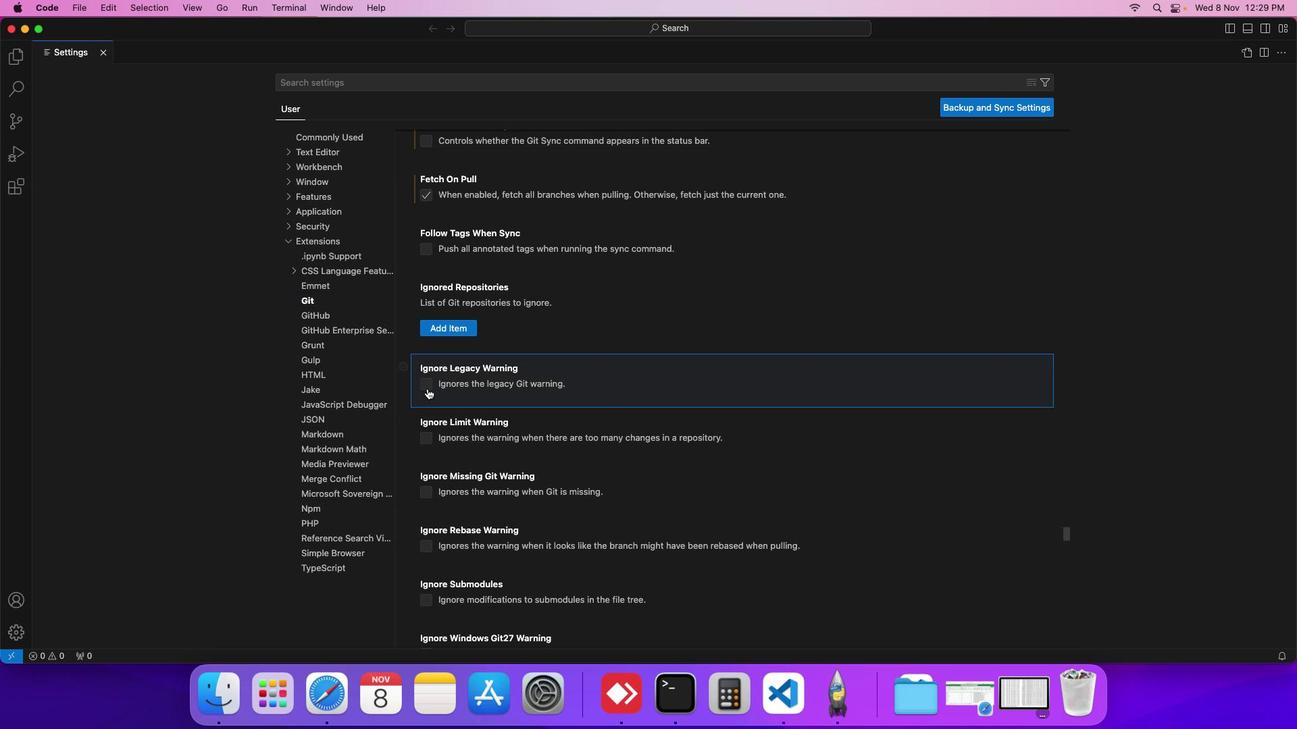 
Action: Mouse pressed left at (426, 387)
Screenshot: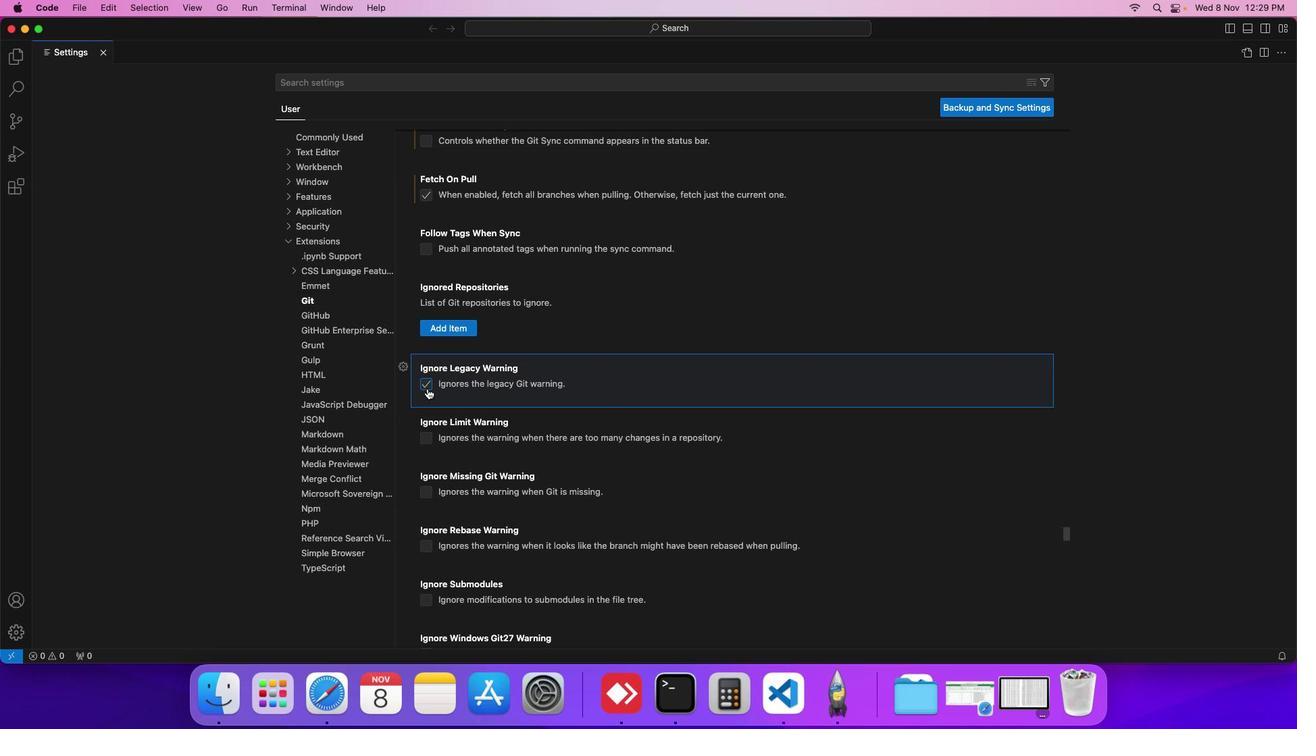 
Action: Mouse moved to (452, 391)
Screenshot: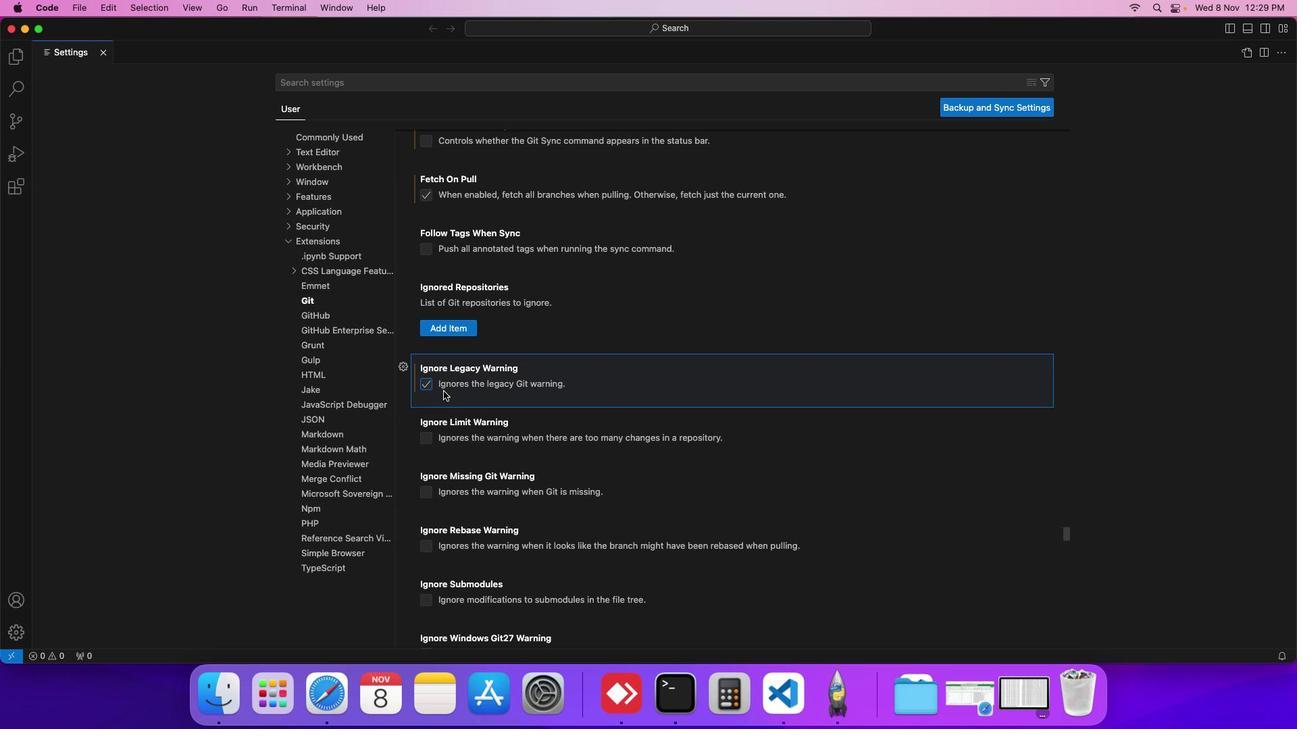 
